Task: Compare laptops with Core i7 processors priced above 75000 on Flipkart.
Action: Mouse moved to (425, 79)
Screenshot: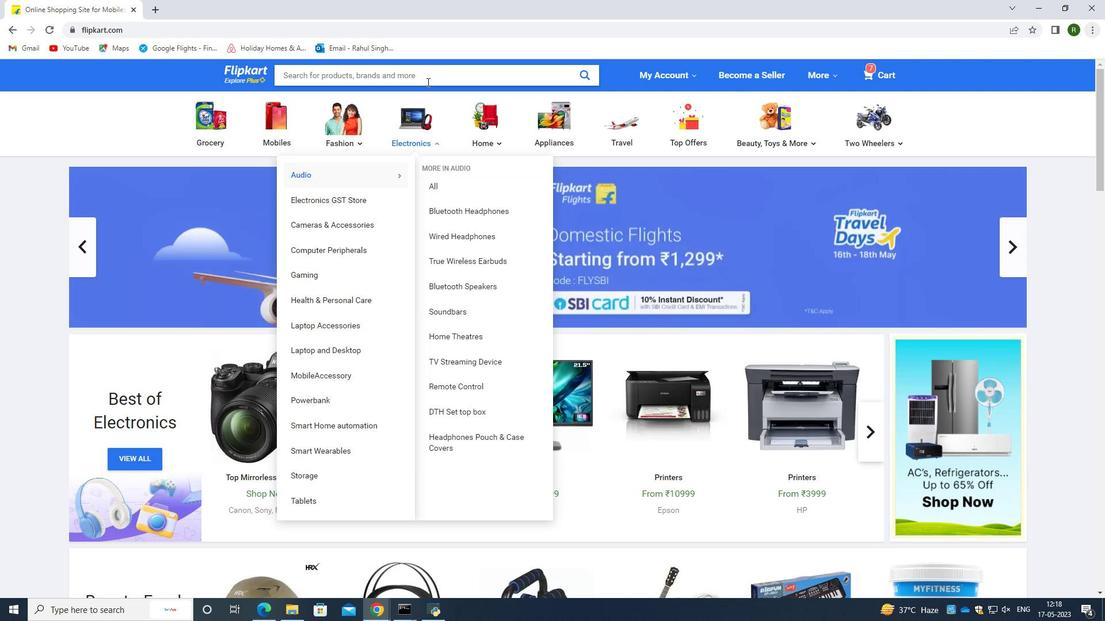 
Action: Mouse pressed left at (425, 79)
Screenshot: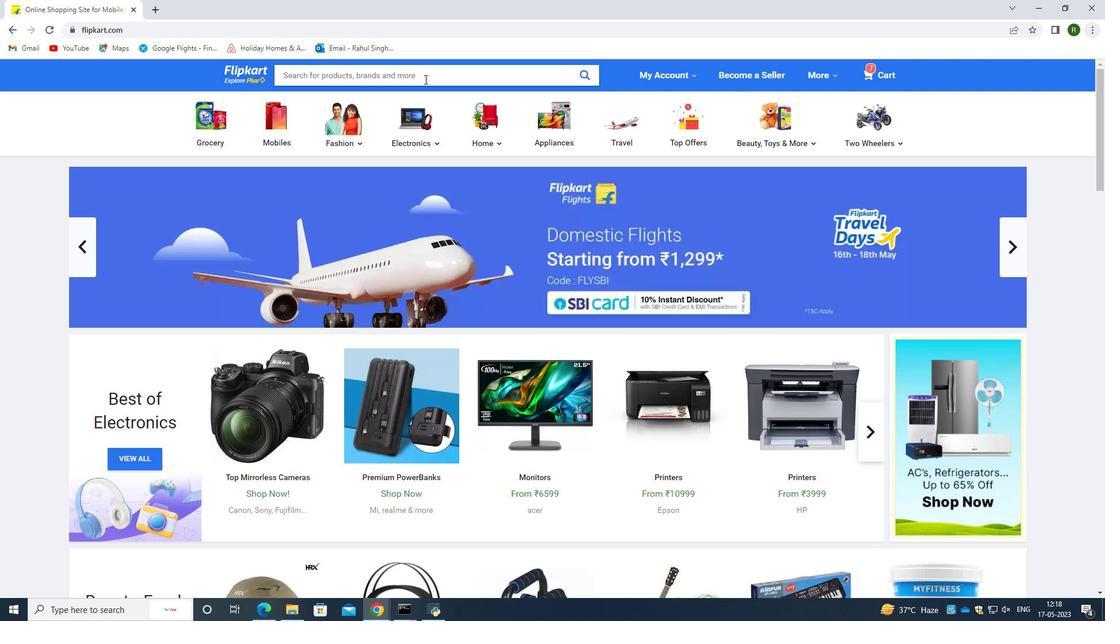 
Action: Key pressed <Key.caps_lock>T<Key.caps_lock>op<Key.space>rated<Key.space><Key.caps_lock>L<Key.caps_lock>aptop<Key.enter>
Screenshot: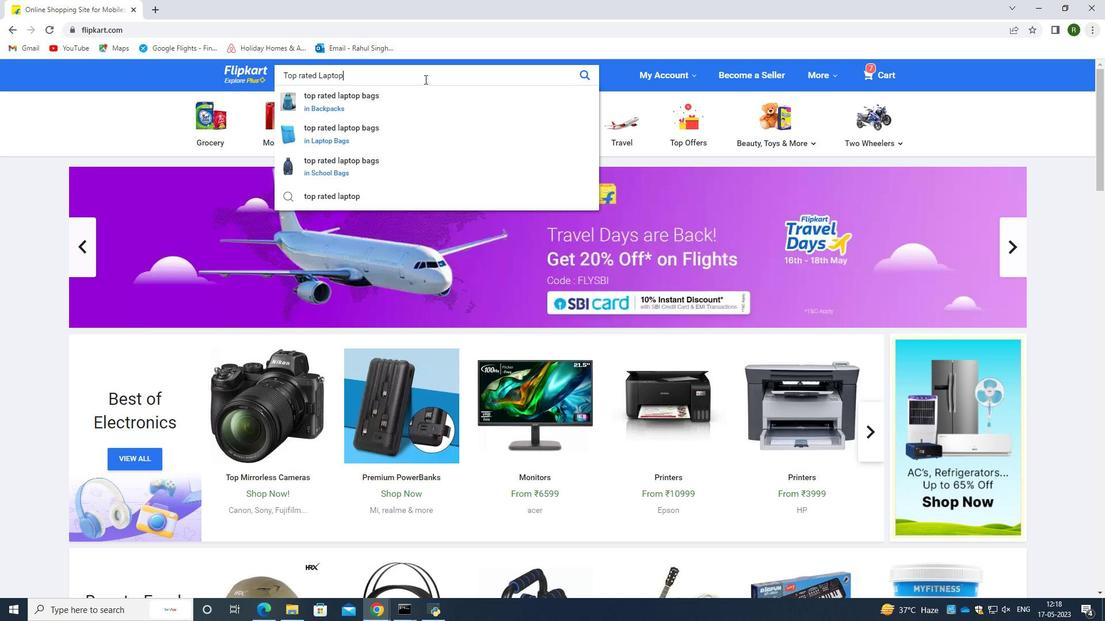 
Action: Mouse moved to (393, 283)
Screenshot: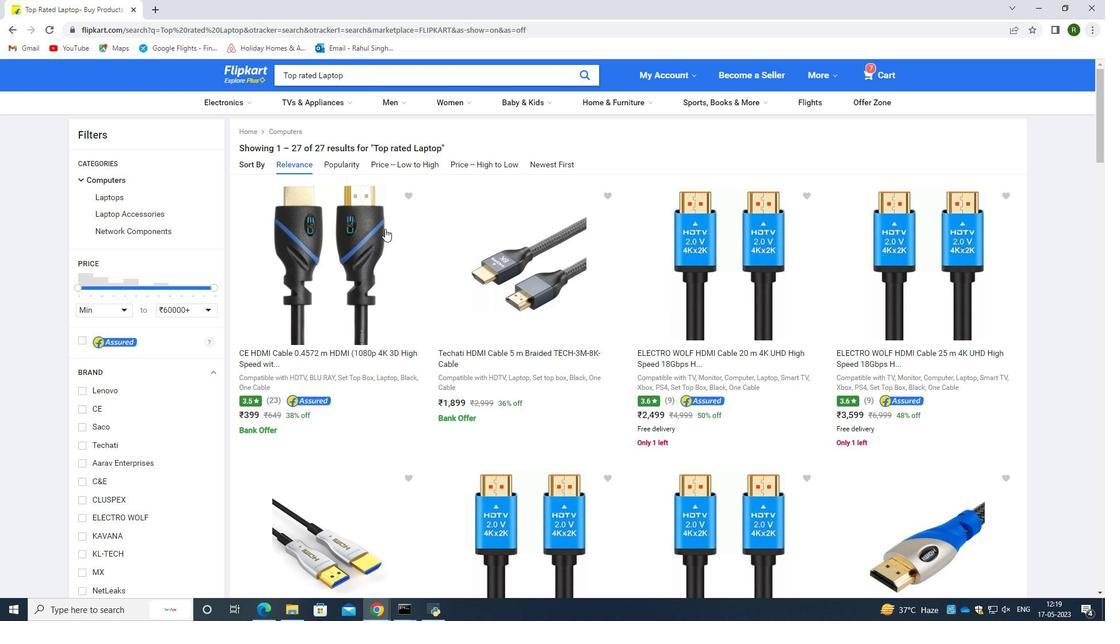 
Action: Mouse scrolled (393, 283) with delta (0, 0)
Screenshot: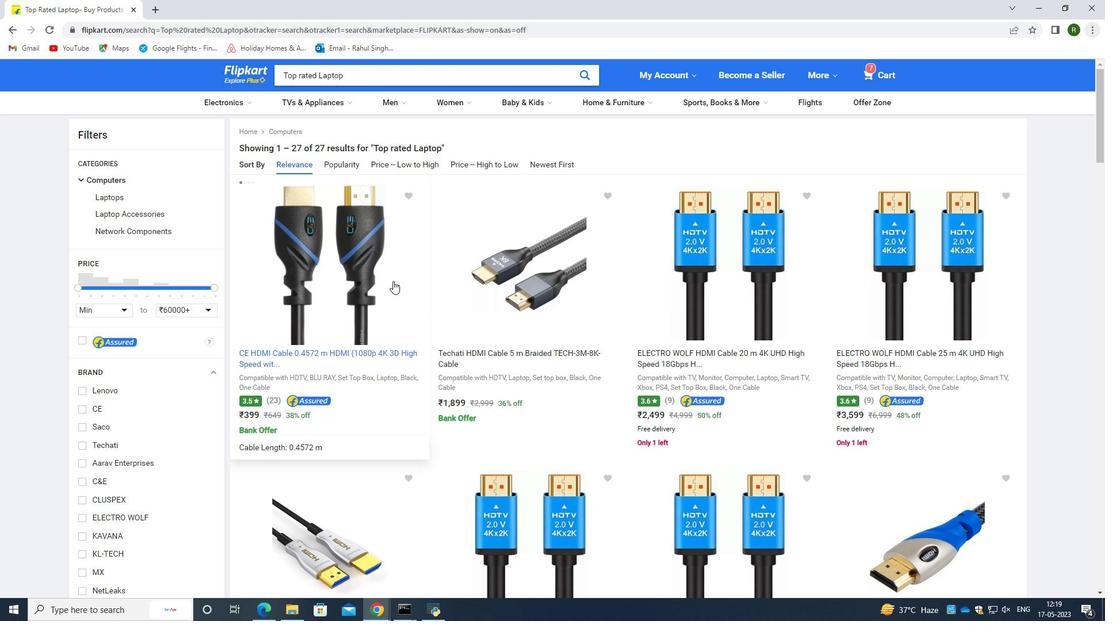 
Action: Mouse scrolled (393, 283) with delta (0, 0)
Screenshot: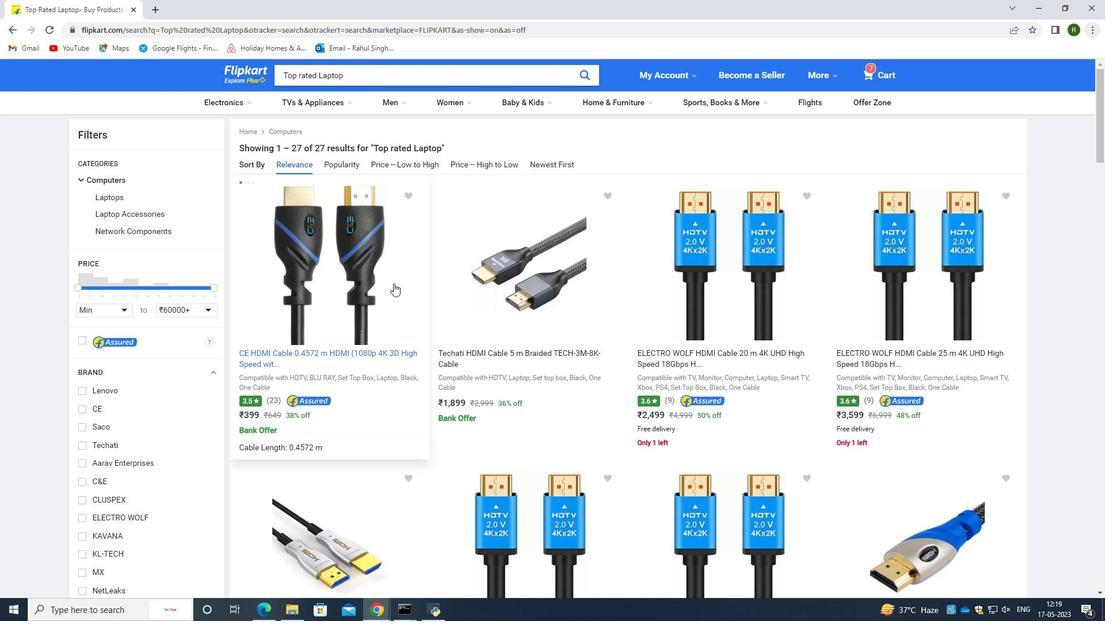 
Action: Mouse scrolled (393, 283) with delta (0, 0)
Screenshot: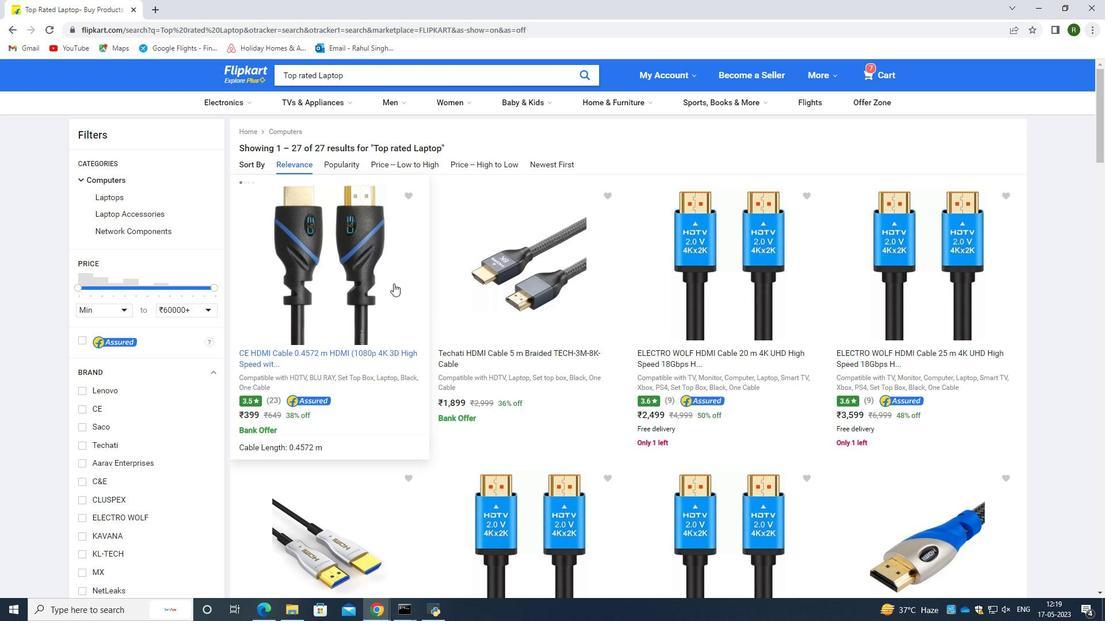 
Action: Mouse scrolled (393, 283) with delta (0, 0)
Screenshot: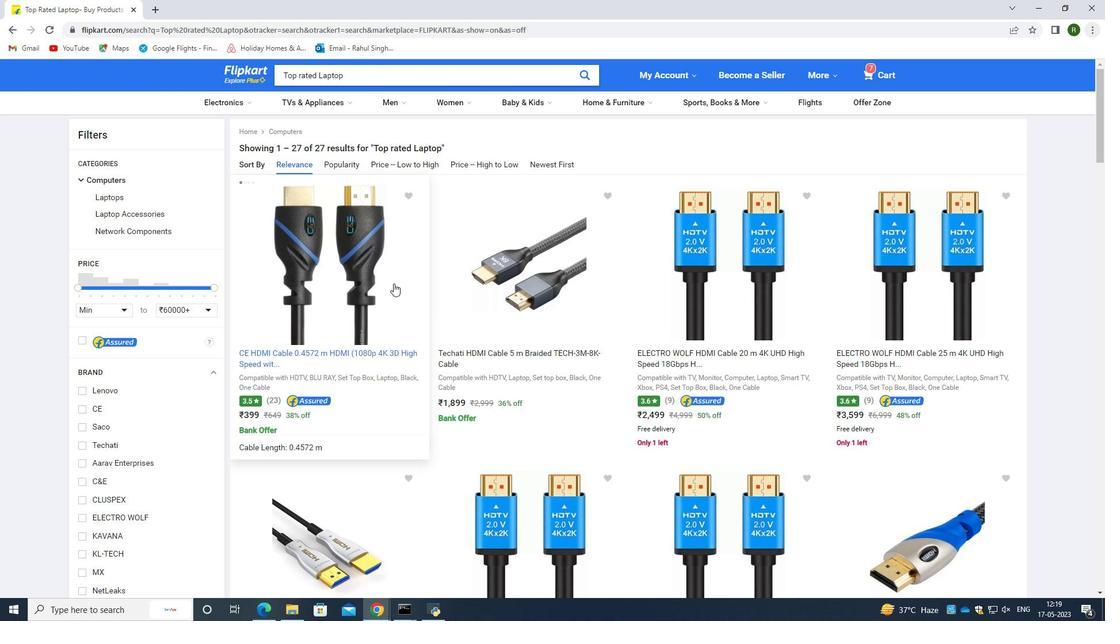 
Action: Mouse moved to (397, 283)
Screenshot: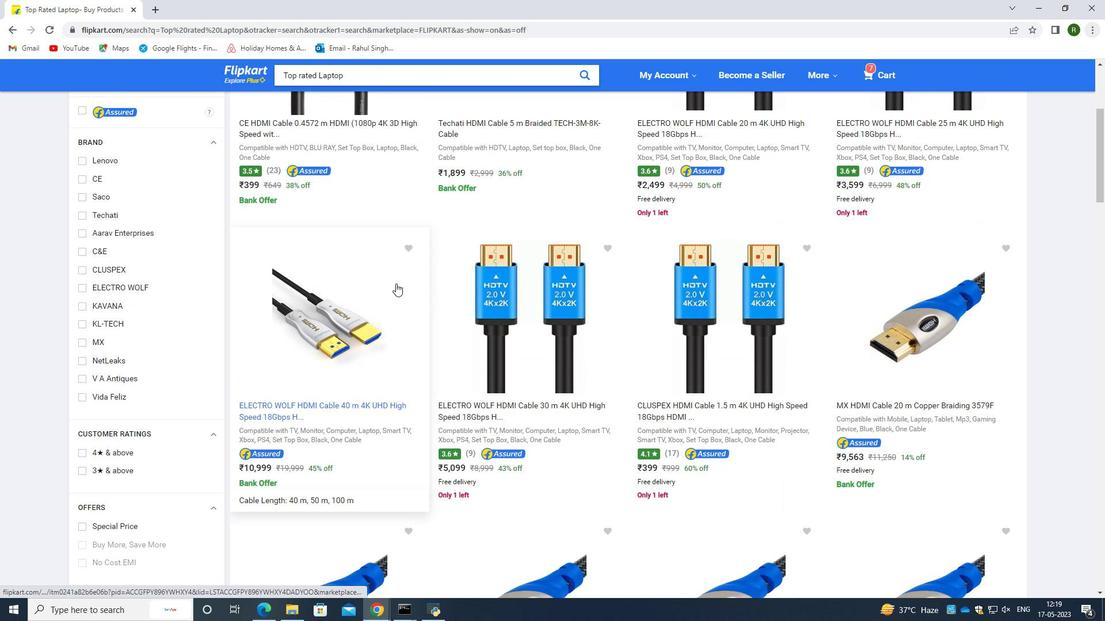 
Action: Mouse scrolled (397, 284) with delta (0, 0)
Screenshot: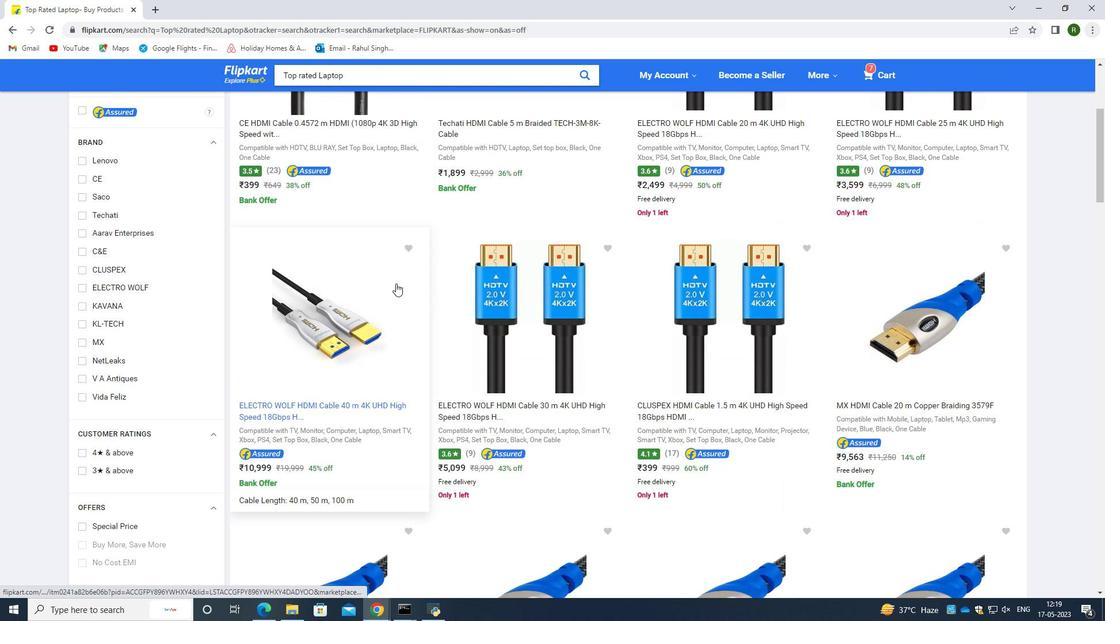 
Action: Mouse scrolled (397, 284) with delta (0, 0)
Screenshot: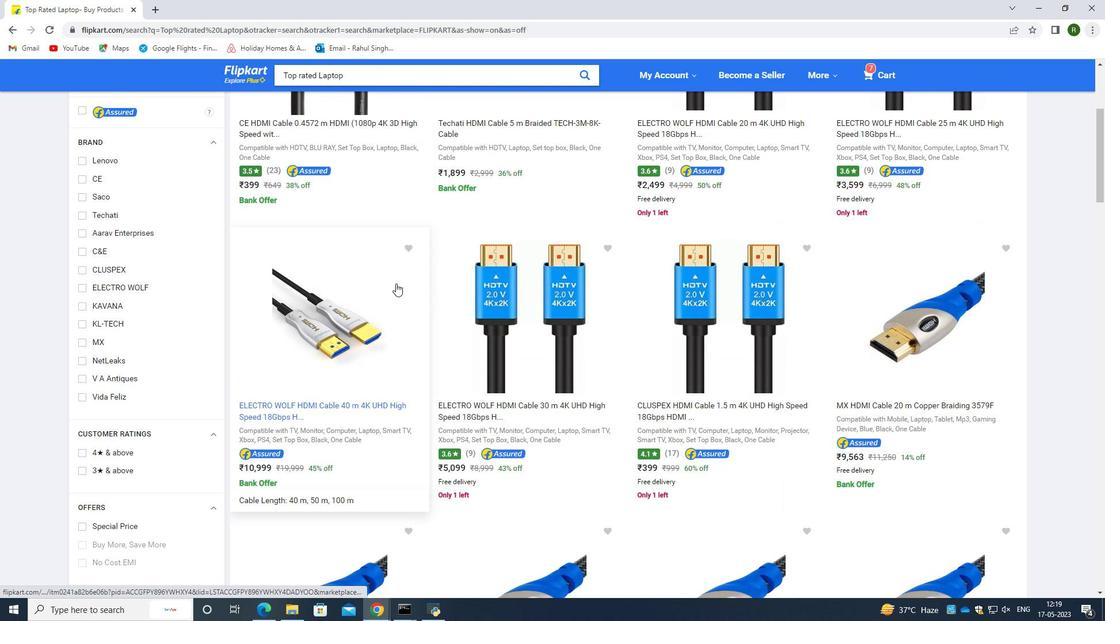 
Action: Mouse scrolled (397, 284) with delta (0, 0)
Screenshot: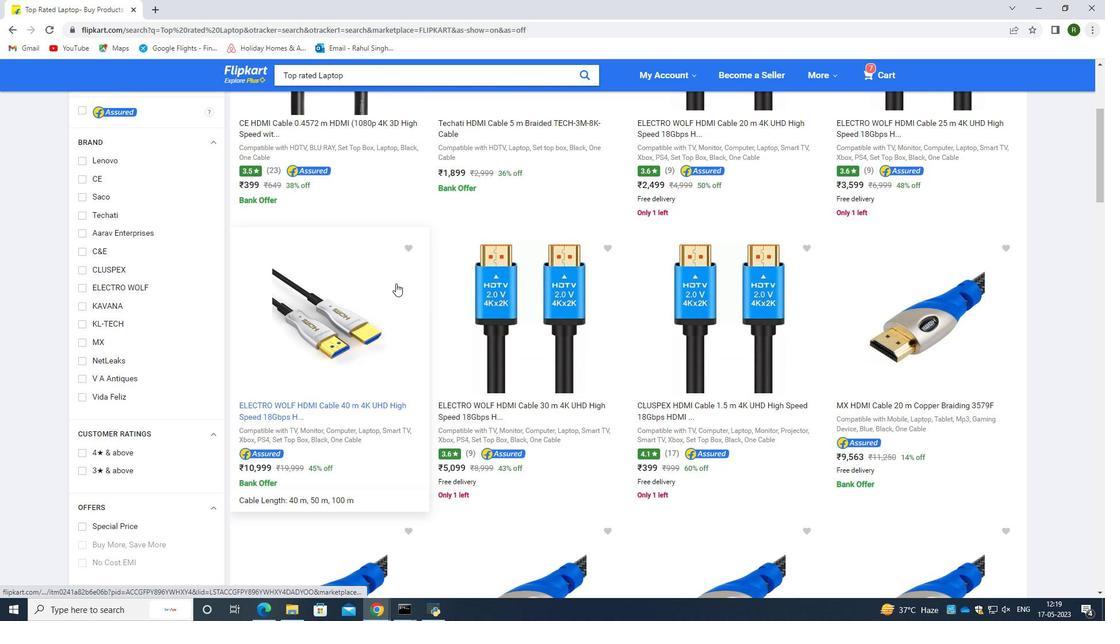 
Action: Mouse scrolled (397, 284) with delta (0, 0)
Screenshot: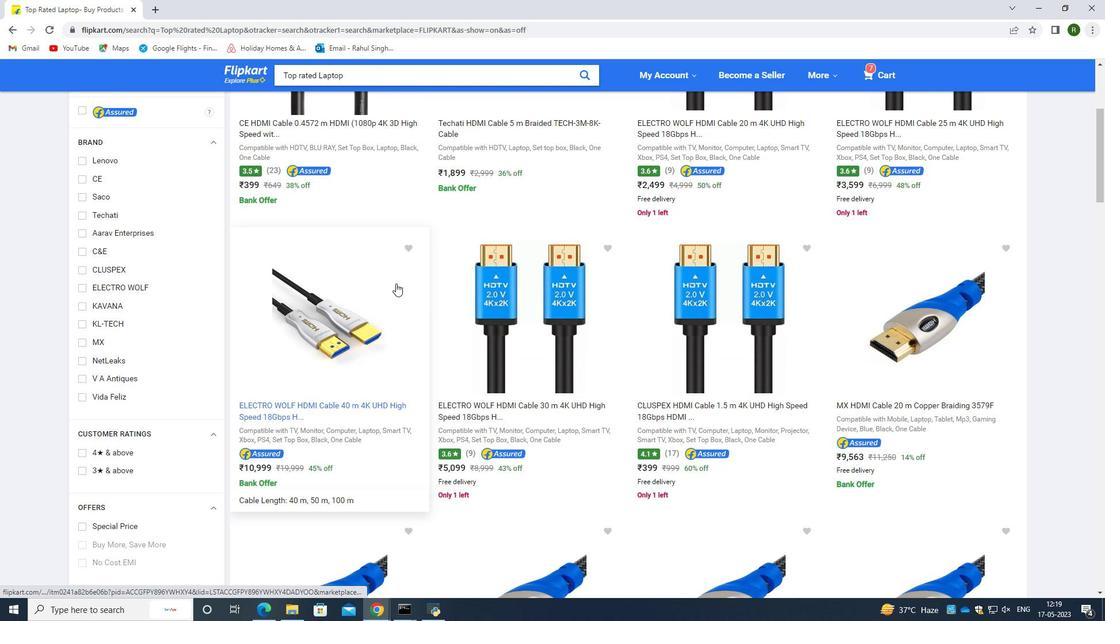 
Action: Mouse scrolled (397, 284) with delta (0, 0)
Screenshot: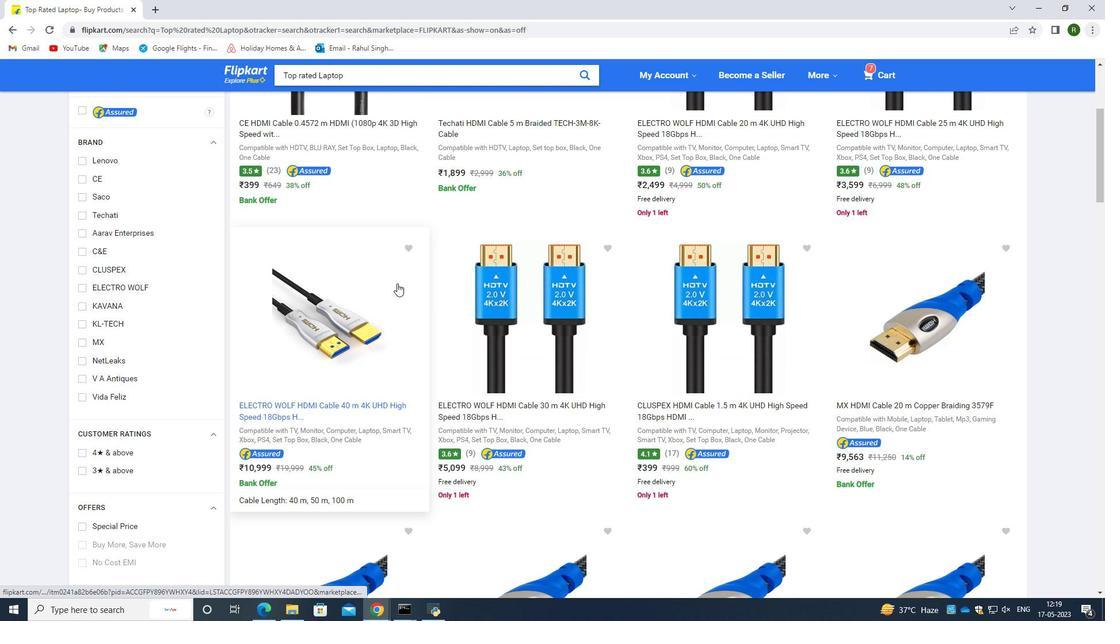 
Action: Mouse moved to (350, 74)
Screenshot: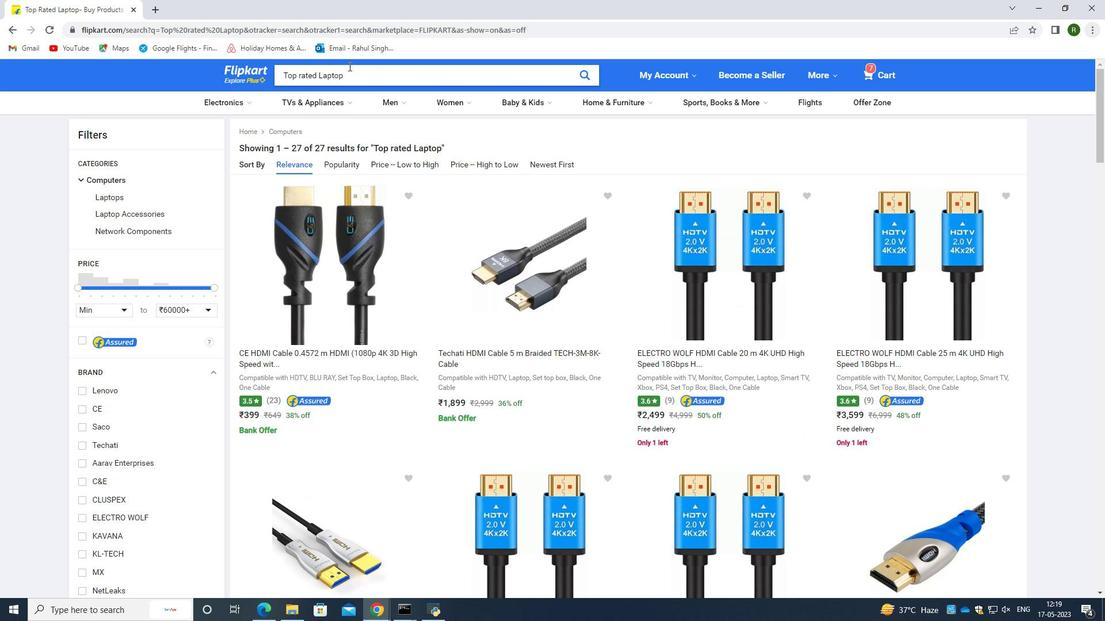 
Action: Mouse pressed left at (350, 74)
Screenshot: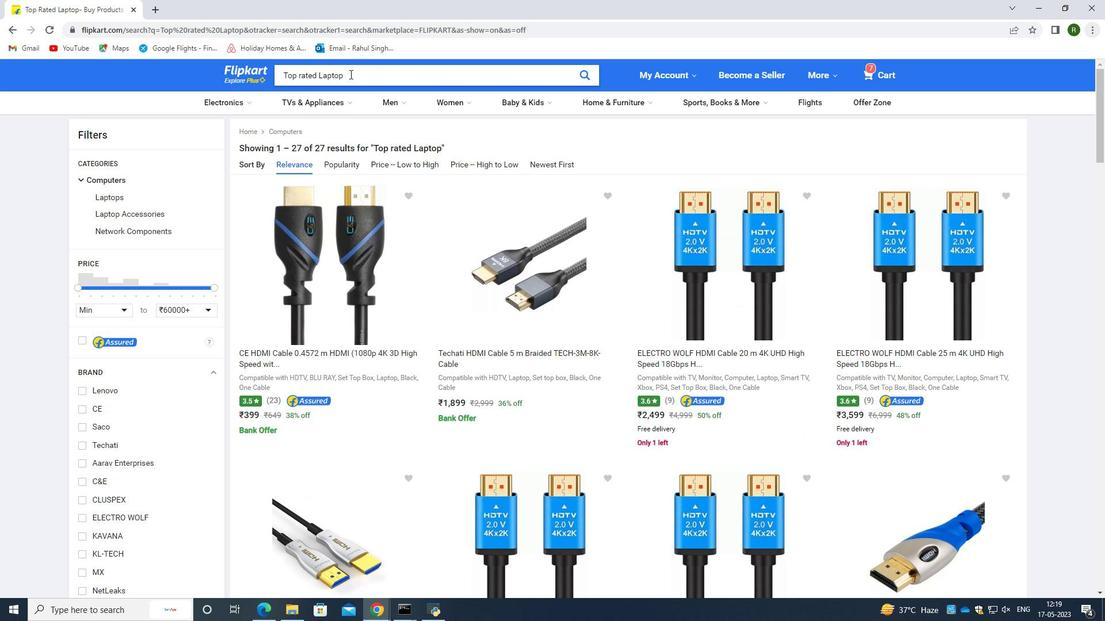 
Action: Key pressed <Key.backspace><Key.backspace><Key.backspace><Key.backspace><Key.backspace><Key.backspace><Key.backspace><Key.backspace><Key.backspace><Key.backspace><Key.backspace><Key.backspace><Key.backspace><Key.backspace><Key.backspace><Key.backspace><Key.backspace><Key.backspace><Key.backspace><Key.backspace><Key.backspace><Key.backspace><Key.caps_lock>L<Key.caps_lock>ap
Screenshot: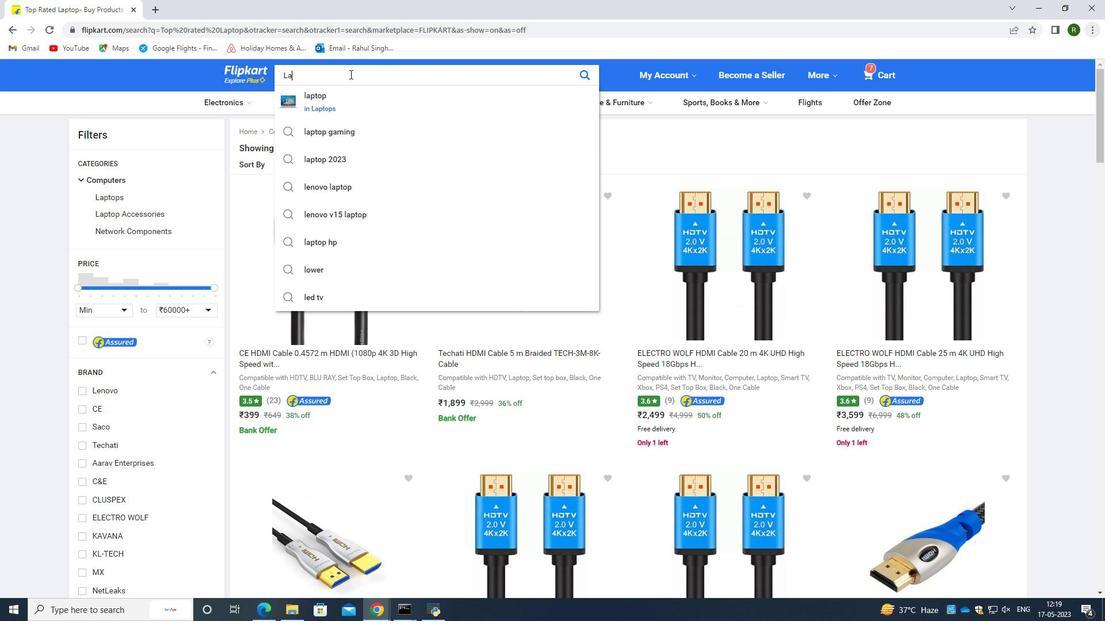
Action: Mouse moved to (359, 105)
Screenshot: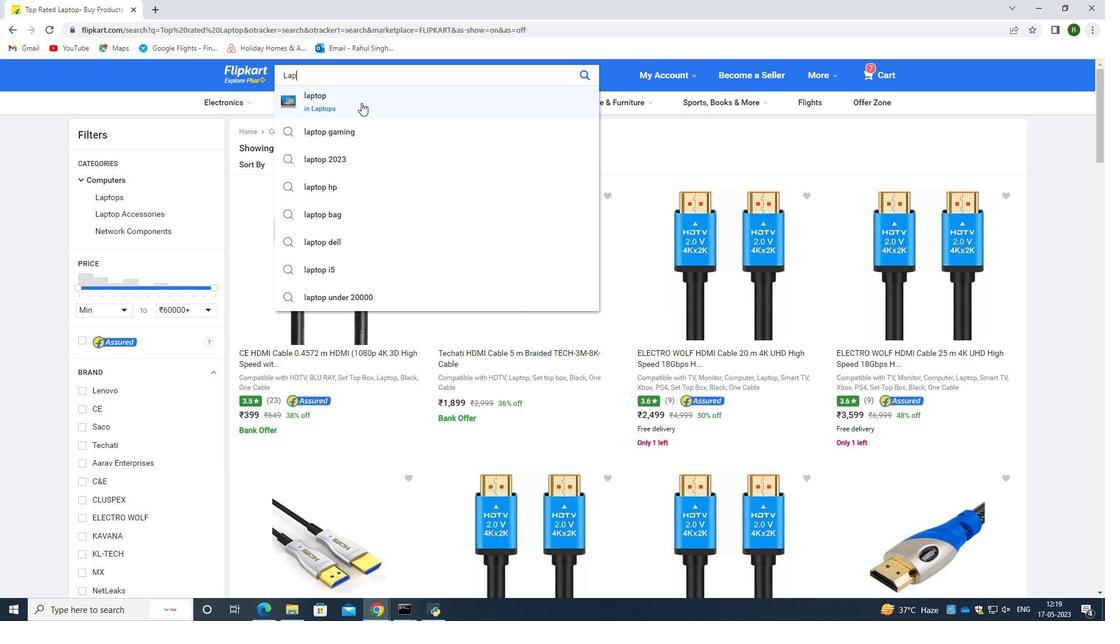 
Action: Mouse pressed left at (359, 105)
Screenshot: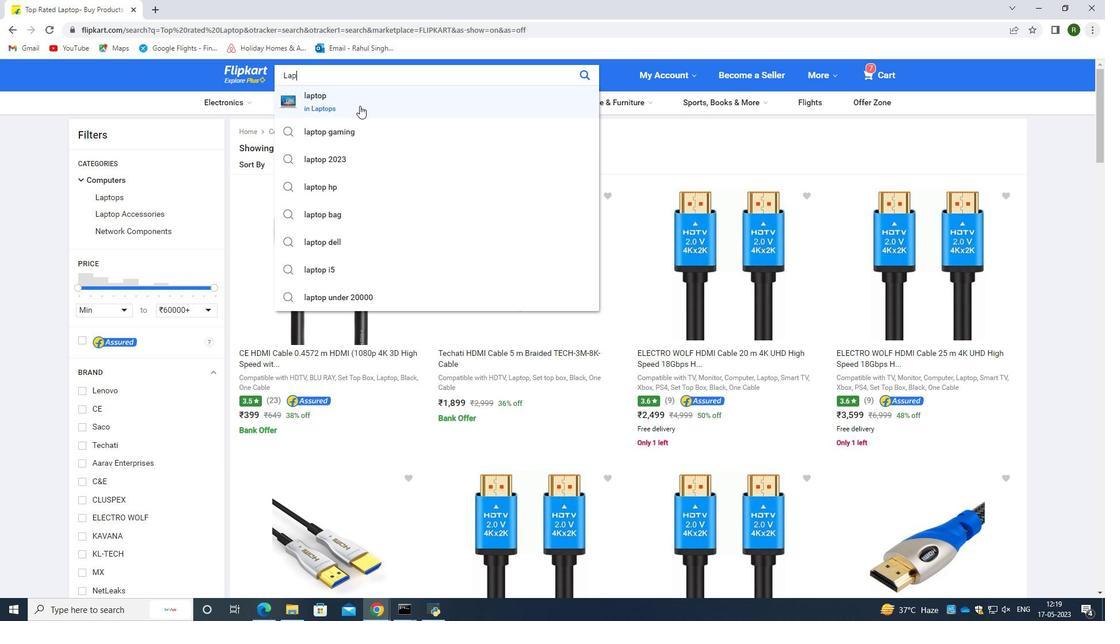 
Action: Mouse moved to (509, 306)
Screenshot: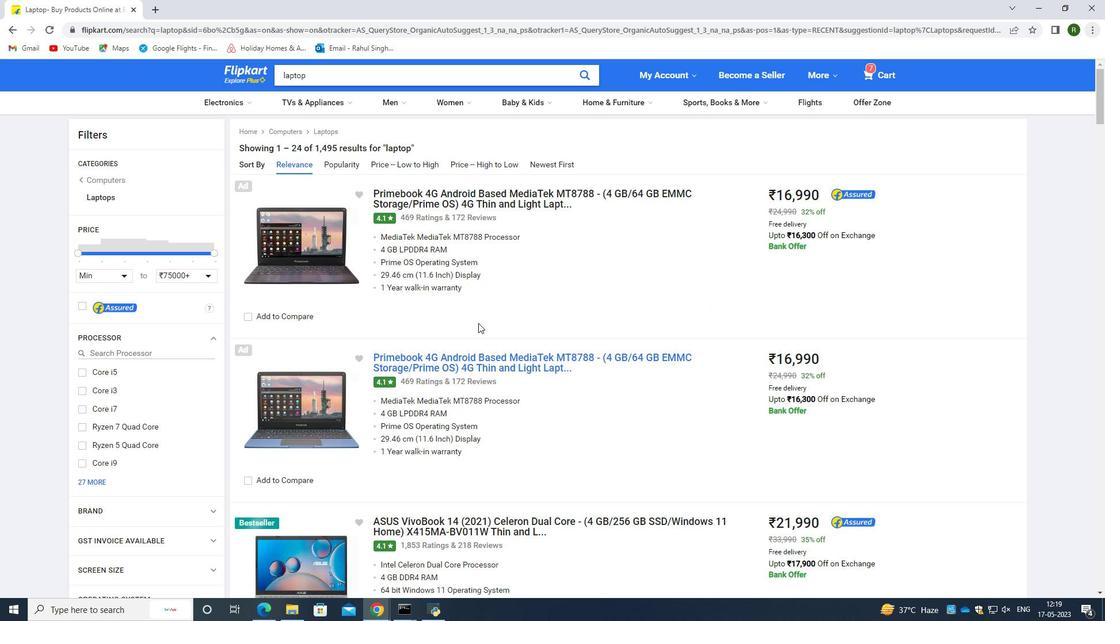 
Action: Mouse scrolled (509, 305) with delta (0, 0)
Screenshot: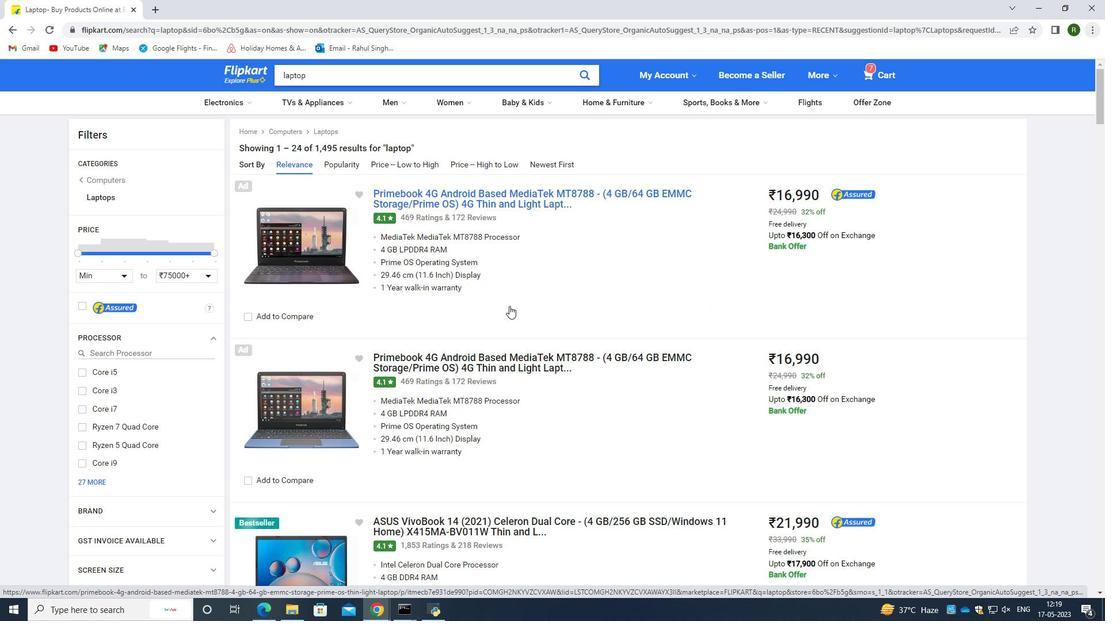 
Action: Mouse scrolled (509, 305) with delta (0, 0)
Screenshot: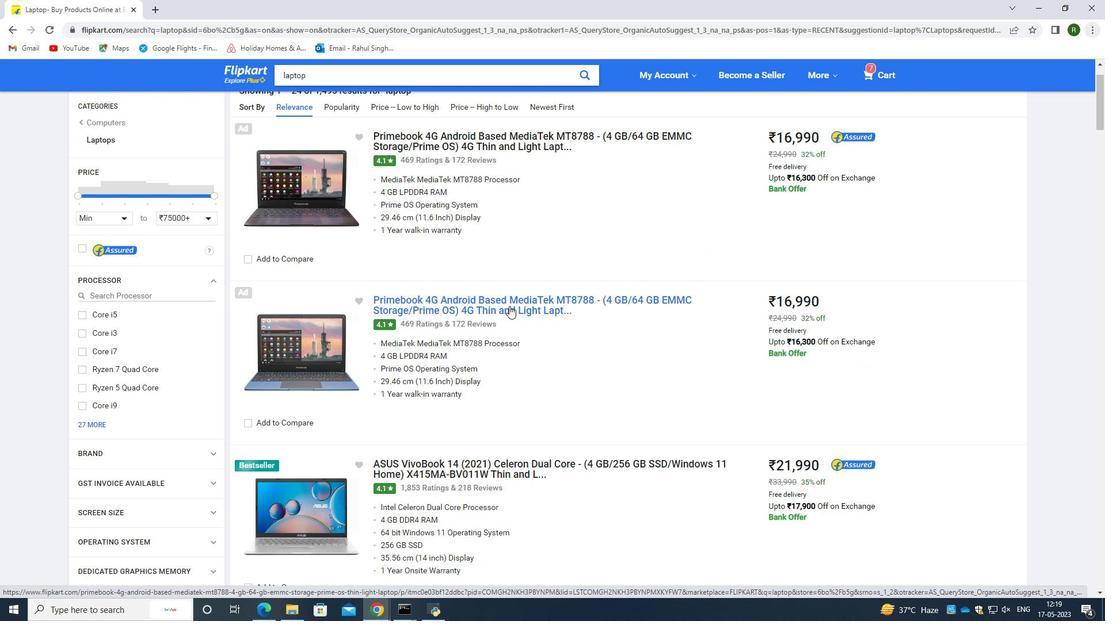 
Action: Mouse scrolled (509, 305) with delta (0, 0)
Screenshot: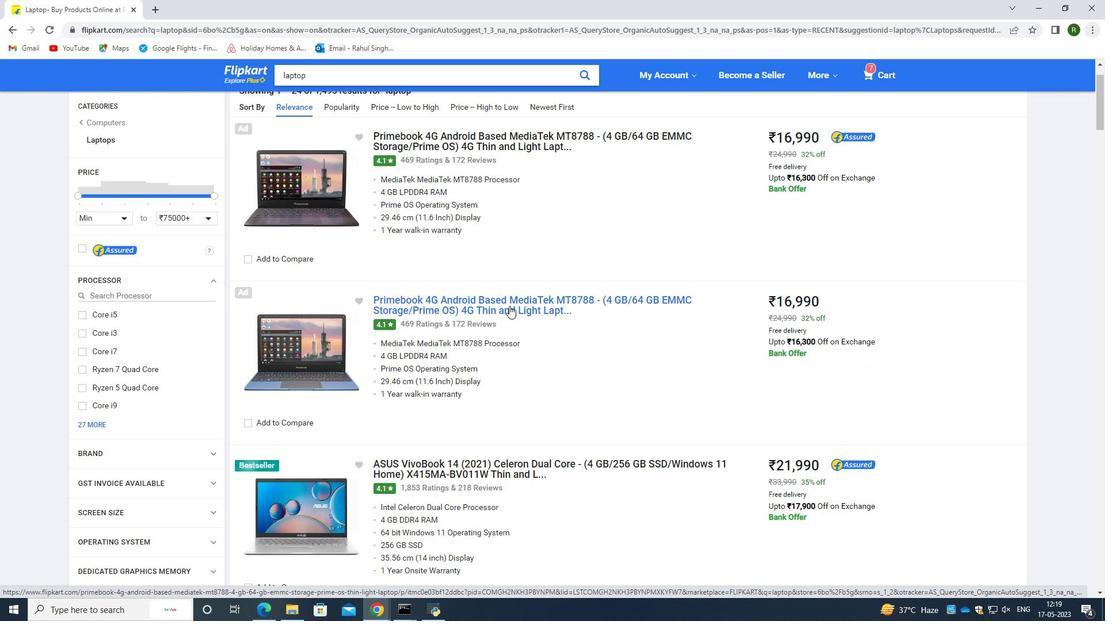 
Action: Mouse scrolled (509, 305) with delta (0, 0)
Screenshot: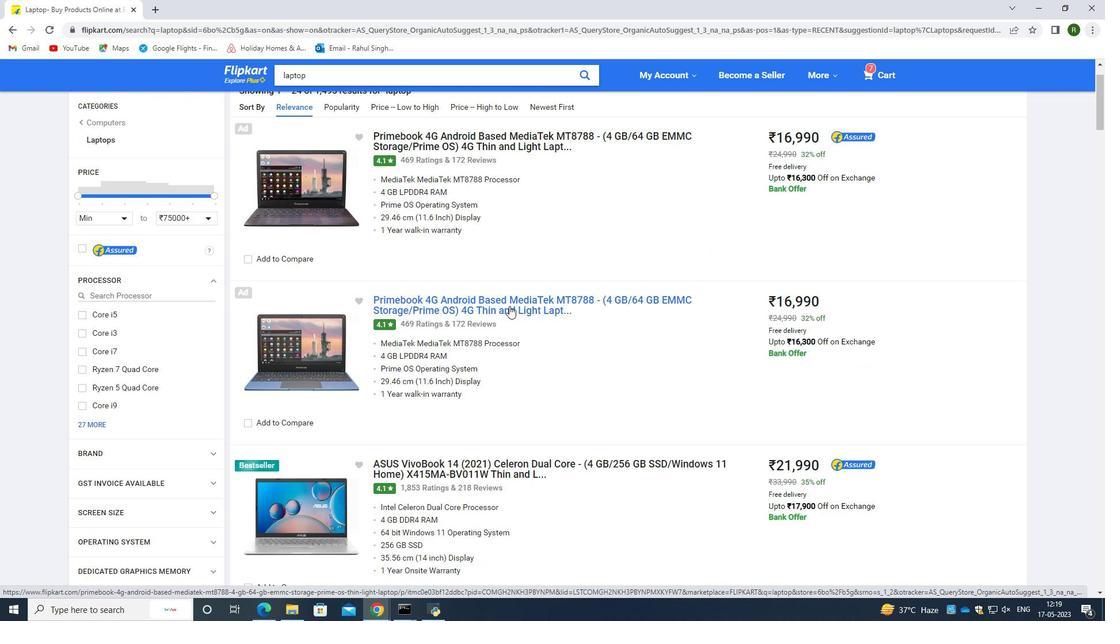 
Action: Mouse scrolled (509, 305) with delta (0, 0)
Screenshot: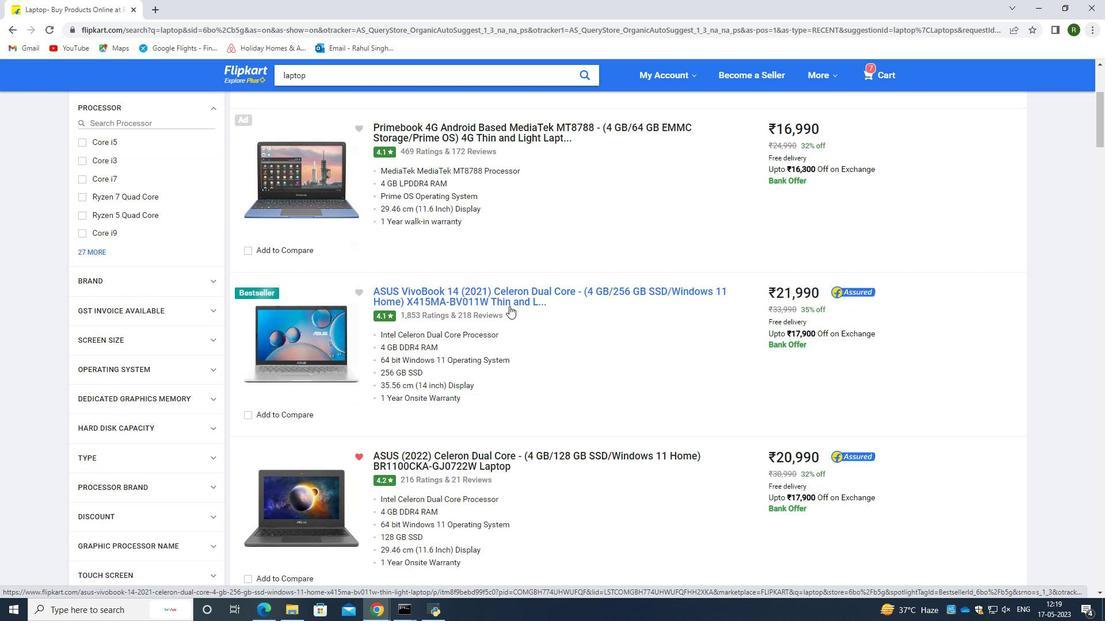 
Action: Mouse scrolled (509, 305) with delta (0, 0)
Screenshot: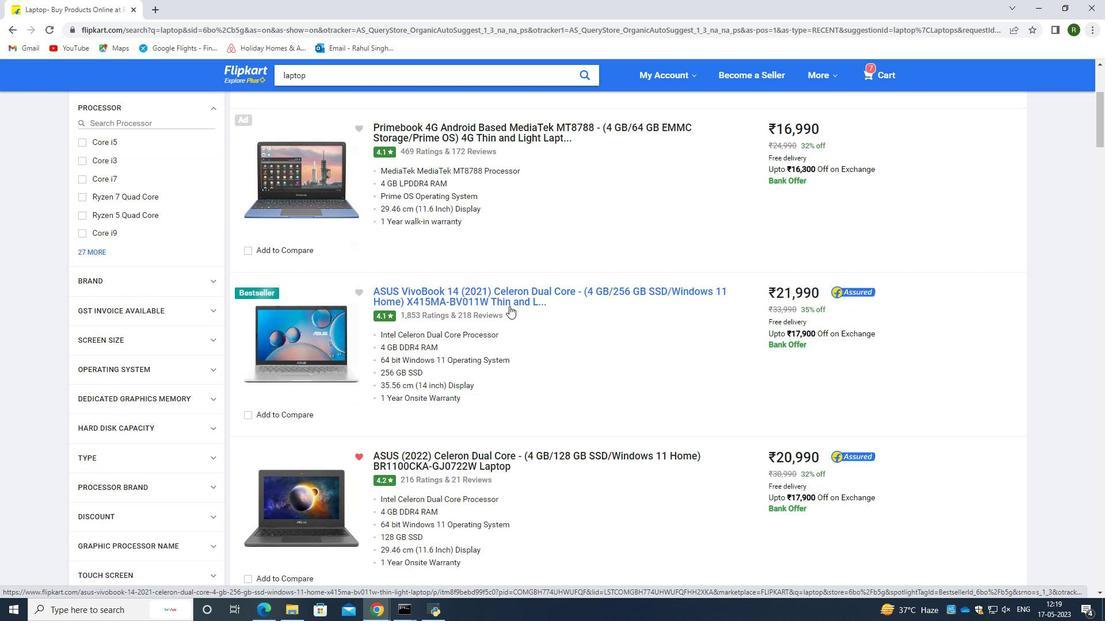 
Action: Mouse scrolled (509, 305) with delta (0, 0)
Screenshot: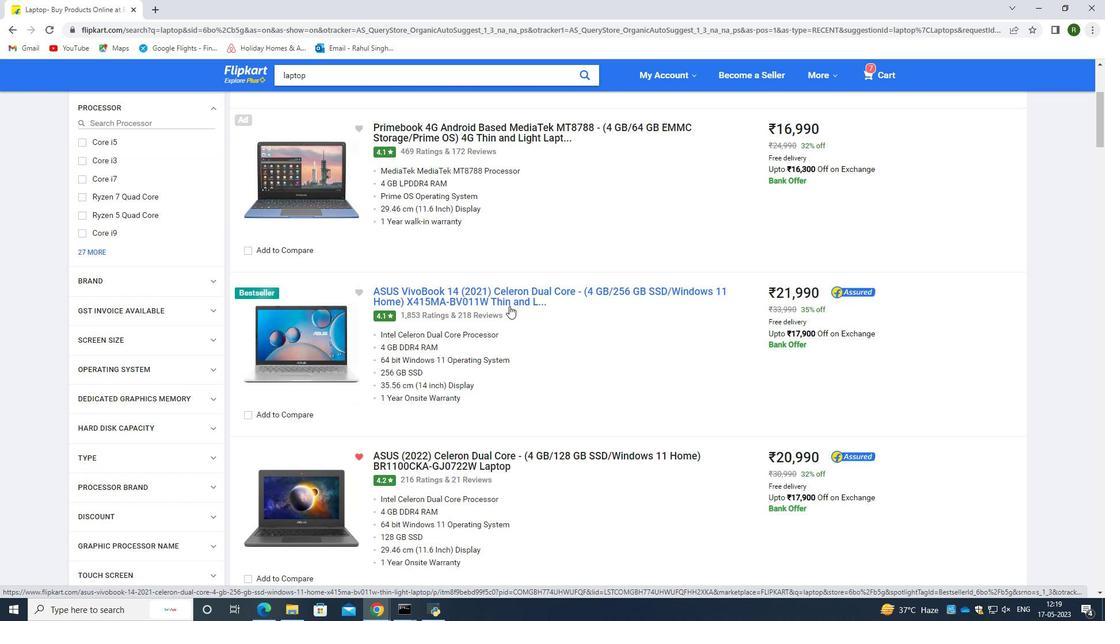 
Action: Mouse scrolled (509, 305) with delta (0, 0)
Screenshot: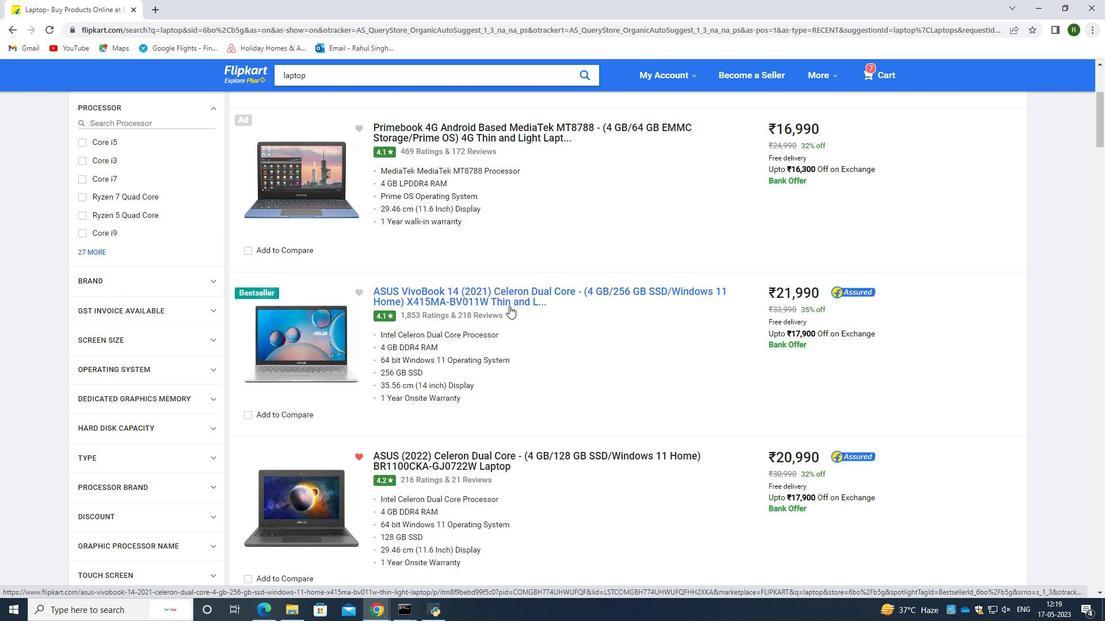 
Action: Mouse scrolled (509, 305) with delta (0, 0)
Screenshot: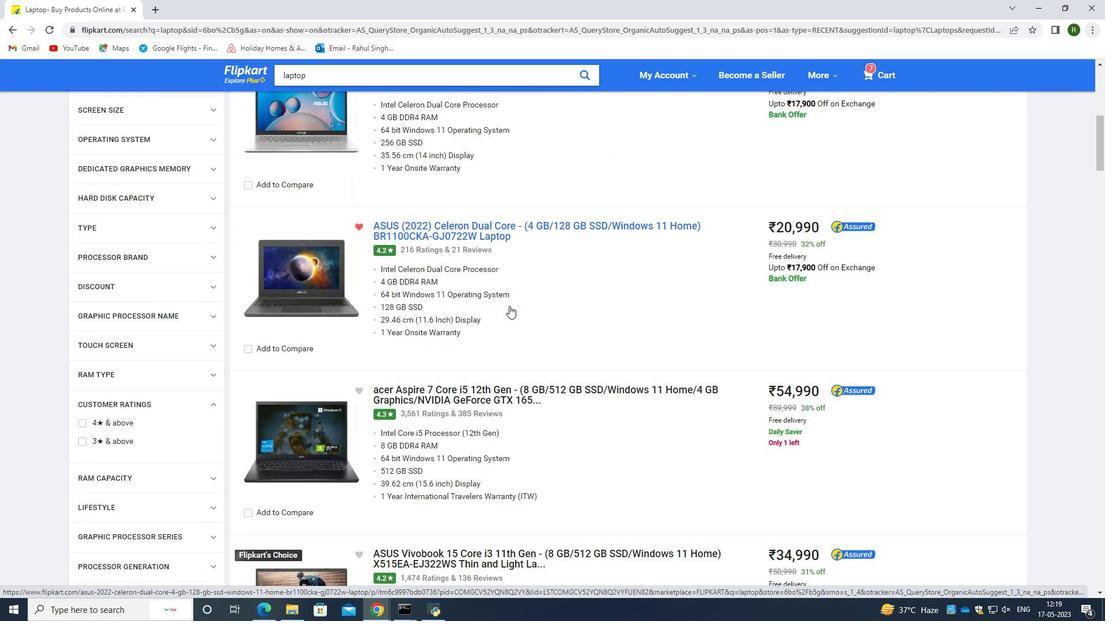 
Action: Mouse scrolled (509, 305) with delta (0, 0)
Screenshot: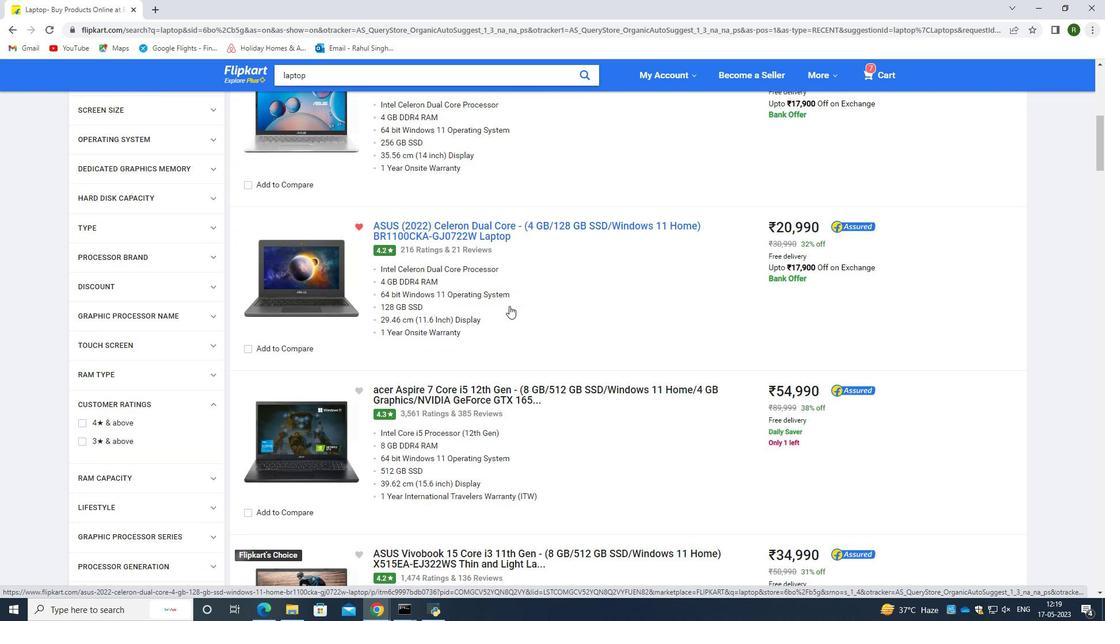 
Action: Mouse scrolled (509, 305) with delta (0, 0)
Screenshot: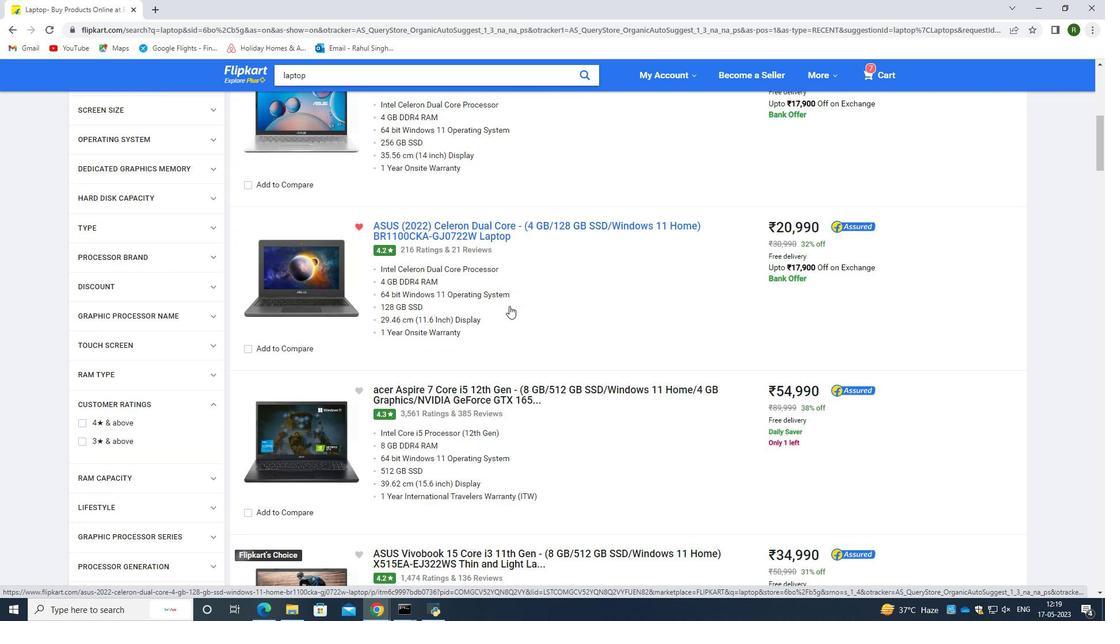 
Action: Mouse moved to (145, 243)
Screenshot: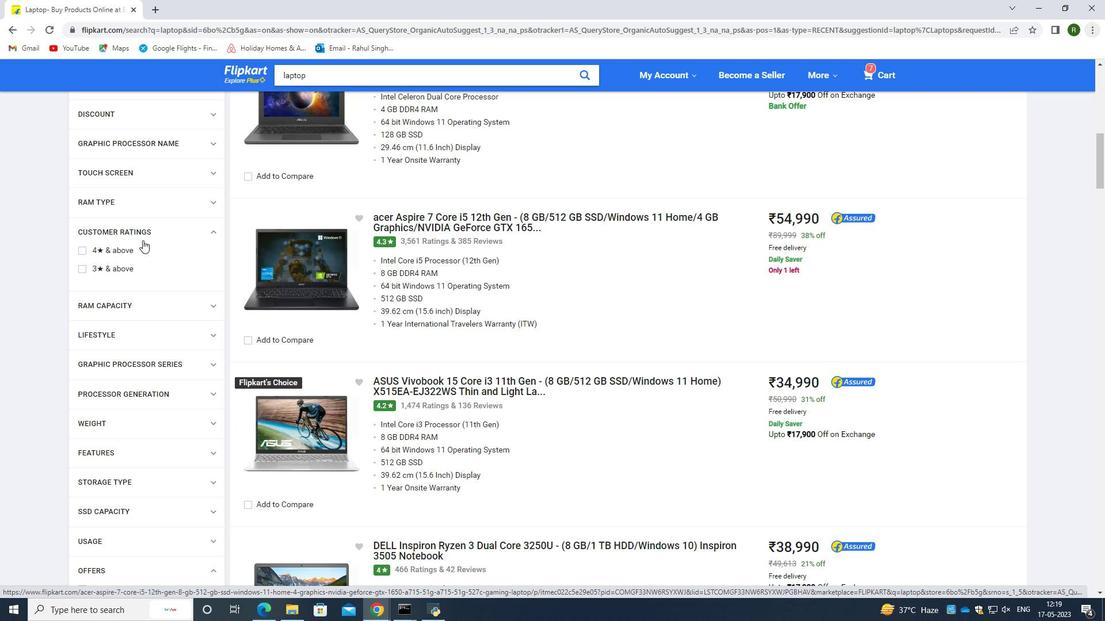 
Action: Mouse scrolled (145, 244) with delta (0, 0)
Screenshot: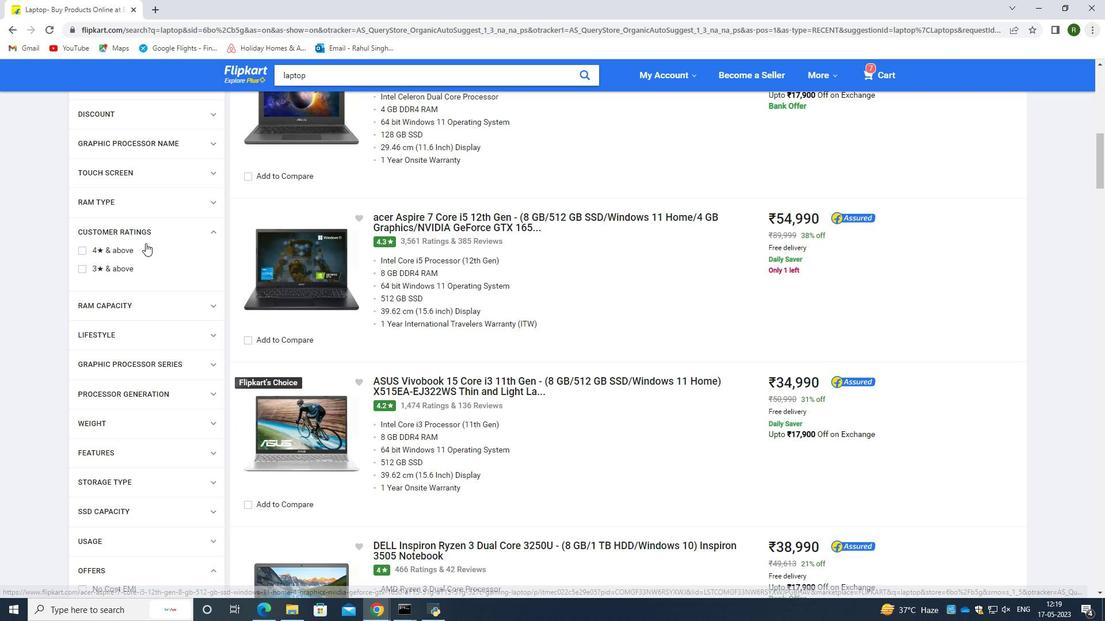 
Action: Mouse scrolled (145, 244) with delta (0, 0)
Screenshot: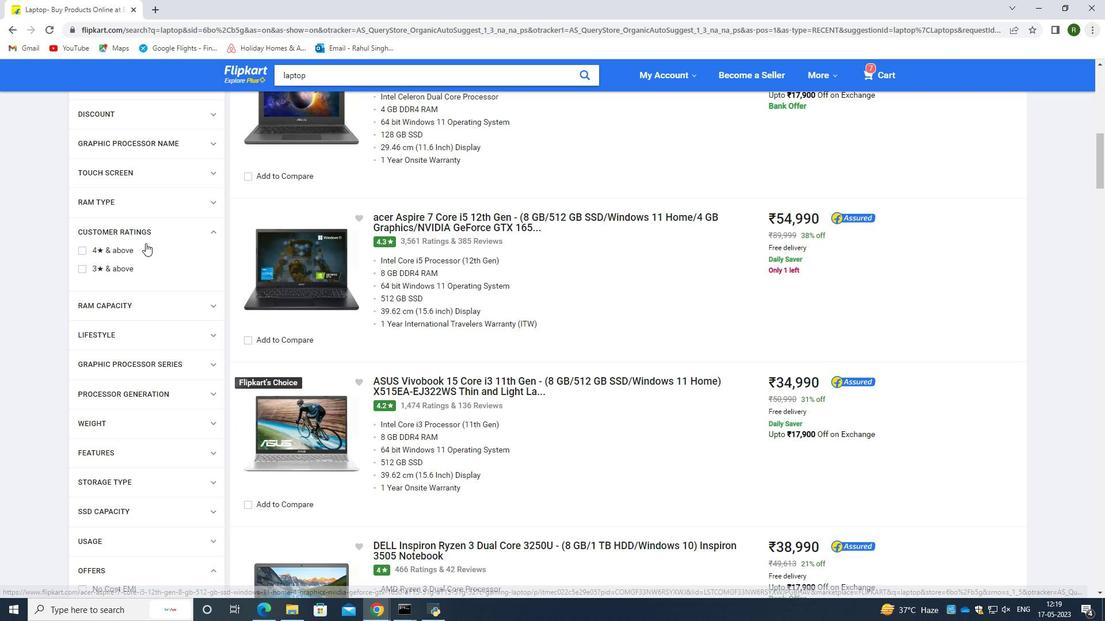 
Action: Mouse scrolled (145, 244) with delta (0, 0)
Screenshot: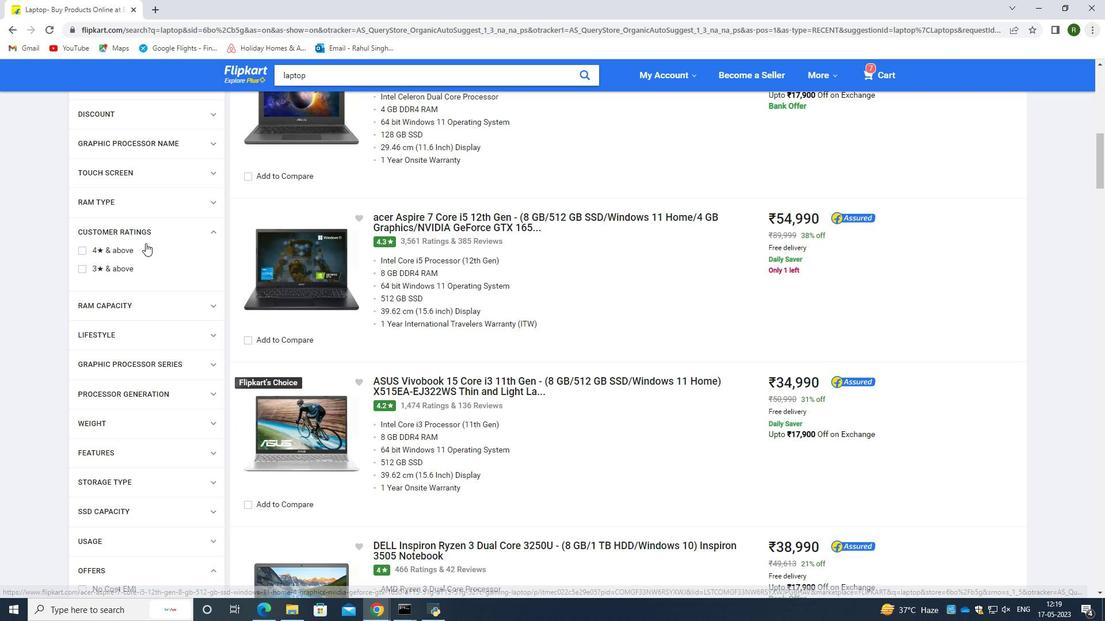 
Action: Mouse scrolled (145, 244) with delta (0, 0)
Screenshot: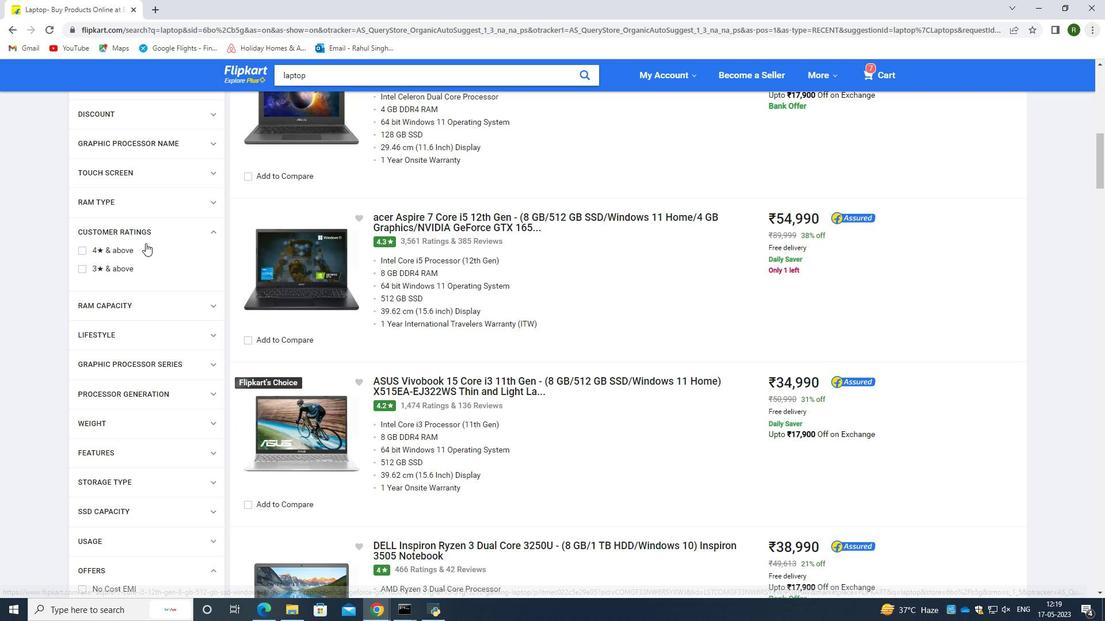 
Action: Mouse moved to (185, 458)
Screenshot: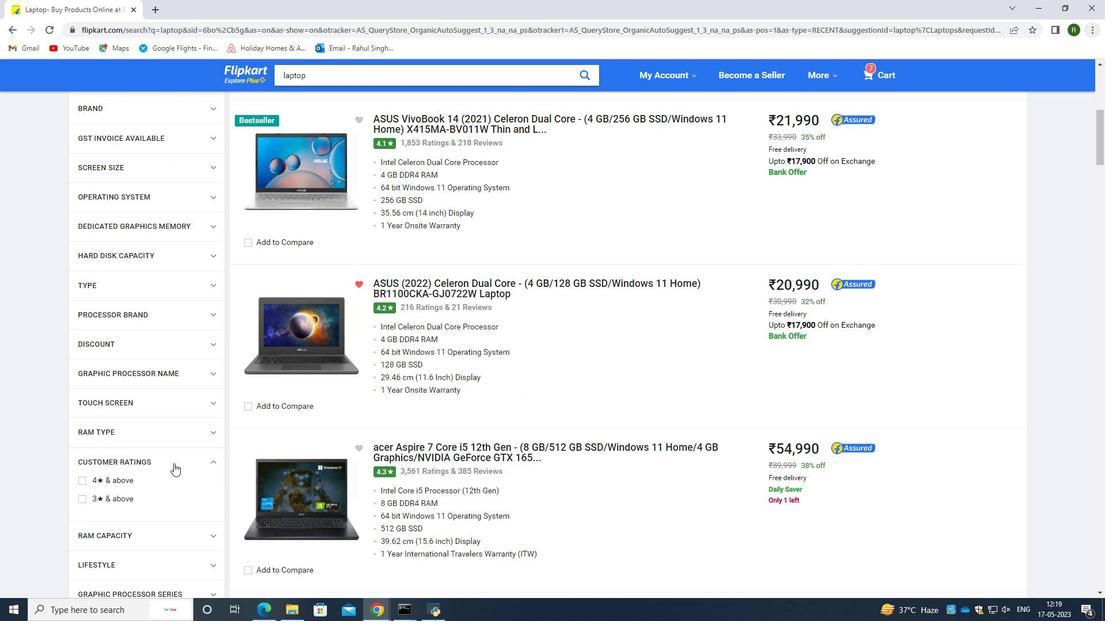 
Action: Mouse pressed left at (185, 458)
Screenshot: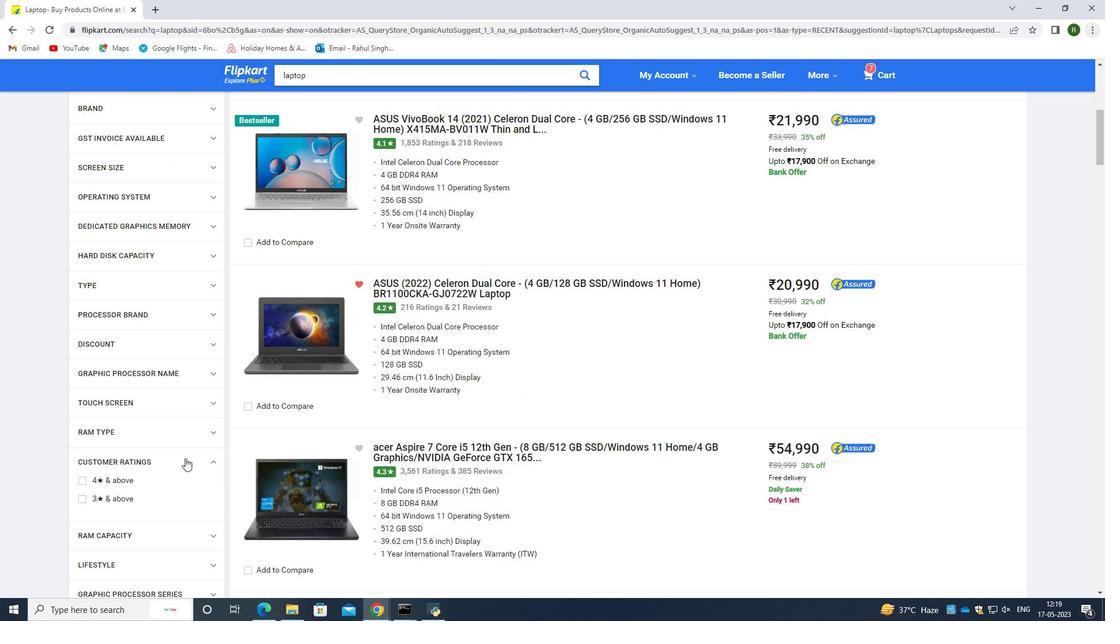 
Action: Mouse moved to (184, 464)
Screenshot: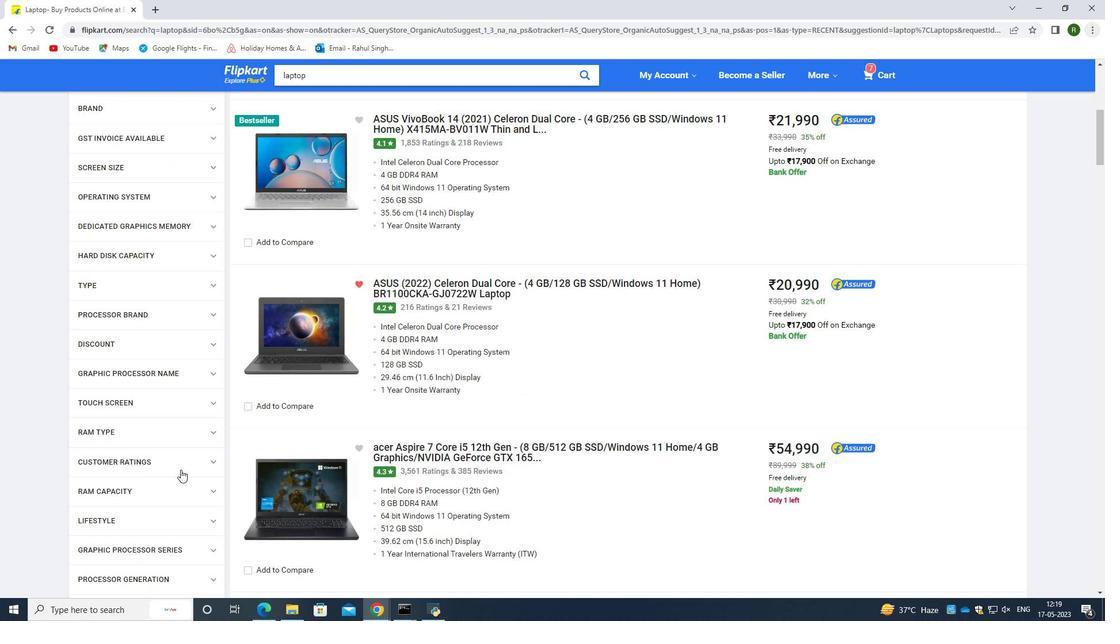 
Action: Mouse pressed left at (184, 464)
Screenshot: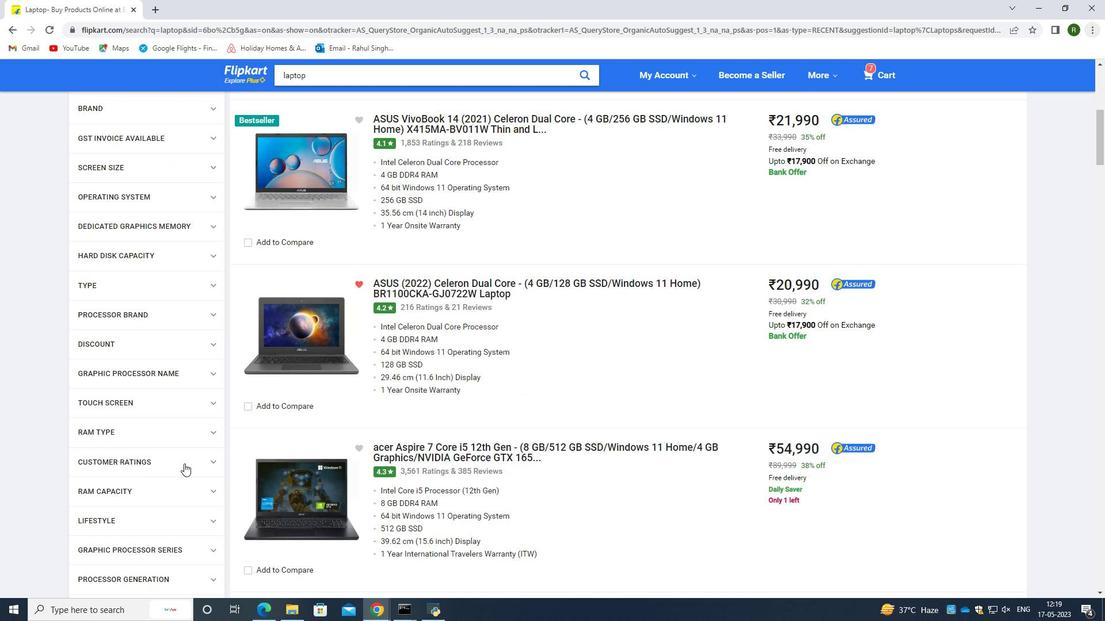 
Action: Mouse moved to (86, 484)
Screenshot: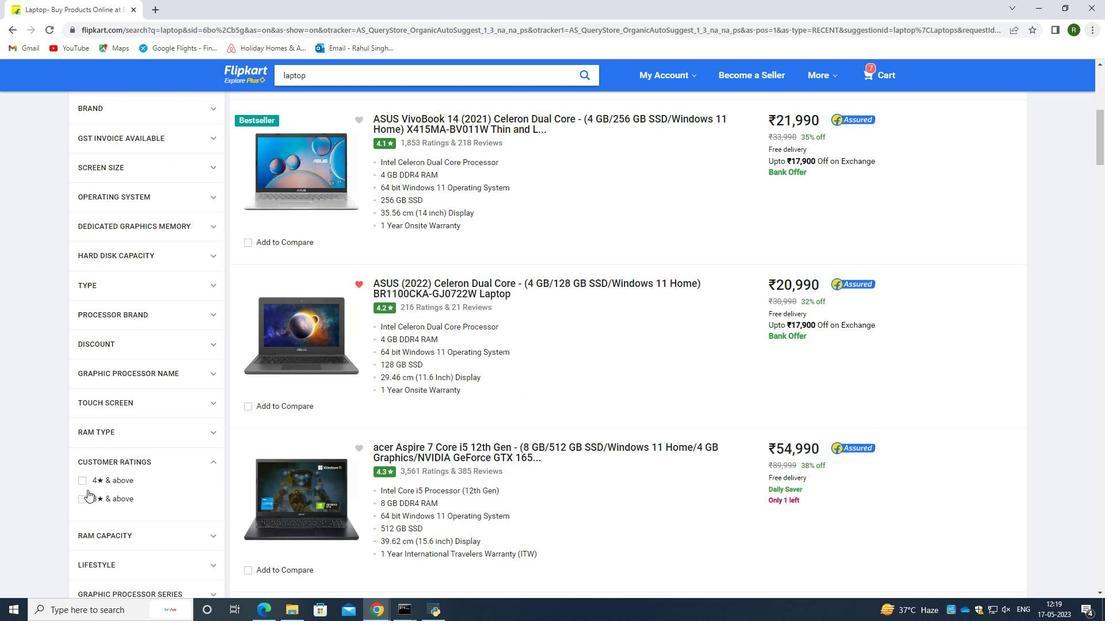 
Action: Mouse pressed left at (86, 484)
Screenshot: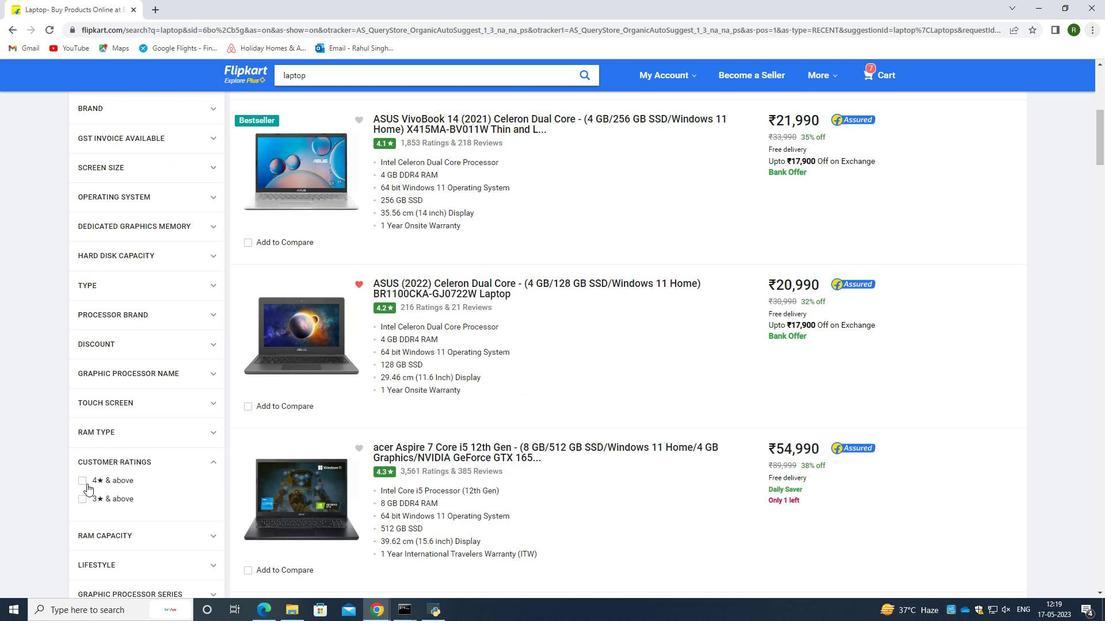 
Action: Mouse moved to (84, 423)
Screenshot: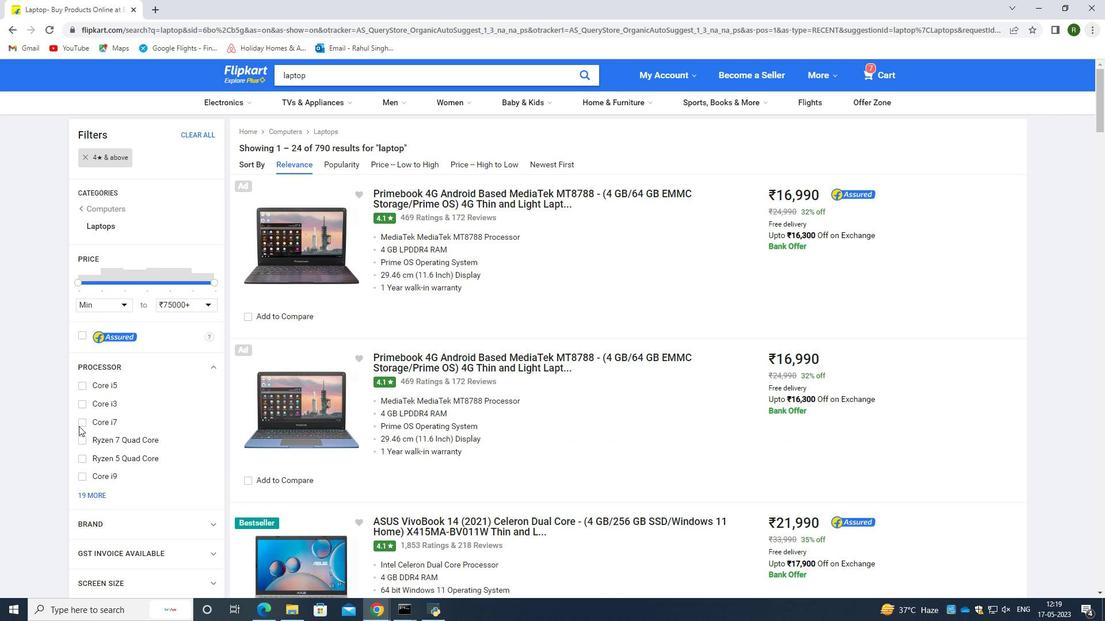 
Action: Mouse pressed left at (84, 423)
Screenshot: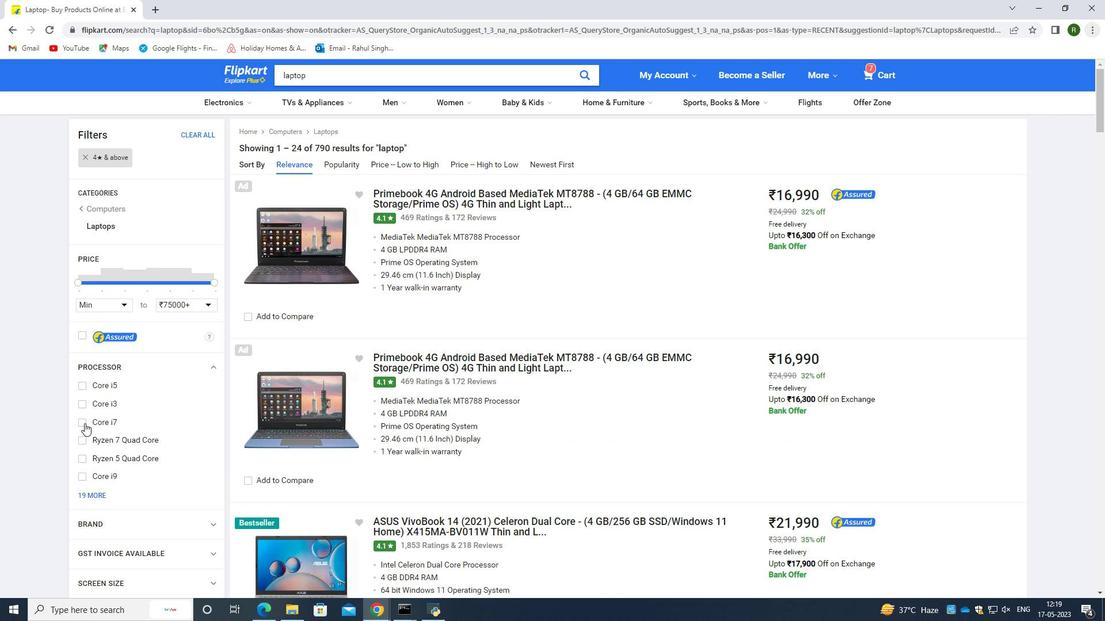
Action: Mouse moved to (82, 405)
Screenshot: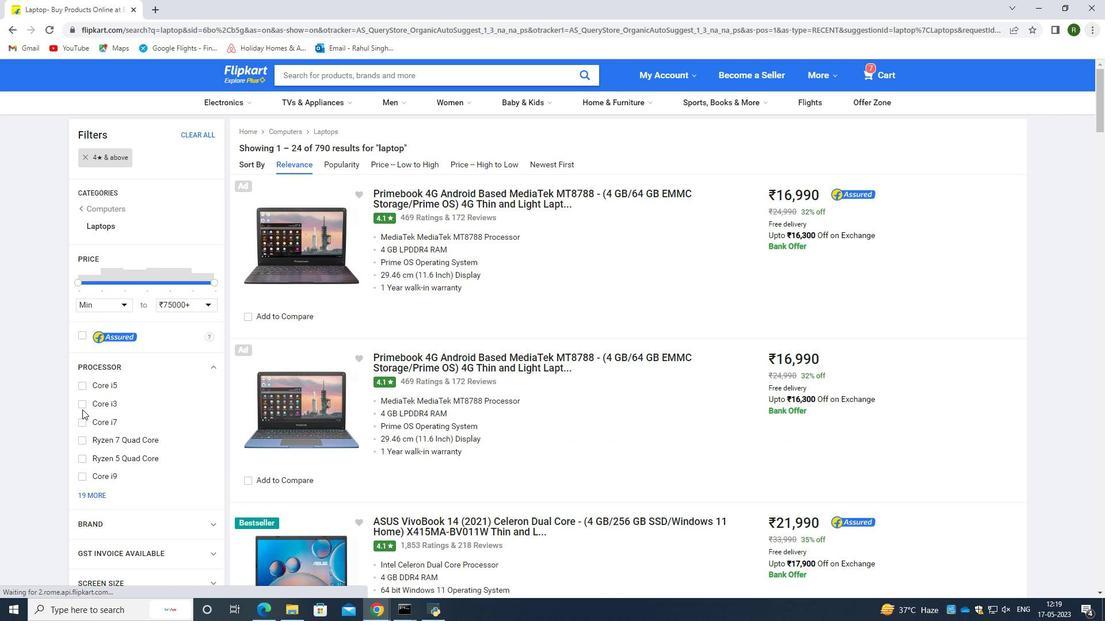 
Action: Mouse pressed left at (82, 405)
Screenshot: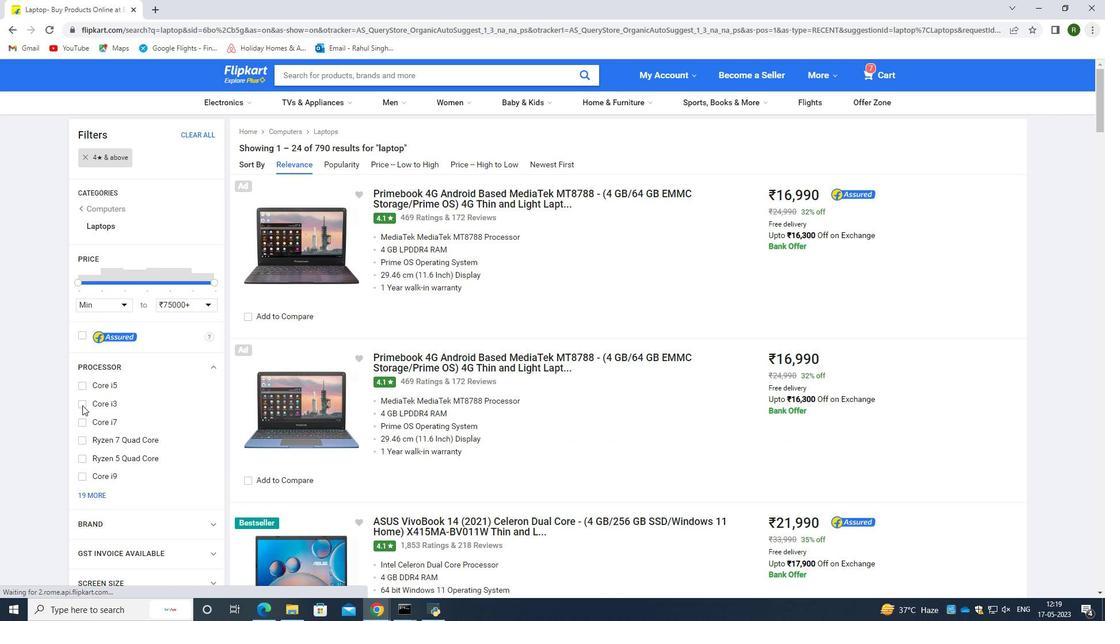 
Action: Mouse moved to (556, 313)
Screenshot: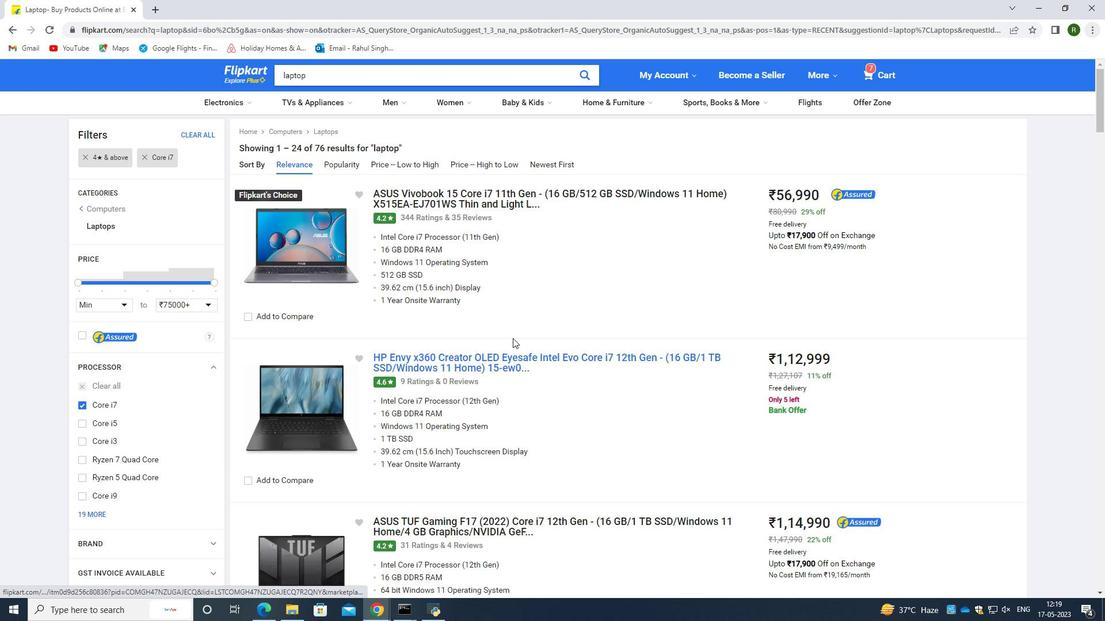 
Action: Mouse scrolled (556, 314) with delta (0, 0)
Screenshot: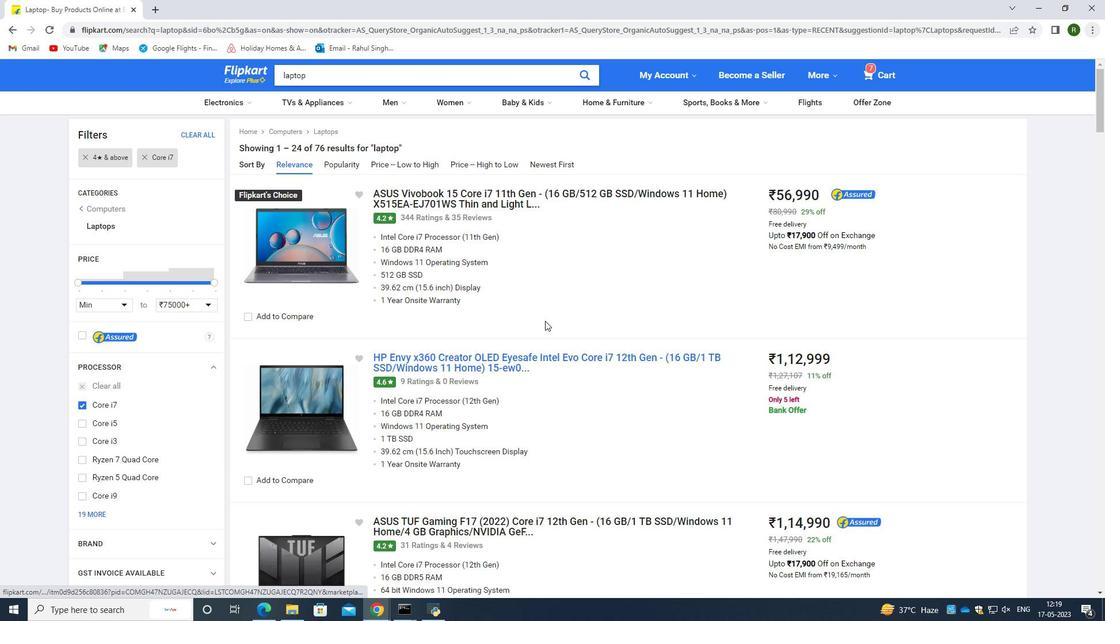 
Action: Mouse scrolled (556, 314) with delta (0, 0)
Screenshot: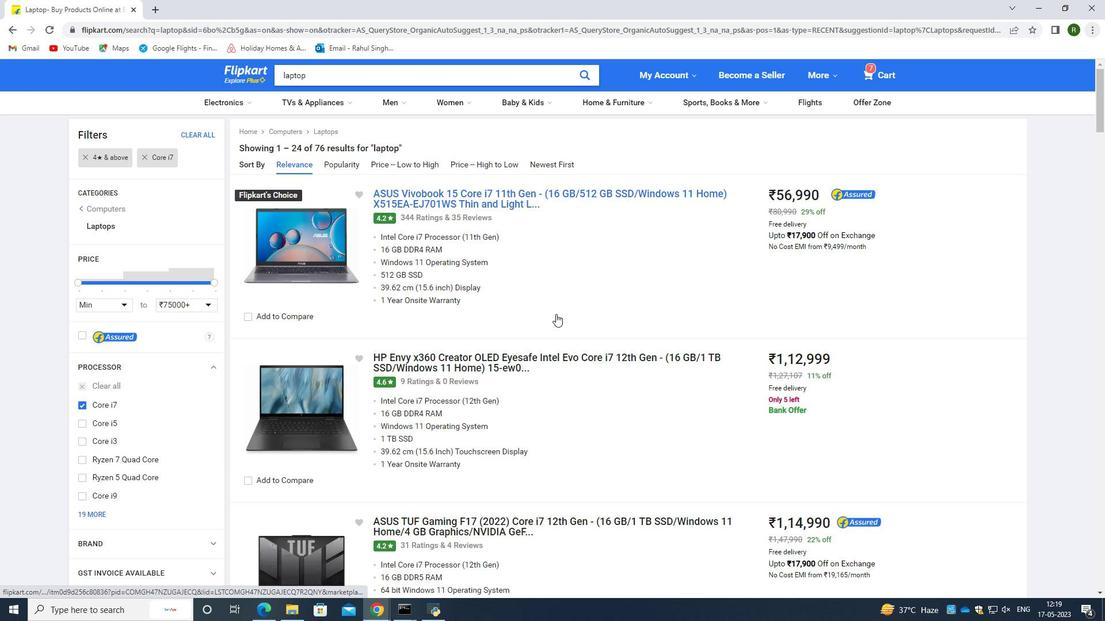 
Action: Mouse scrolled (556, 314) with delta (0, 0)
Screenshot: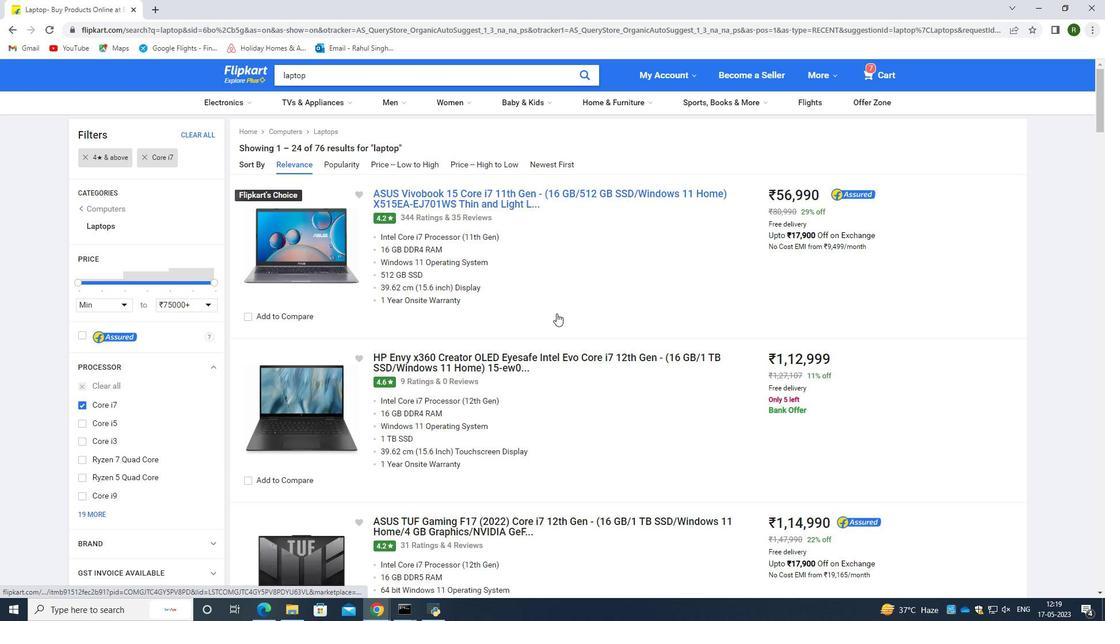 
Action: Mouse moved to (250, 320)
Screenshot: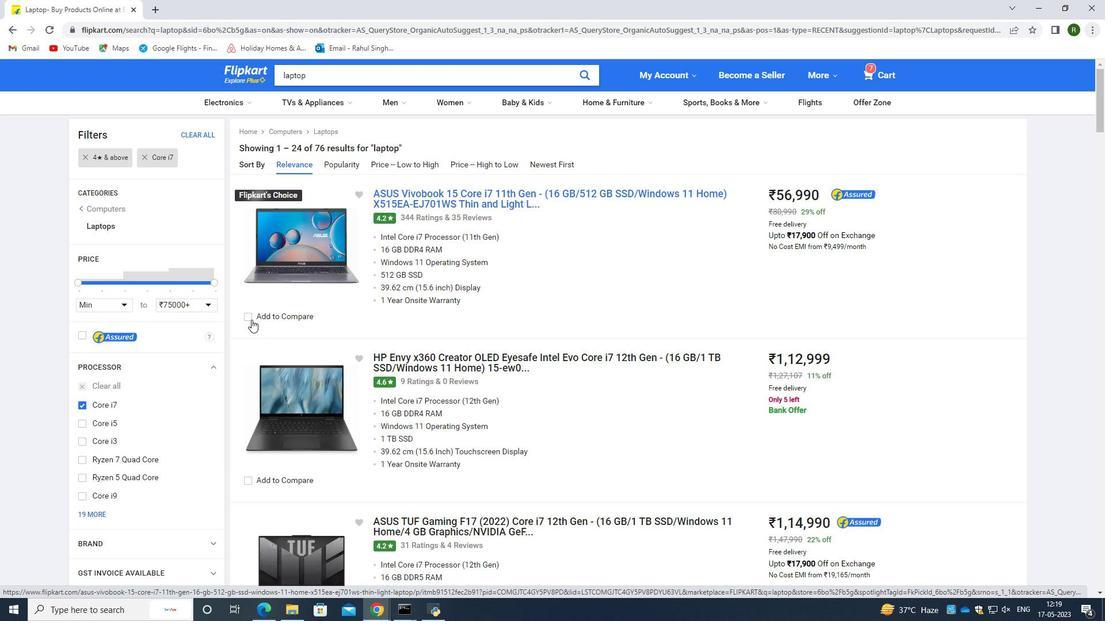 
Action: Mouse pressed left at (250, 320)
Screenshot: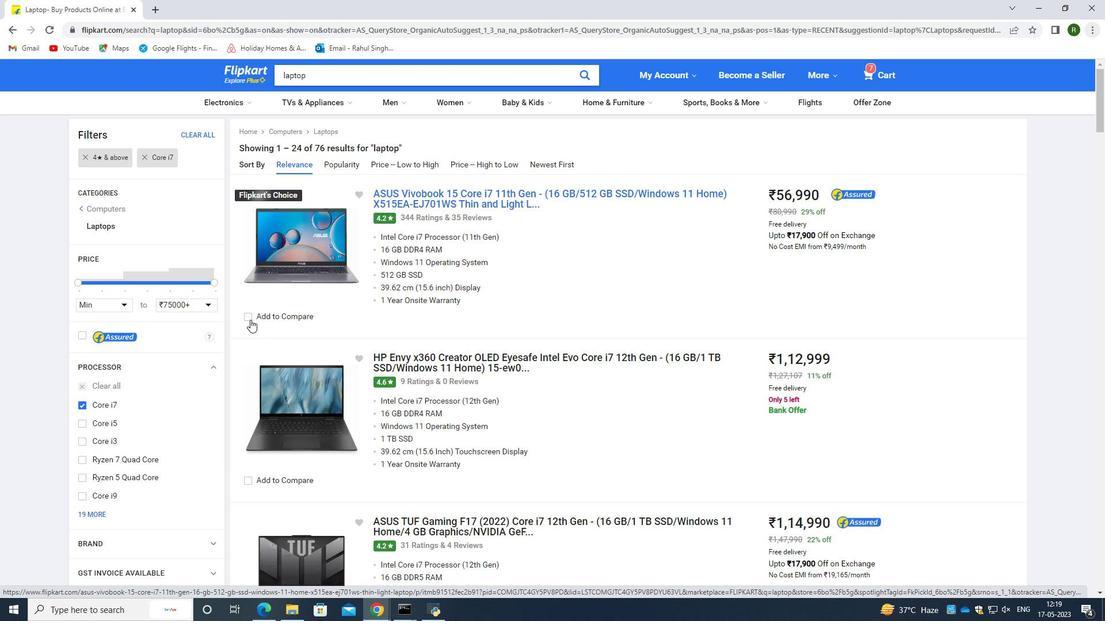 
Action: Mouse moved to (495, 275)
Screenshot: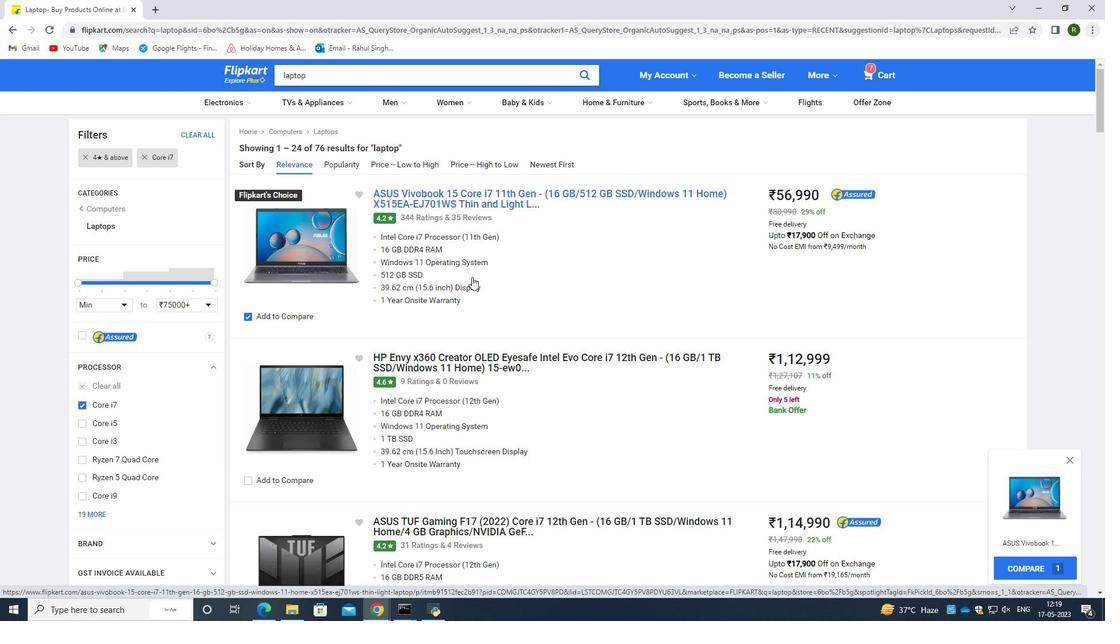 
Action: Mouse scrolled (495, 274) with delta (0, 0)
Screenshot: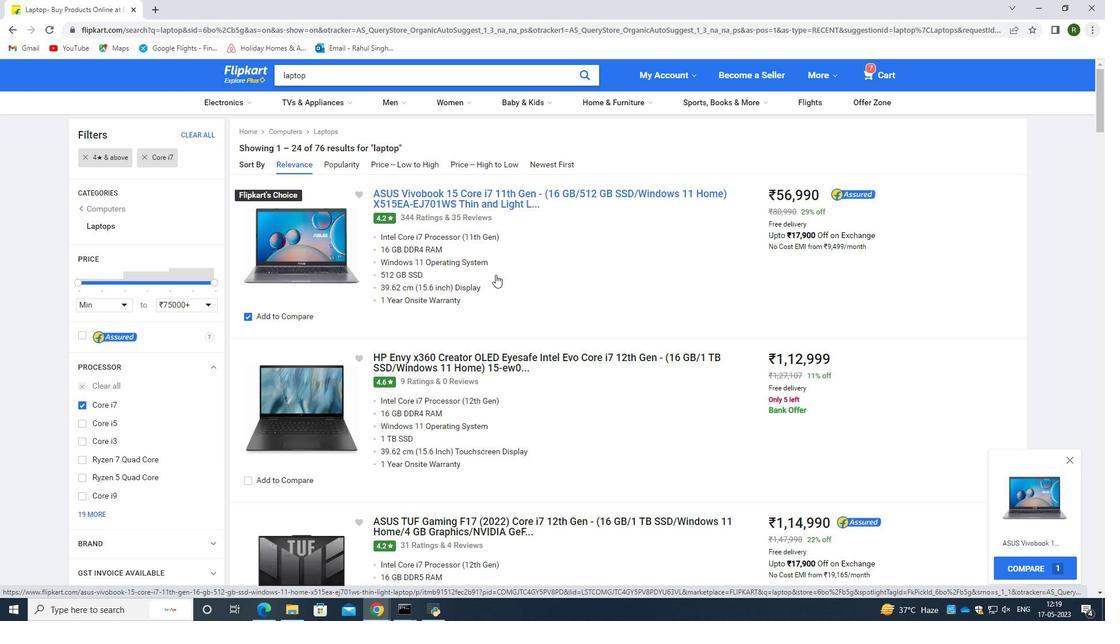 
Action: Mouse moved to (248, 423)
Screenshot: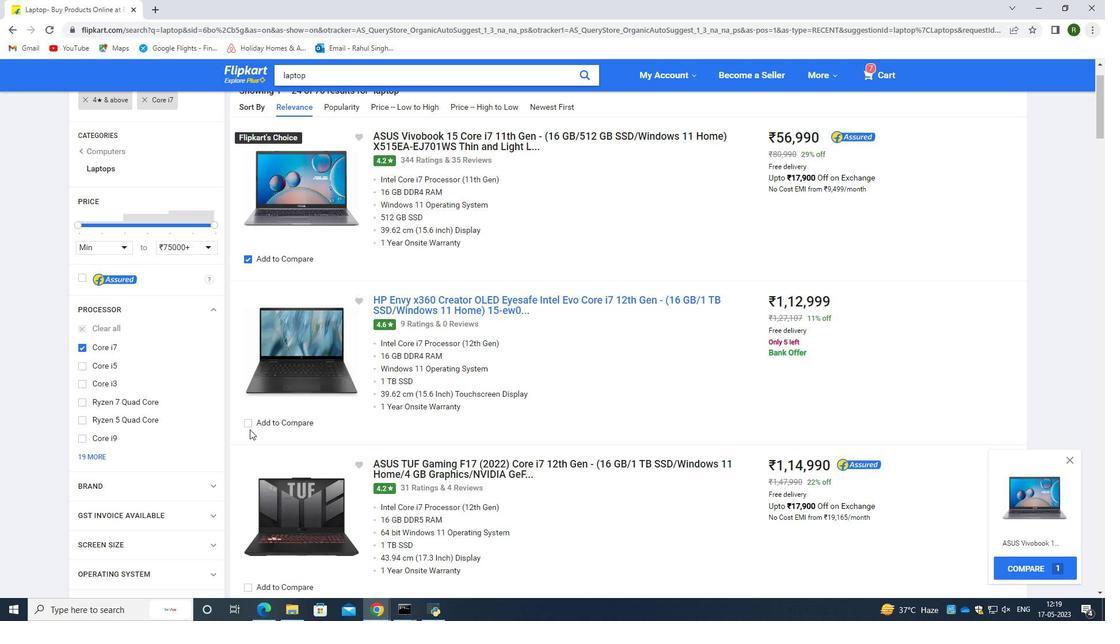 
Action: Mouse pressed left at (248, 423)
Screenshot: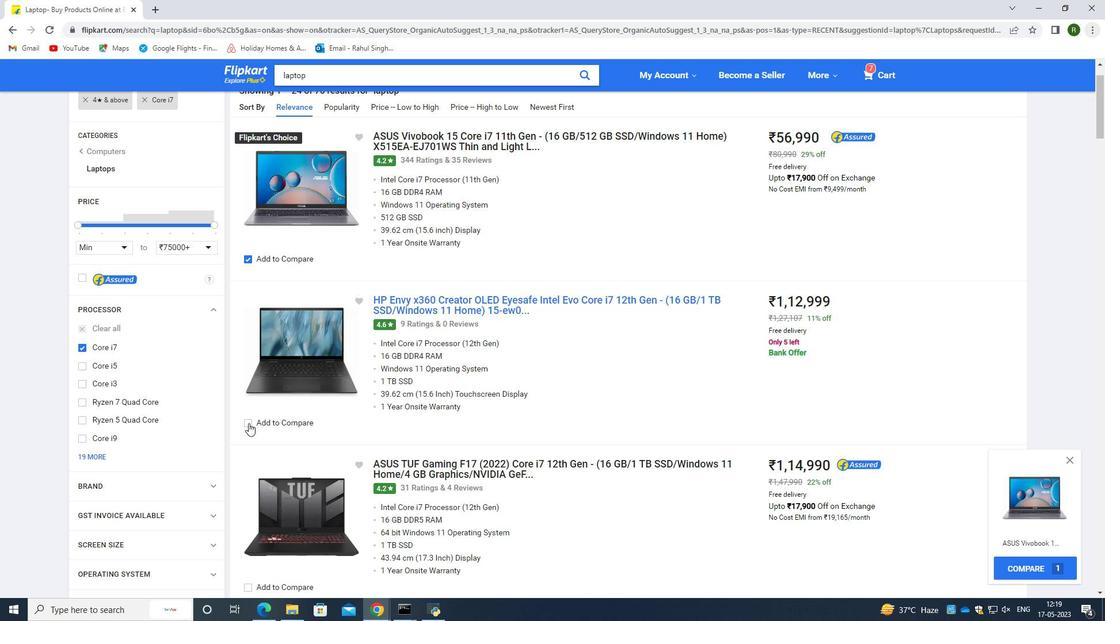 
Action: Mouse moved to (511, 335)
Screenshot: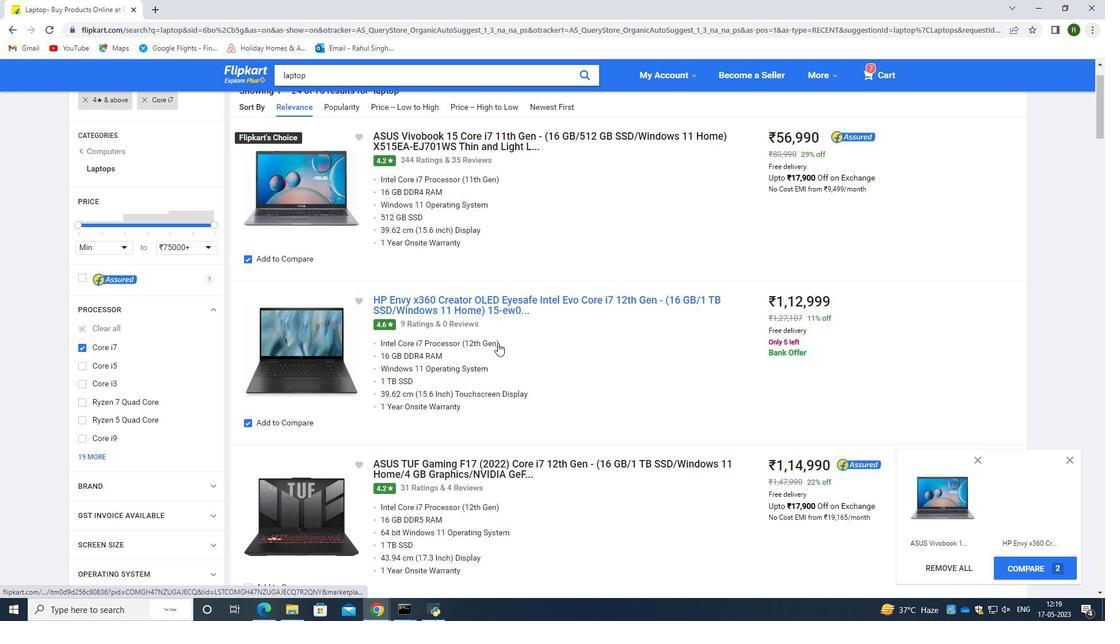 
Action: Mouse scrolled (511, 334) with delta (0, 0)
Screenshot: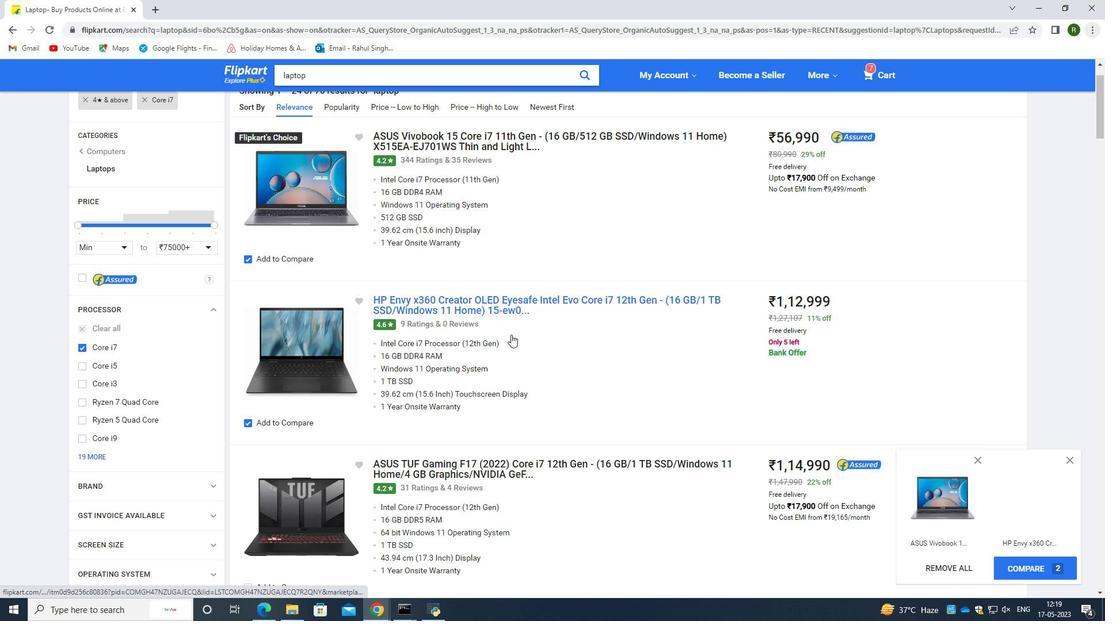 
Action: Mouse scrolled (511, 334) with delta (0, 0)
Screenshot: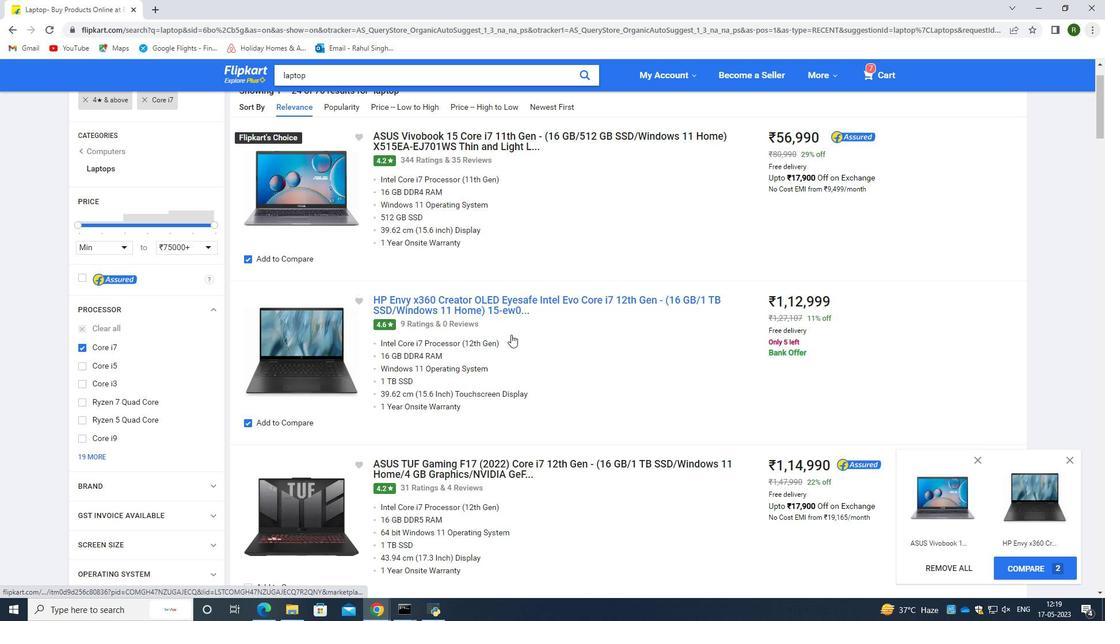 
Action: Mouse moved to (249, 475)
Screenshot: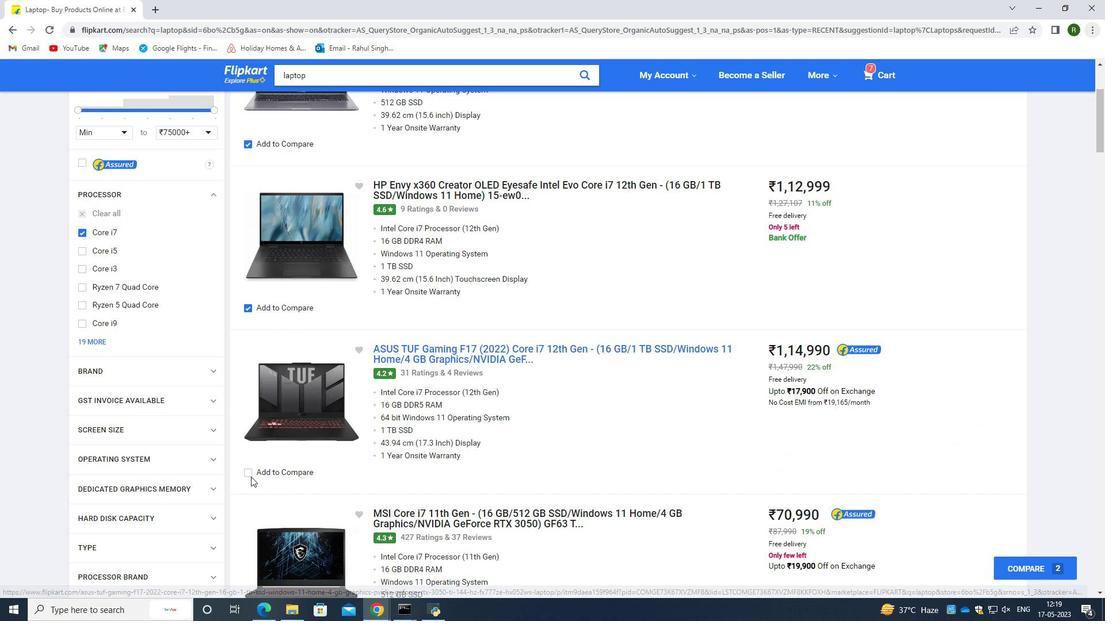 
Action: Mouse pressed left at (249, 475)
Screenshot: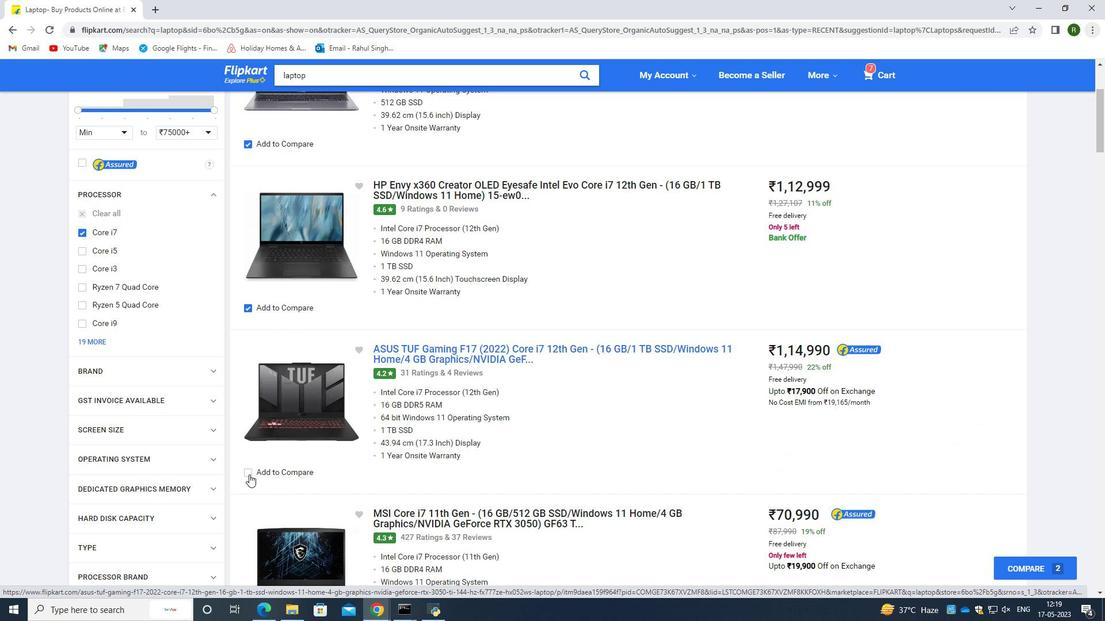 
Action: Mouse moved to (484, 339)
Screenshot: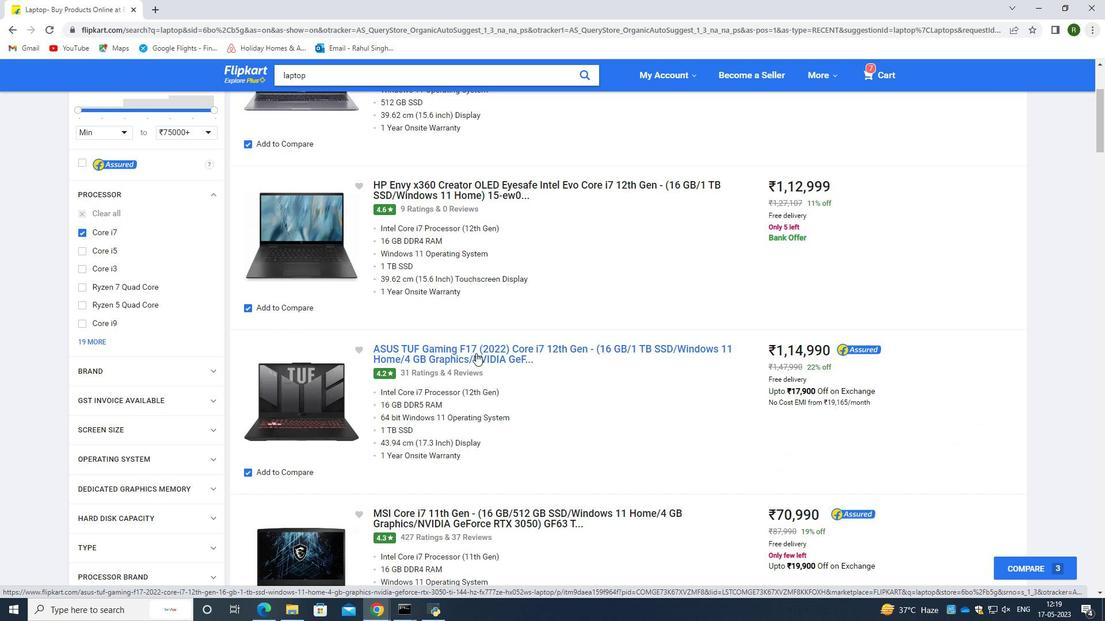 
Action: Mouse scrolled (484, 338) with delta (0, 0)
Screenshot: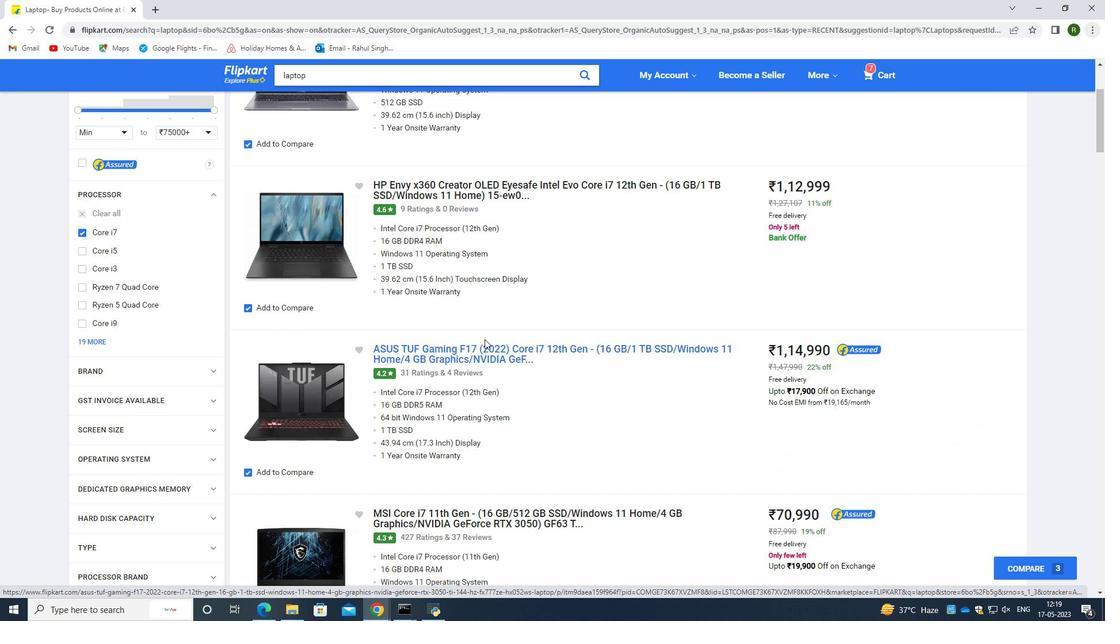 
Action: Mouse scrolled (484, 338) with delta (0, 0)
Screenshot: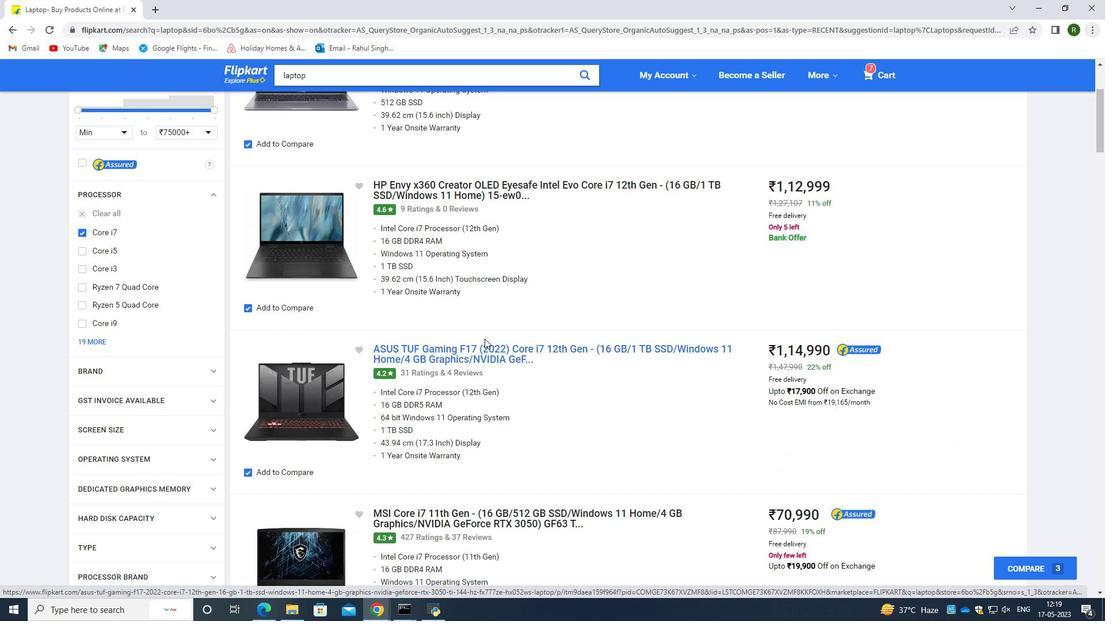 
Action: Mouse moved to (484, 343)
Screenshot: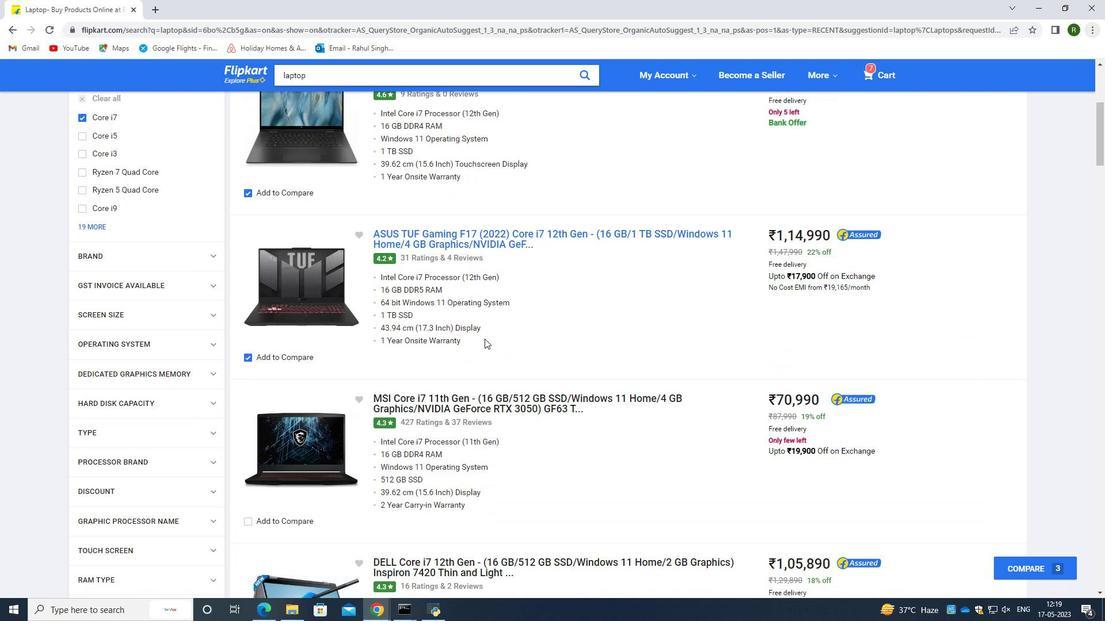 
Action: Mouse scrolled (484, 342) with delta (0, 0)
Screenshot: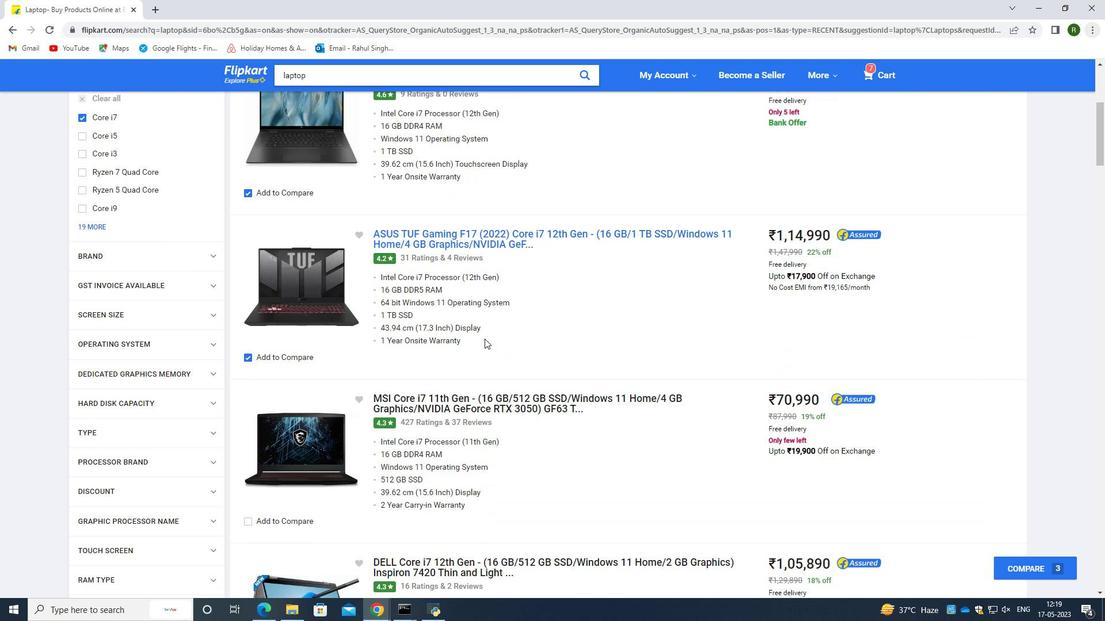 
Action: Mouse moved to (430, 374)
Screenshot: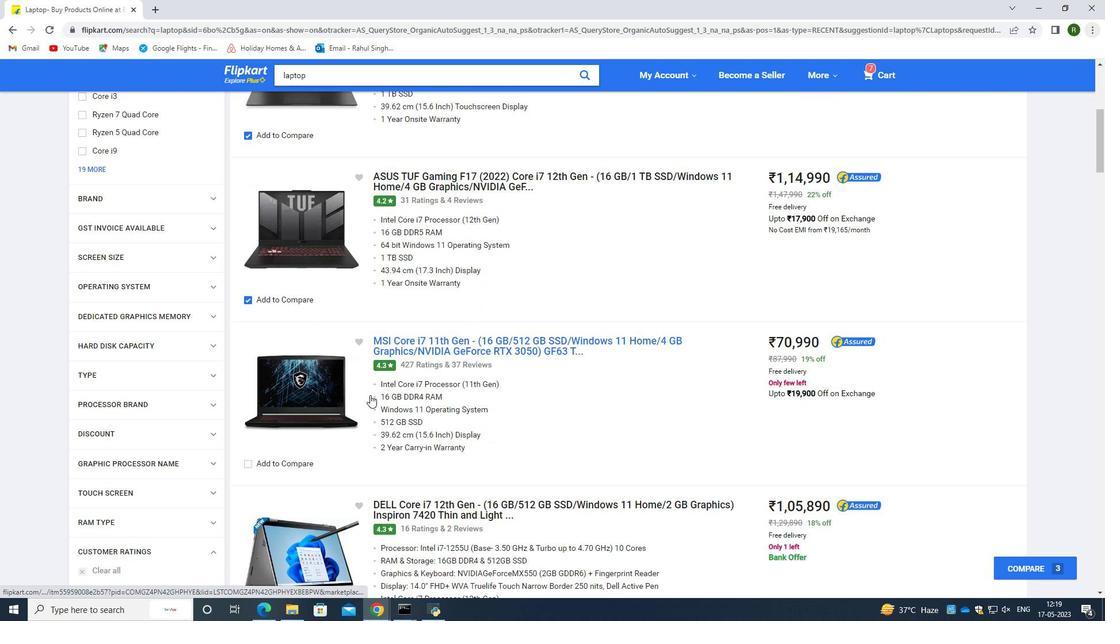 
Action: Mouse scrolled (430, 373) with delta (0, 0)
Screenshot: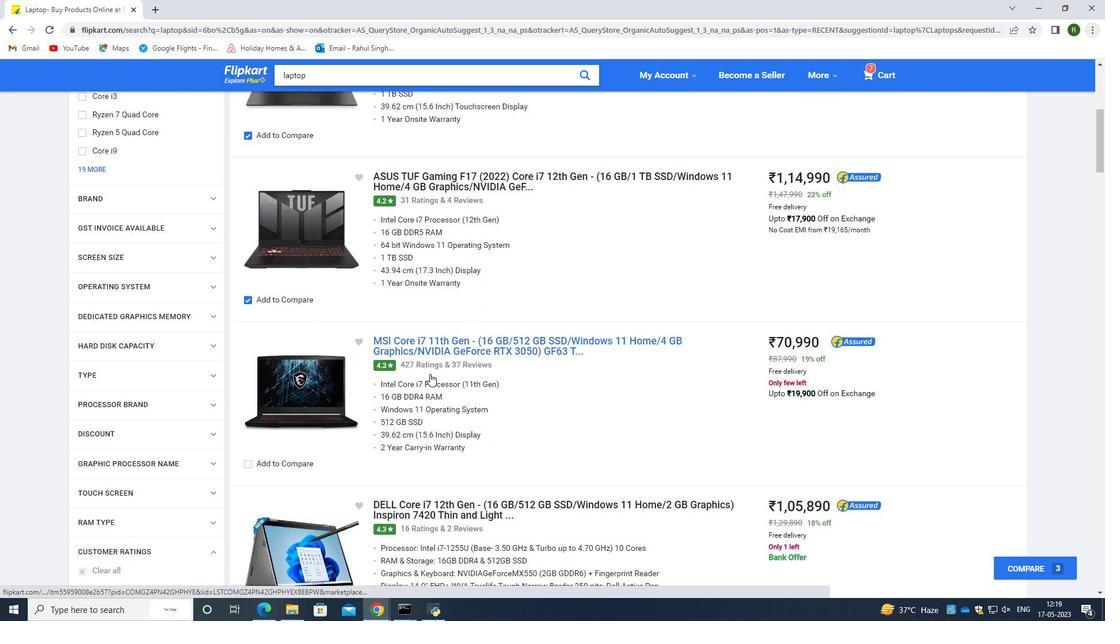 
Action: Mouse scrolled (430, 373) with delta (0, 0)
Screenshot: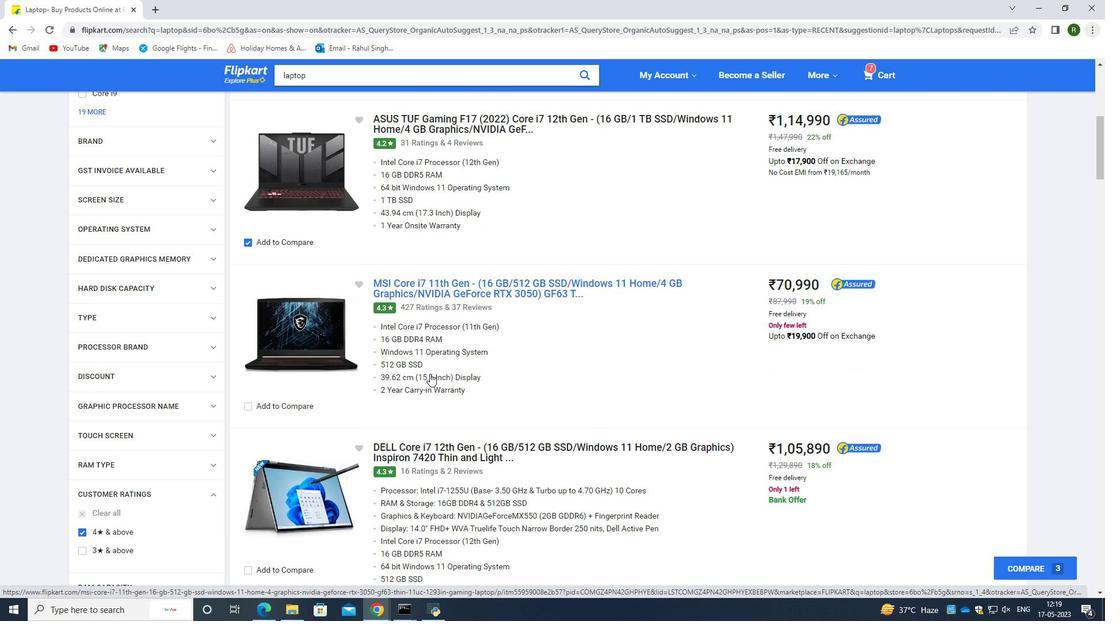 
Action: Mouse scrolled (430, 373) with delta (0, 0)
Screenshot: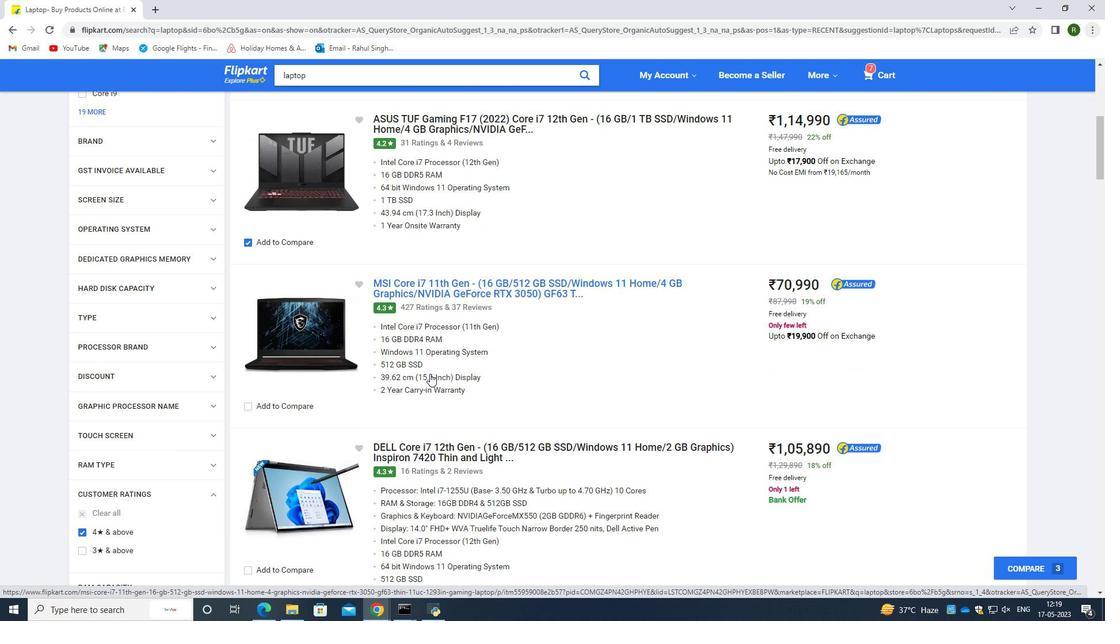 
Action: Mouse scrolled (430, 373) with delta (0, 0)
Screenshot: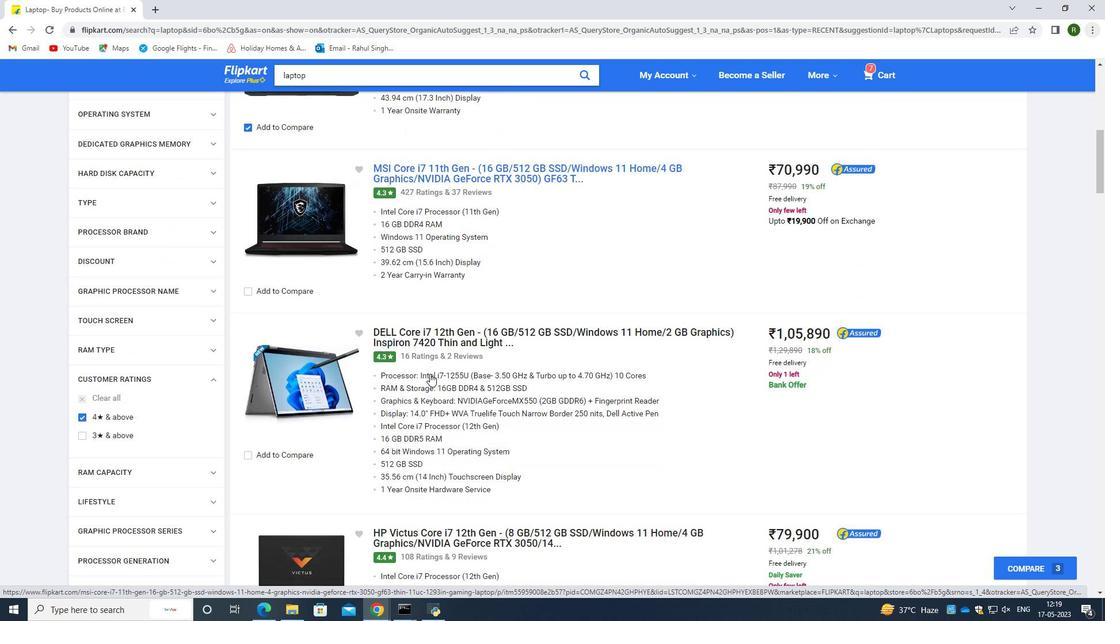 
Action: Mouse moved to (353, 446)
Screenshot: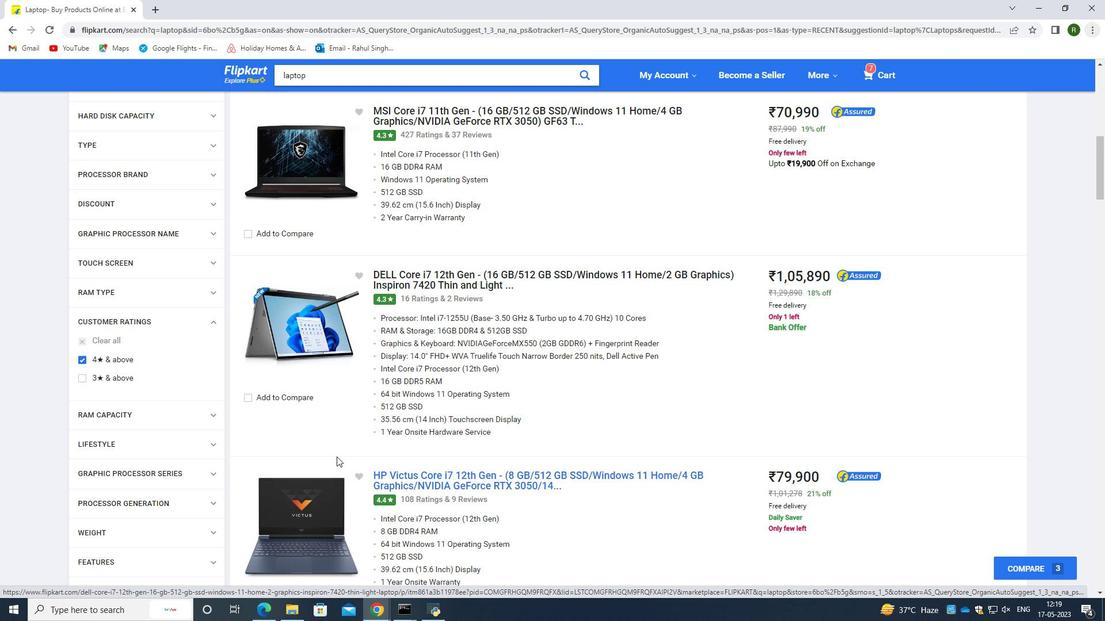 
Action: Mouse scrolled (353, 445) with delta (0, 0)
Screenshot: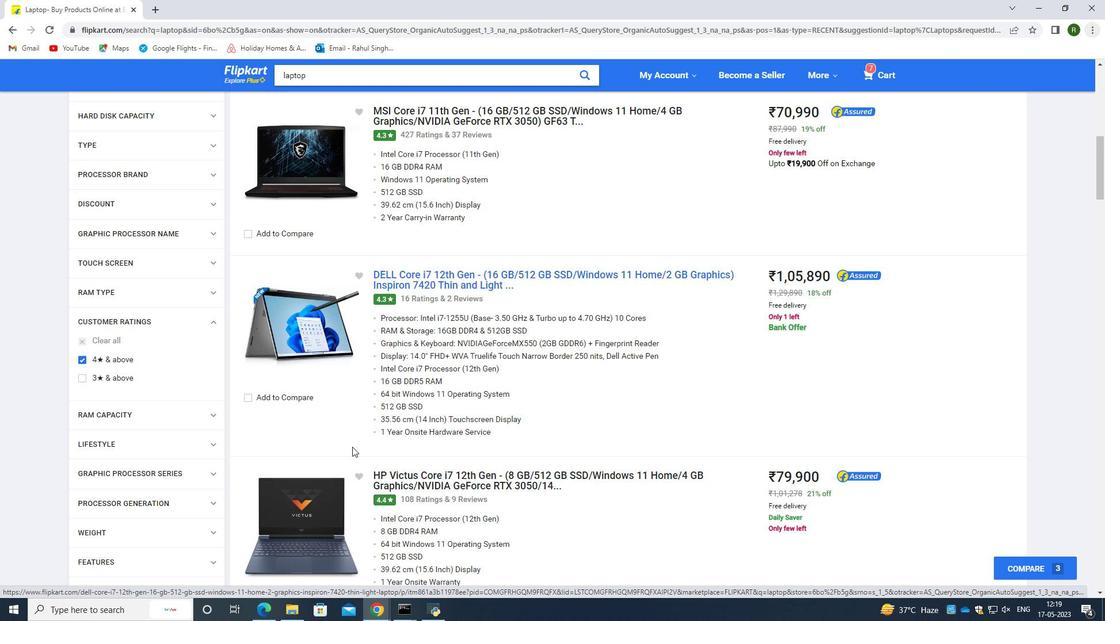 
Action: Mouse scrolled (353, 445) with delta (0, 0)
Screenshot: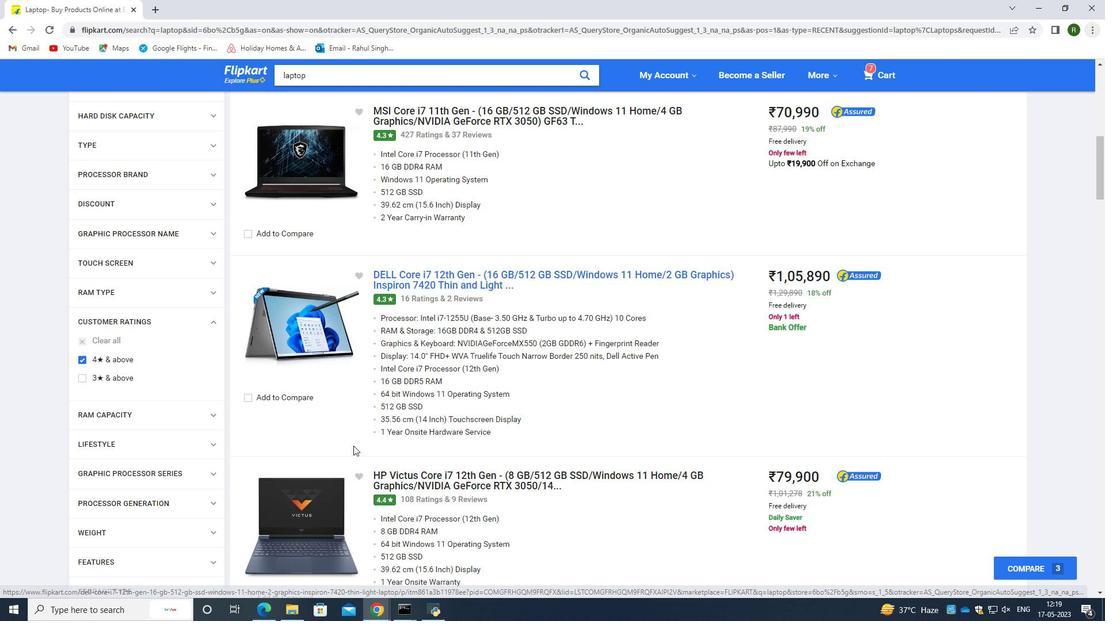 
Action: Mouse moved to (248, 484)
Screenshot: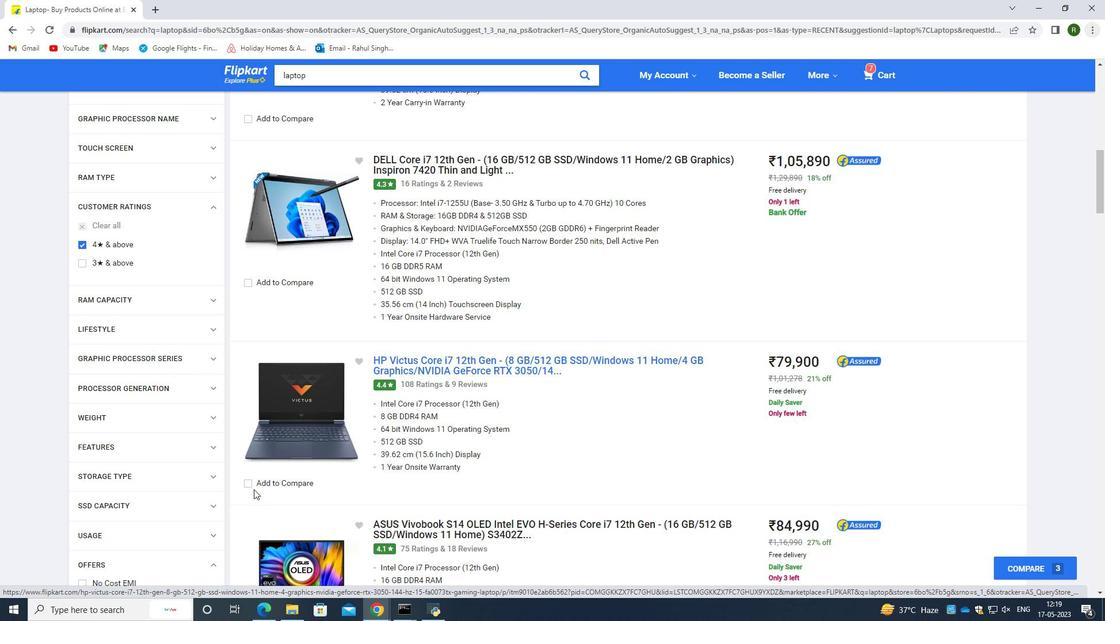 
Action: Mouse pressed left at (248, 484)
Screenshot: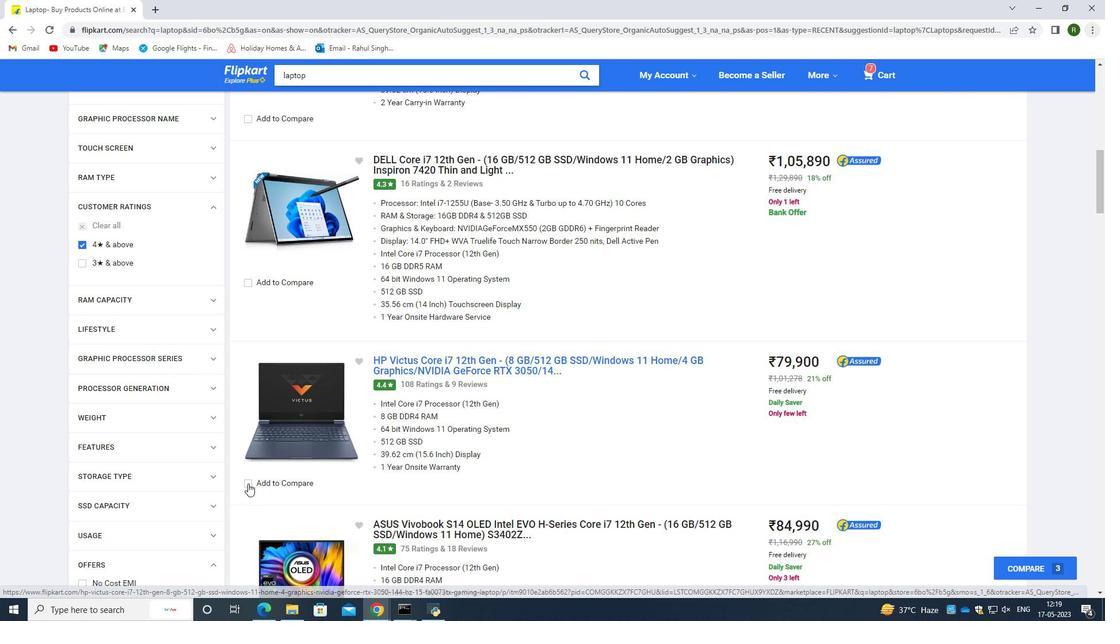 
Action: Mouse moved to (496, 343)
Screenshot: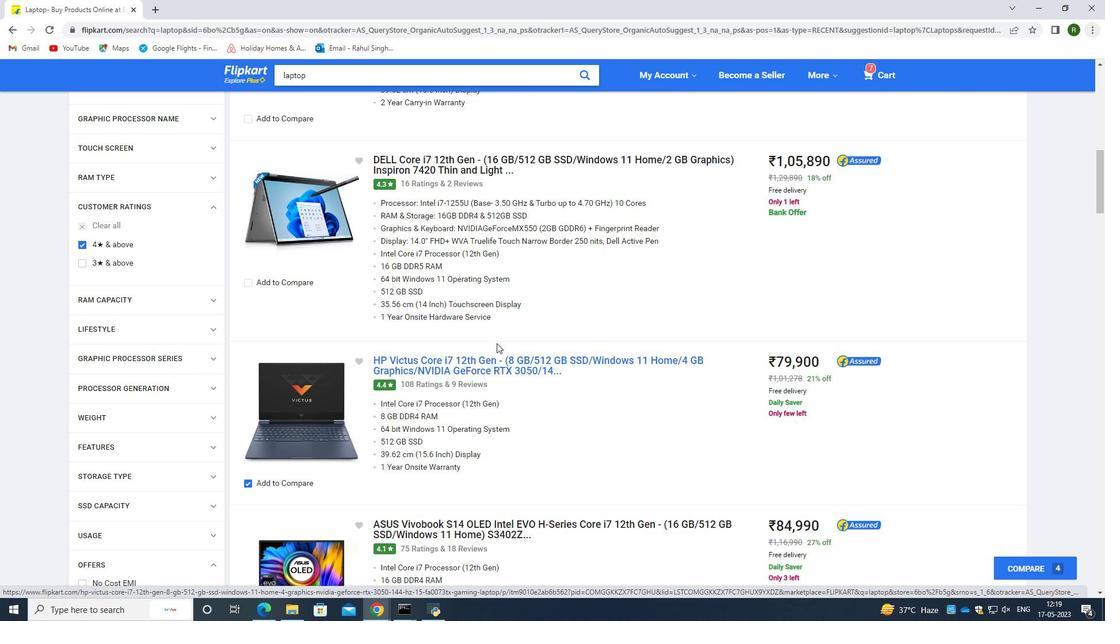 
Action: Mouse scrolled (496, 343) with delta (0, 0)
Screenshot: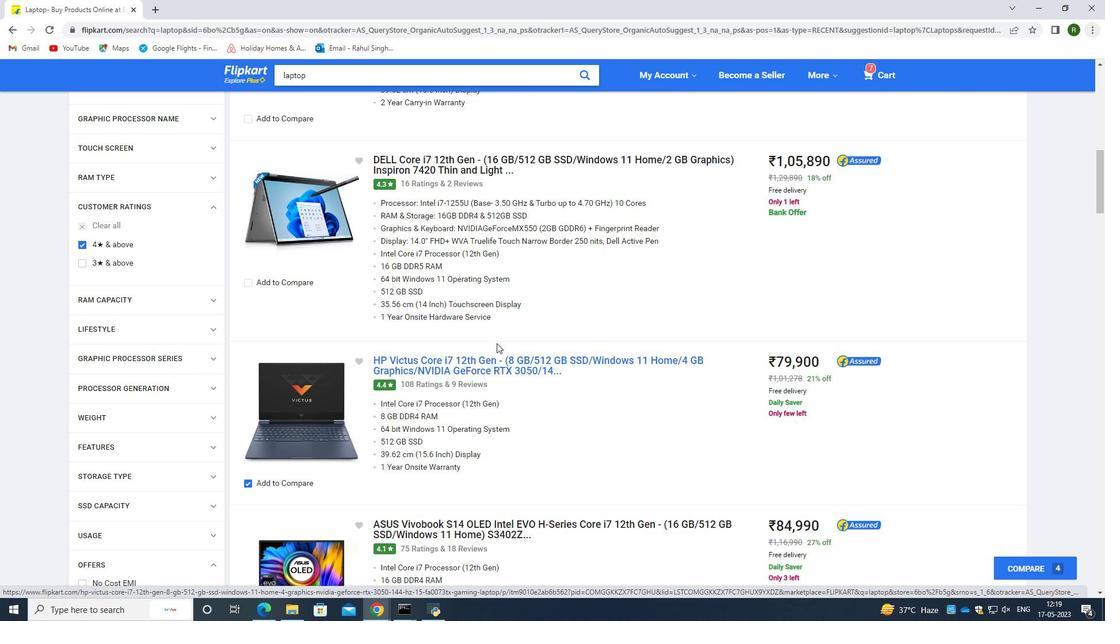 
Action: Mouse scrolled (496, 343) with delta (0, 0)
Screenshot: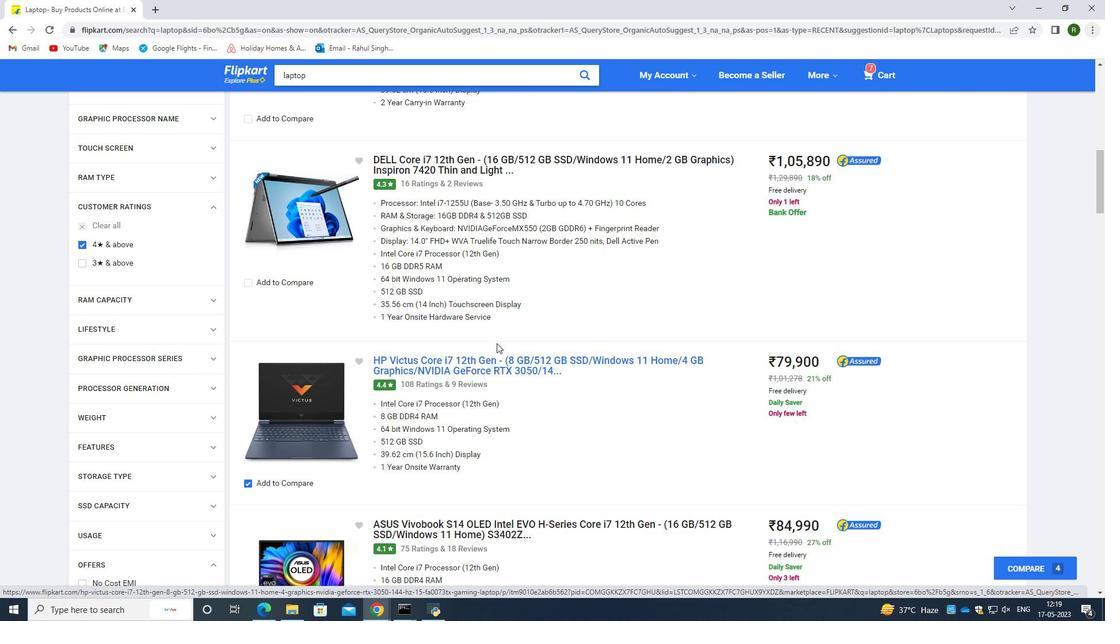 
Action: Mouse scrolled (496, 343) with delta (0, 0)
Screenshot: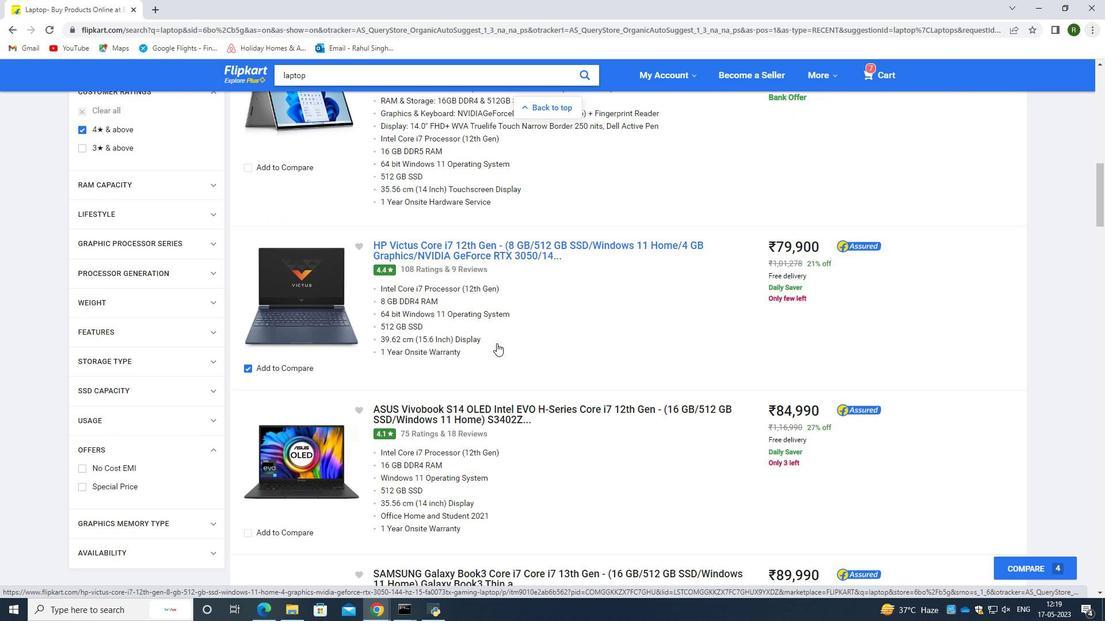 
Action: Mouse moved to (496, 343)
Screenshot: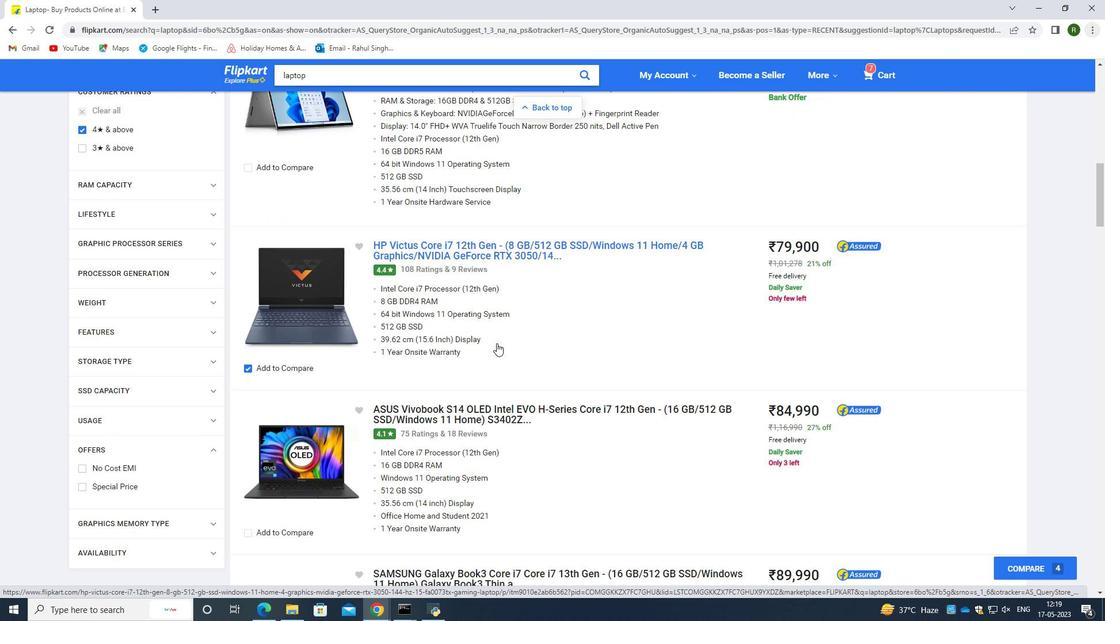 
Action: Mouse scrolled (496, 342) with delta (0, 0)
Screenshot: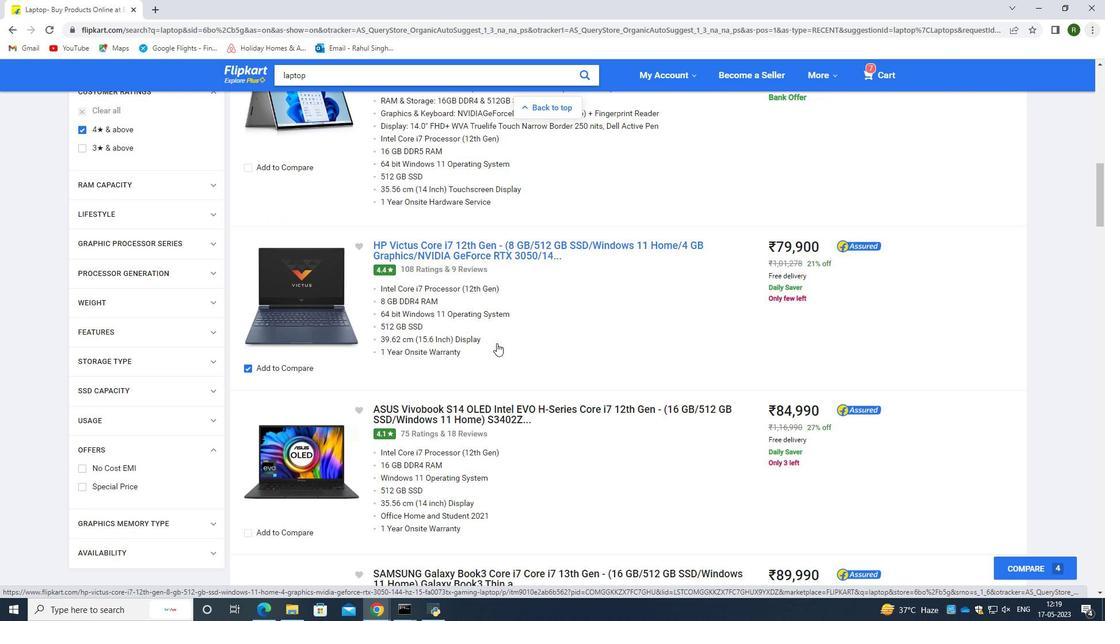 
Action: Mouse moved to (429, 353)
Screenshot: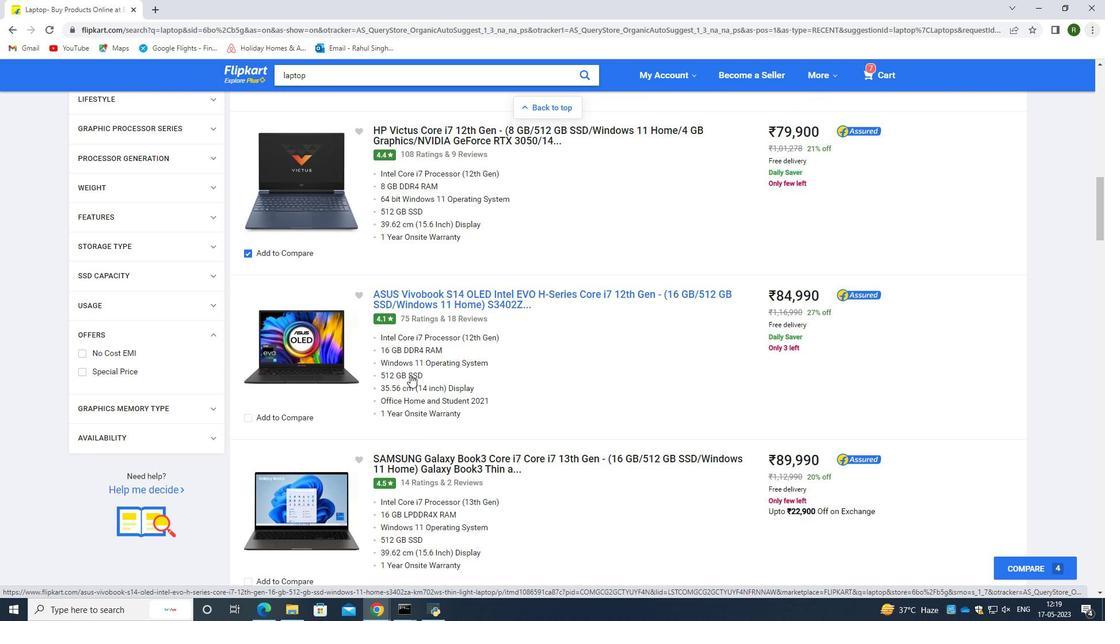 
Action: Mouse scrolled (429, 353) with delta (0, 0)
Screenshot: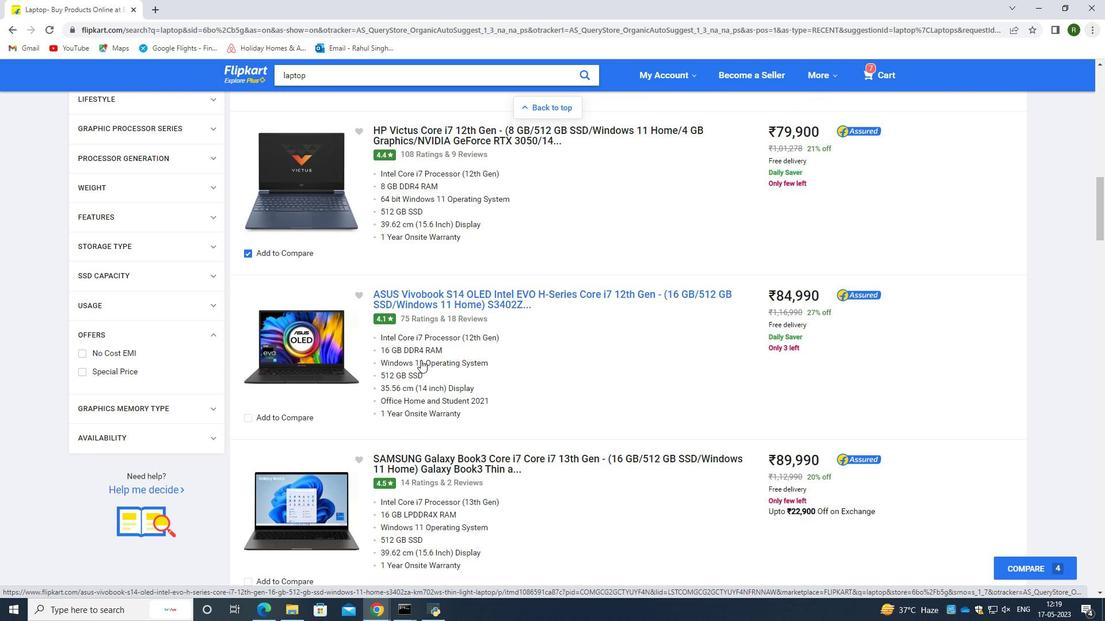 
Action: Mouse moved to (247, 523)
Screenshot: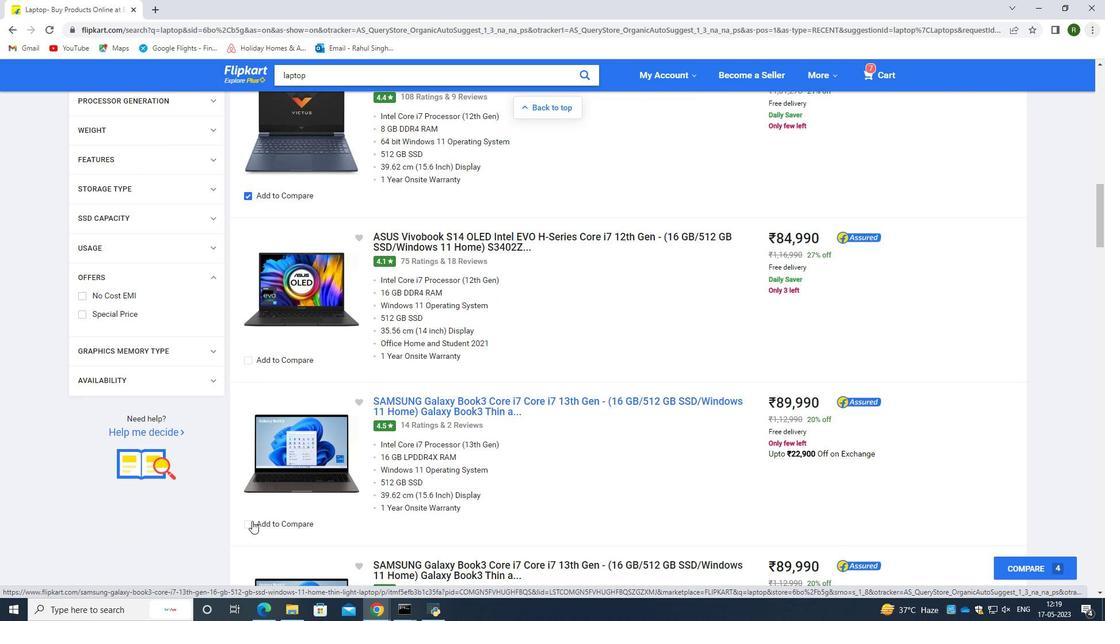 
Action: Mouse pressed left at (247, 523)
Screenshot: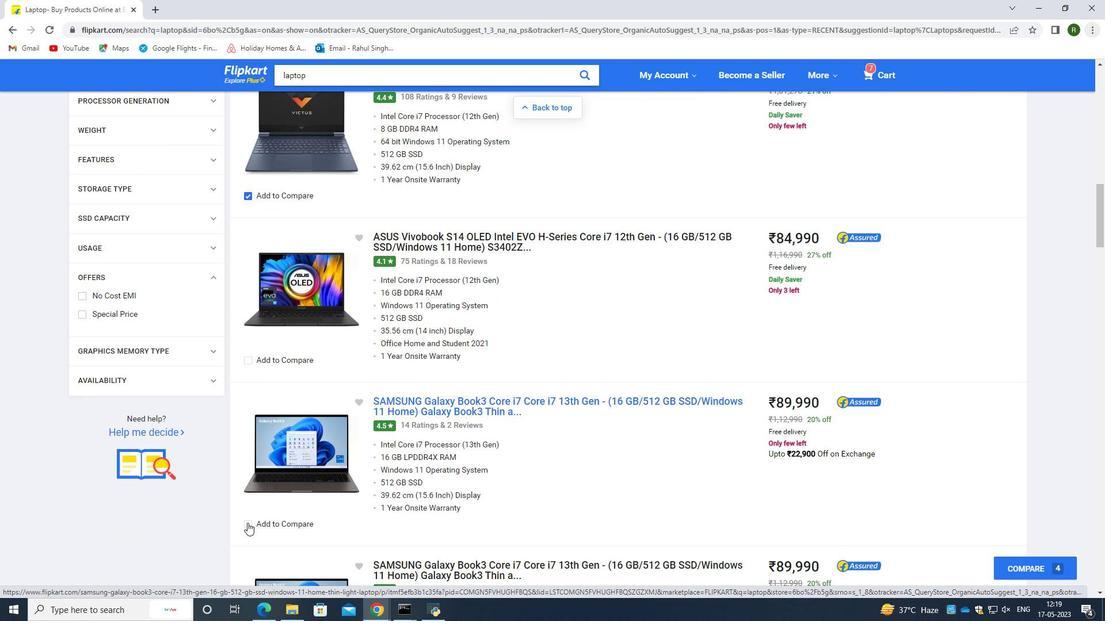 
Action: Mouse moved to (1050, 571)
Screenshot: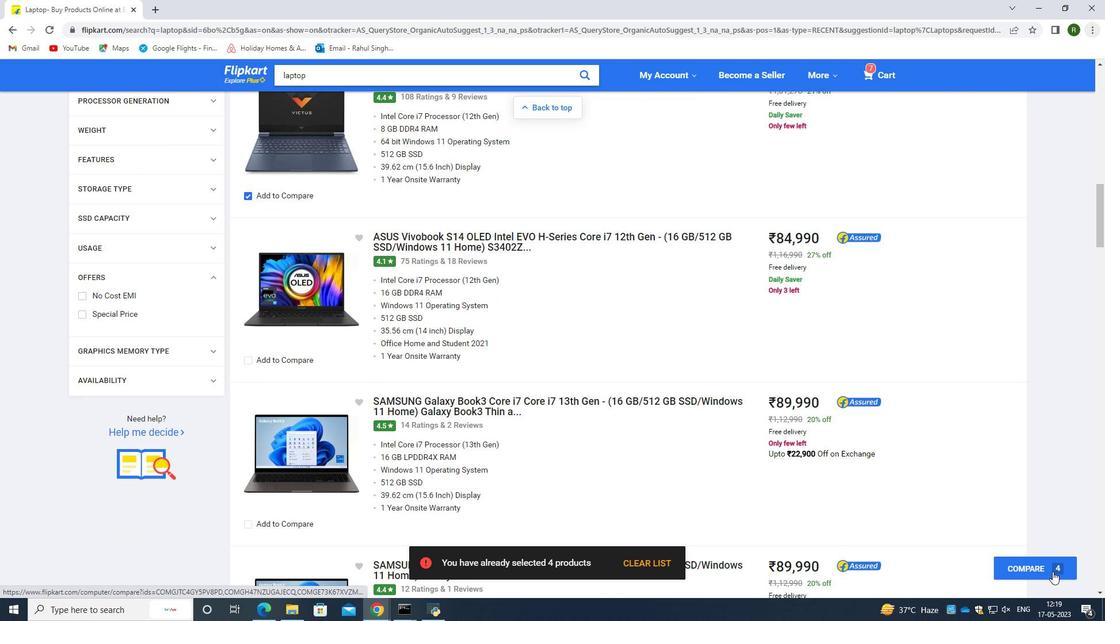 
Action: Mouse pressed left at (1050, 571)
Screenshot: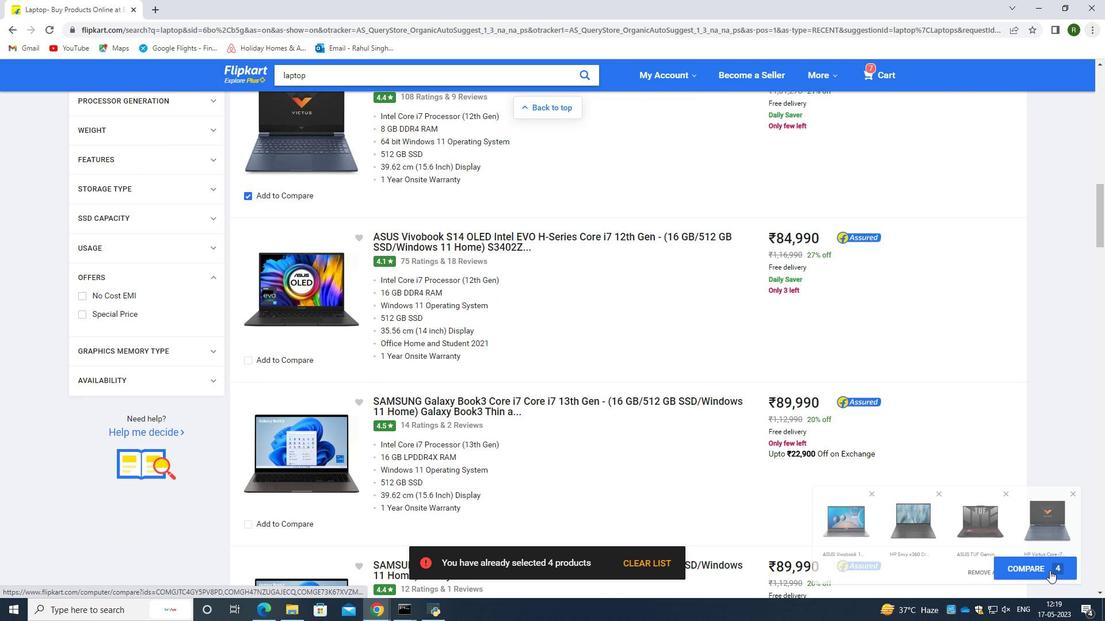
Action: Mouse moved to (613, 274)
Screenshot: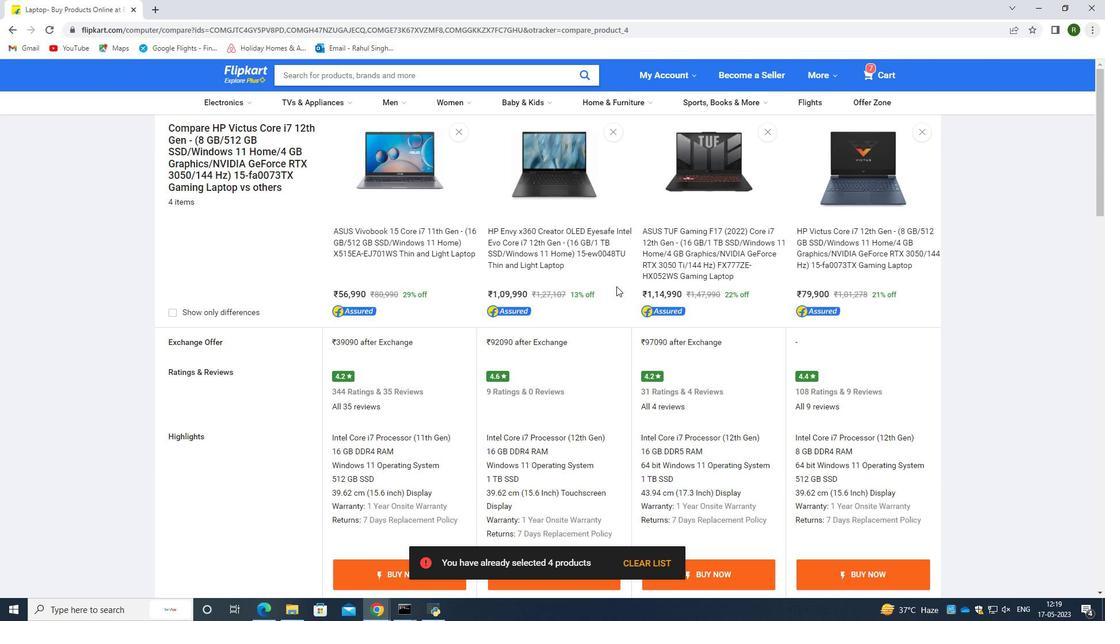 
Action: Mouse scrolled (613, 274) with delta (0, 0)
Screenshot: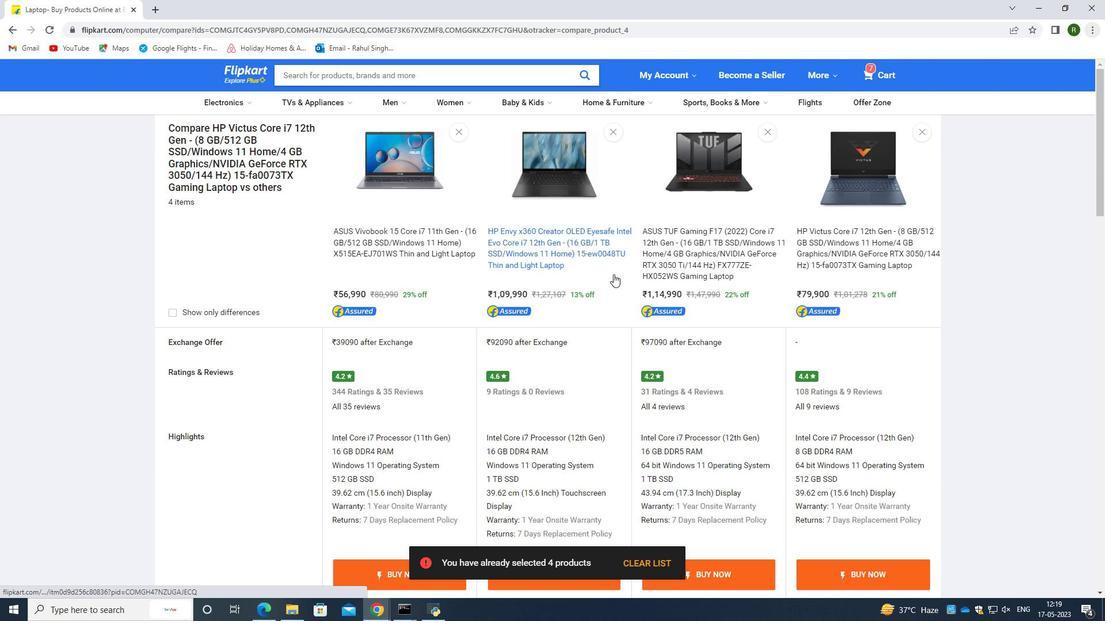 
Action: Mouse scrolled (613, 274) with delta (0, 0)
Screenshot: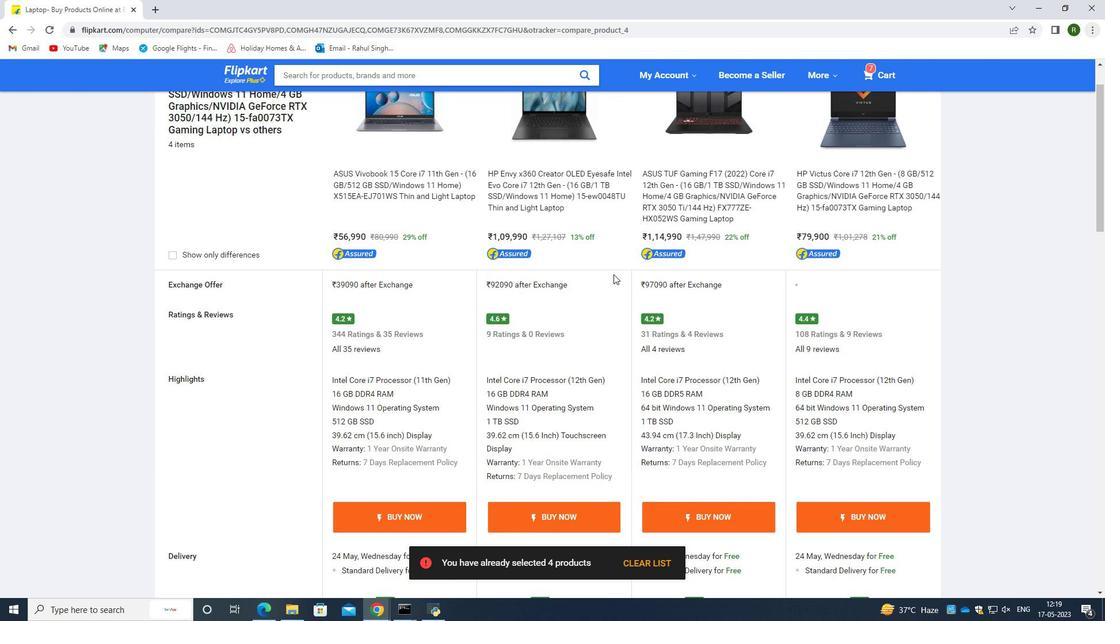 
Action: Mouse scrolled (613, 274) with delta (0, 0)
Screenshot: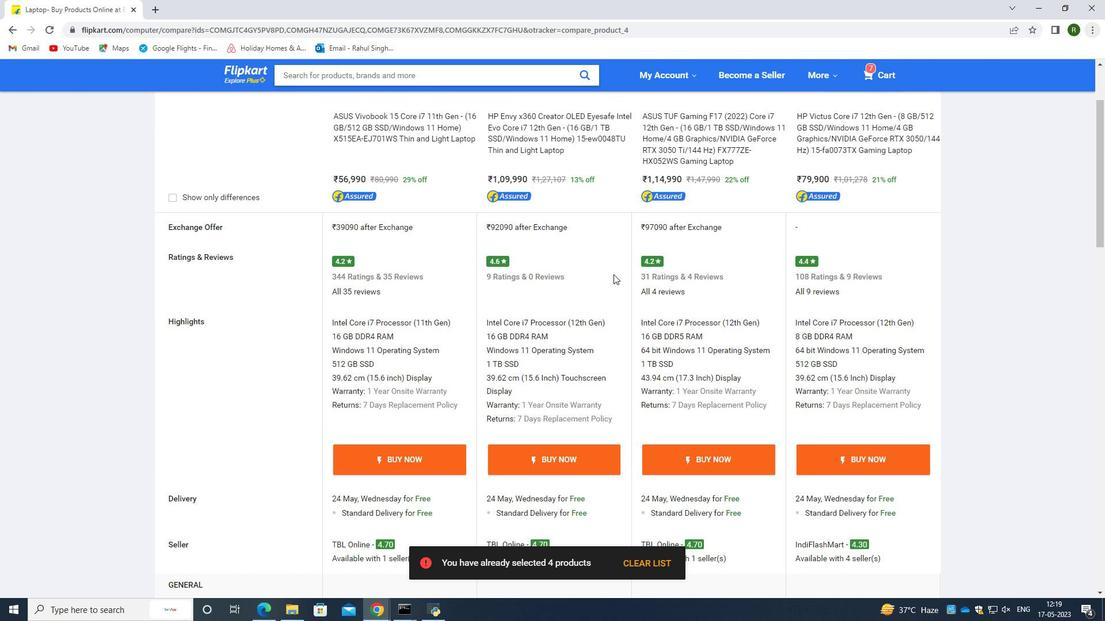 
Action: Mouse scrolled (613, 274) with delta (0, 0)
Screenshot: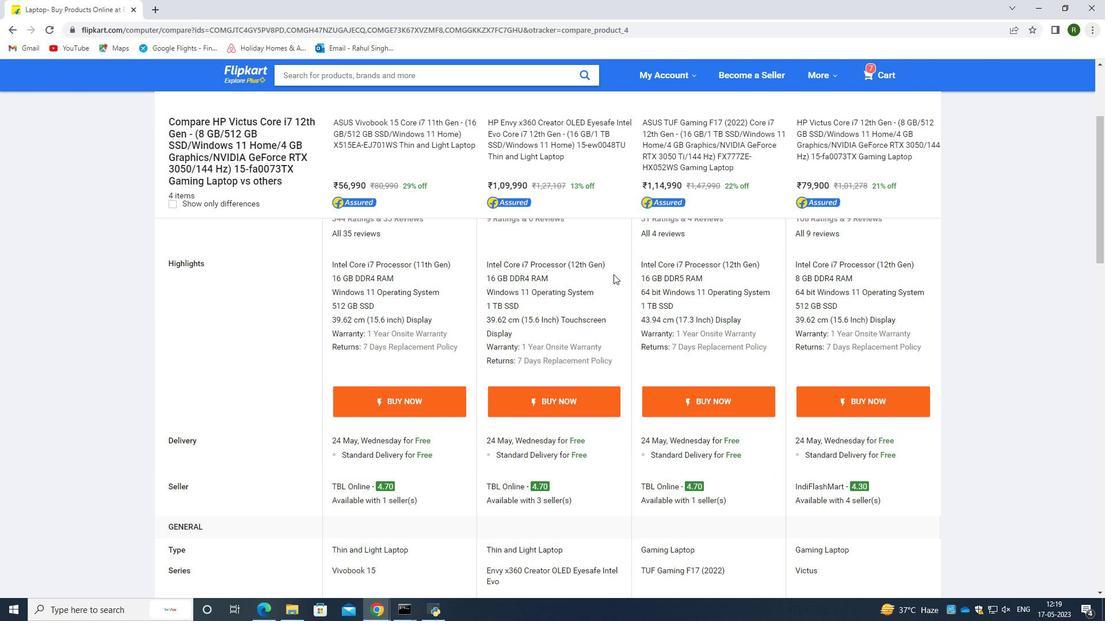 
Action: Mouse scrolled (613, 275) with delta (0, 0)
Screenshot: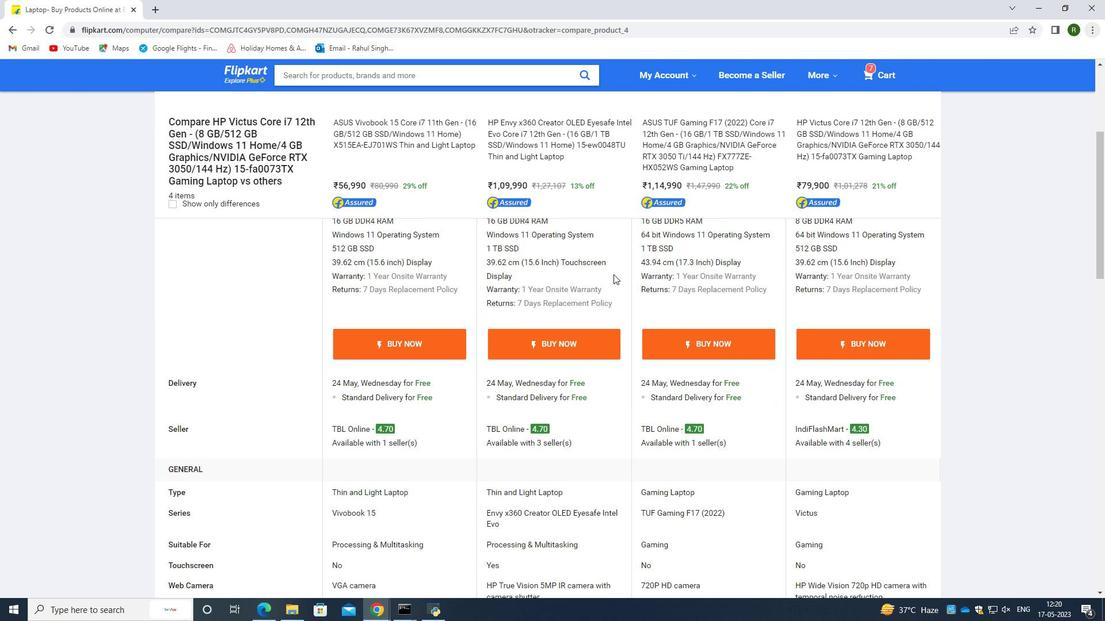
Action: Mouse scrolled (613, 275) with delta (0, 0)
Screenshot: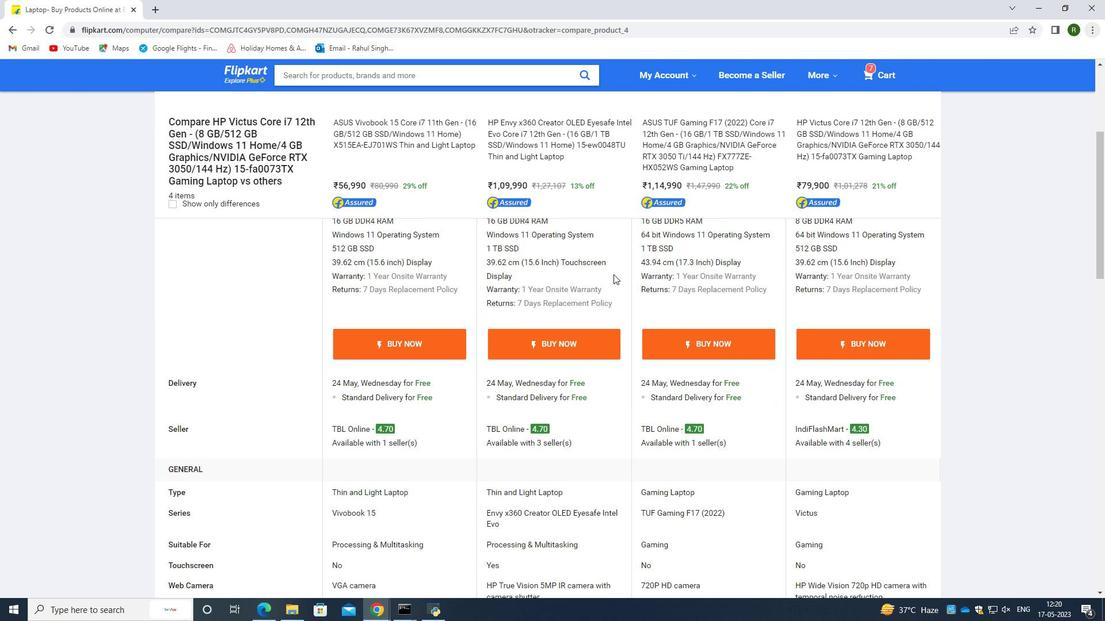 
Action: Mouse scrolled (613, 275) with delta (0, 0)
Screenshot: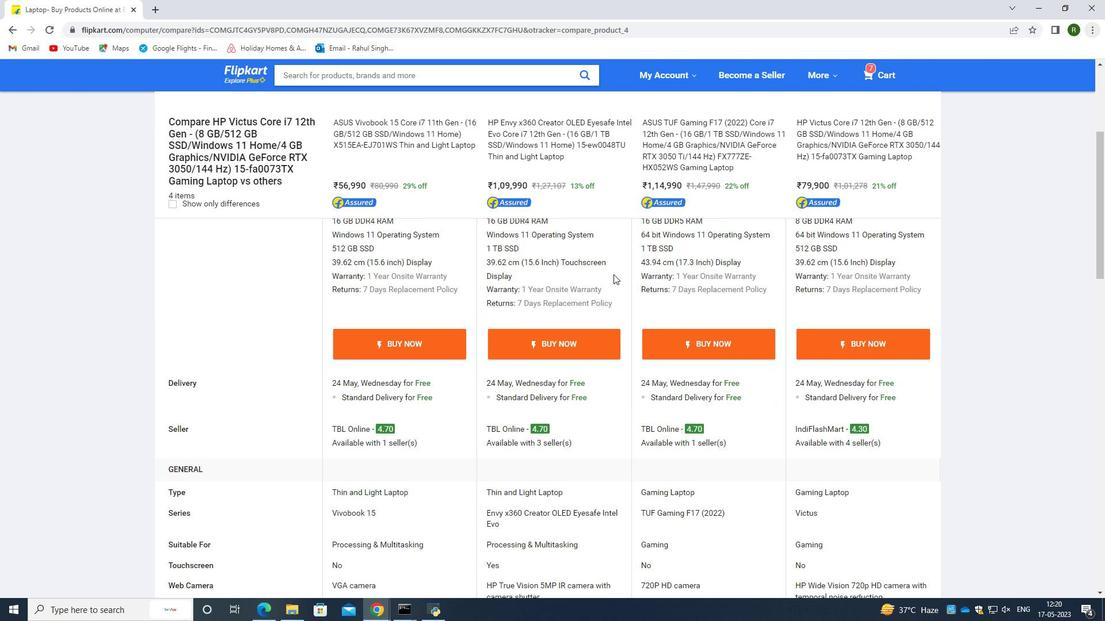
Action: Mouse scrolled (613, 275) with delta (0, 0)
Screenshot: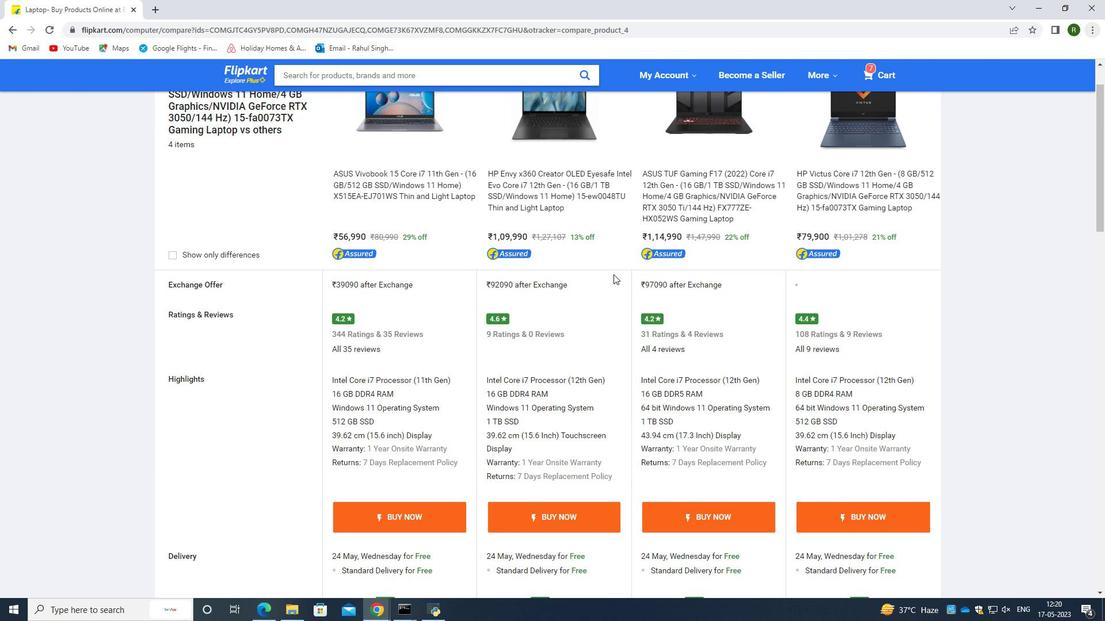 
Action: Mouse scrolled (613, 275) with delta (0, 0)
Screenshot: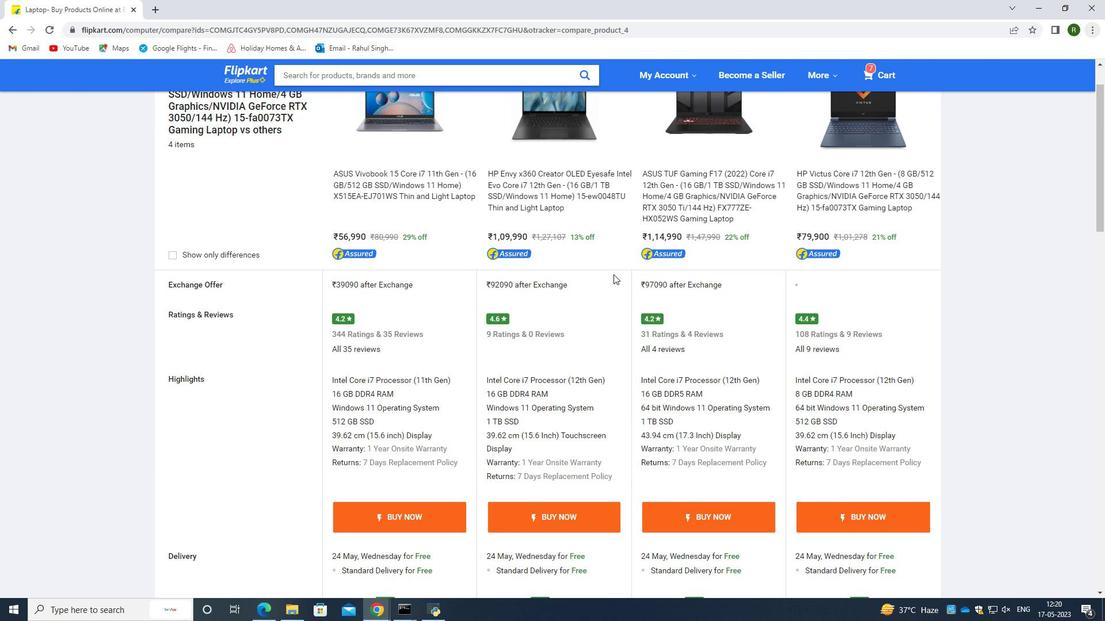 
Action: Mouse scrolled (613, 274) with delta (0, 0)
Screenshot: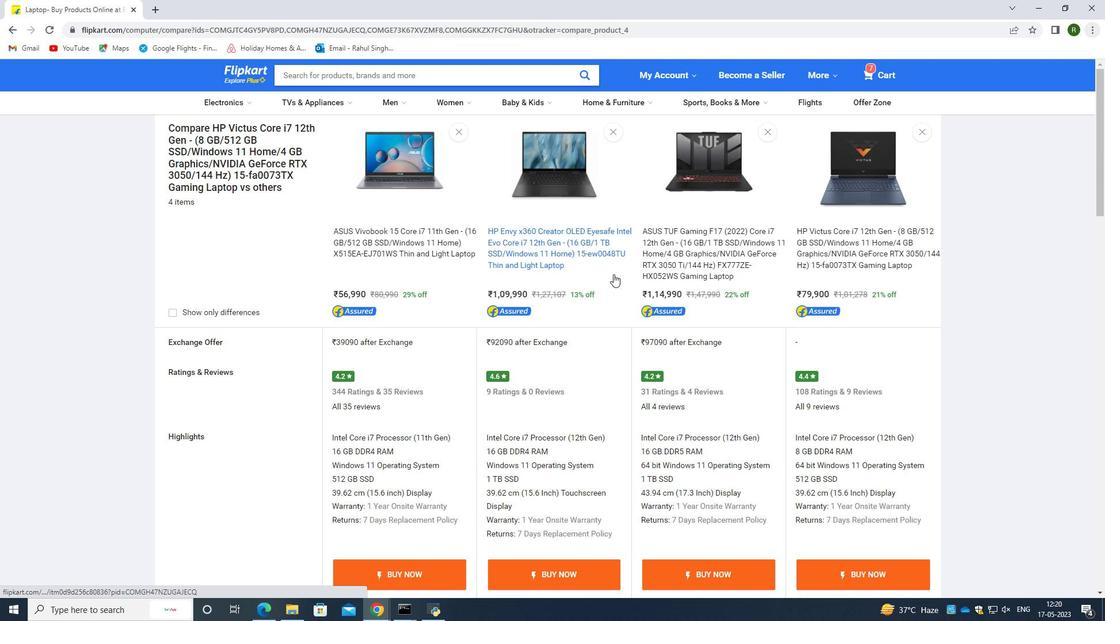 
Action: Mouse scrolled (613, 274) with delta (0, 0)
Screenshot: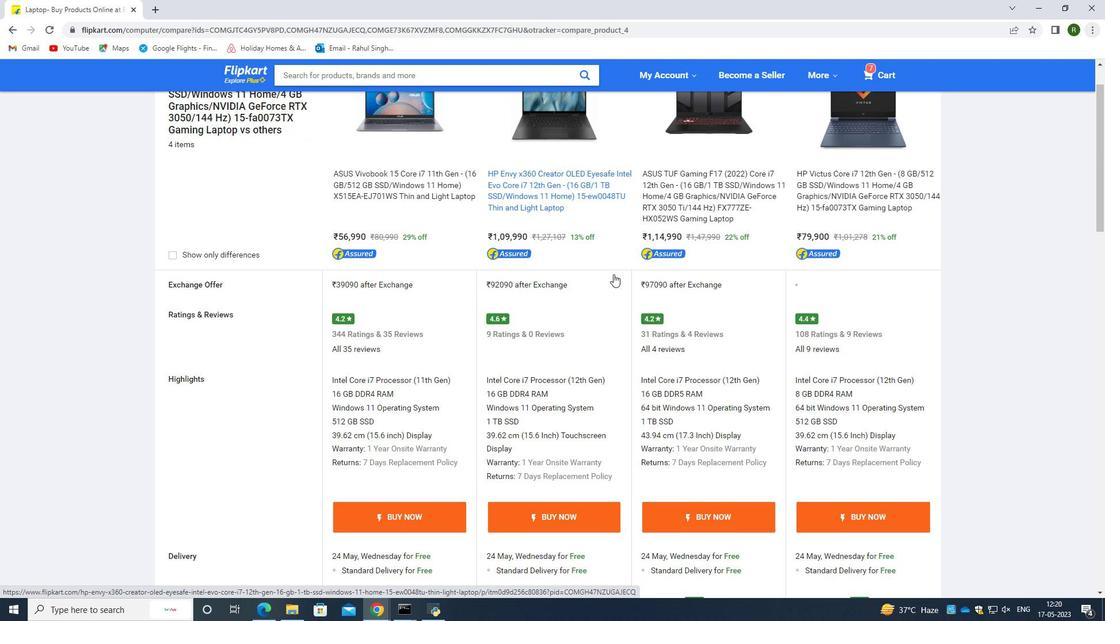 
Action: Mouse scrolled (613, 274) with delta (0, 0)
Screenshot: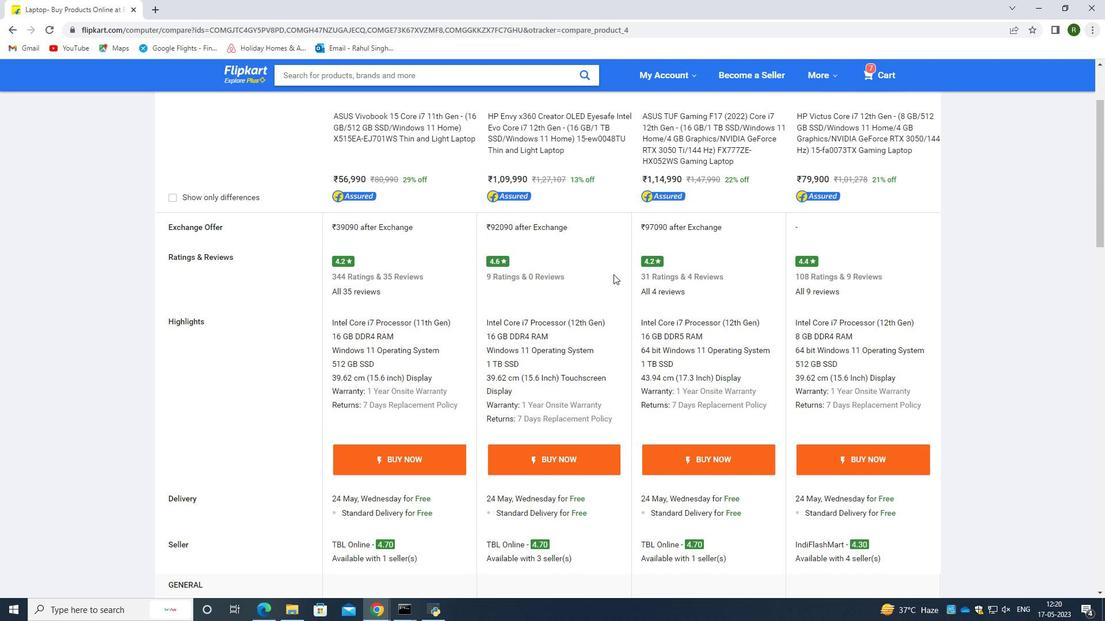 
Action: Mouse scrolled (613, 274) with delta (0, 0)
Screenshot: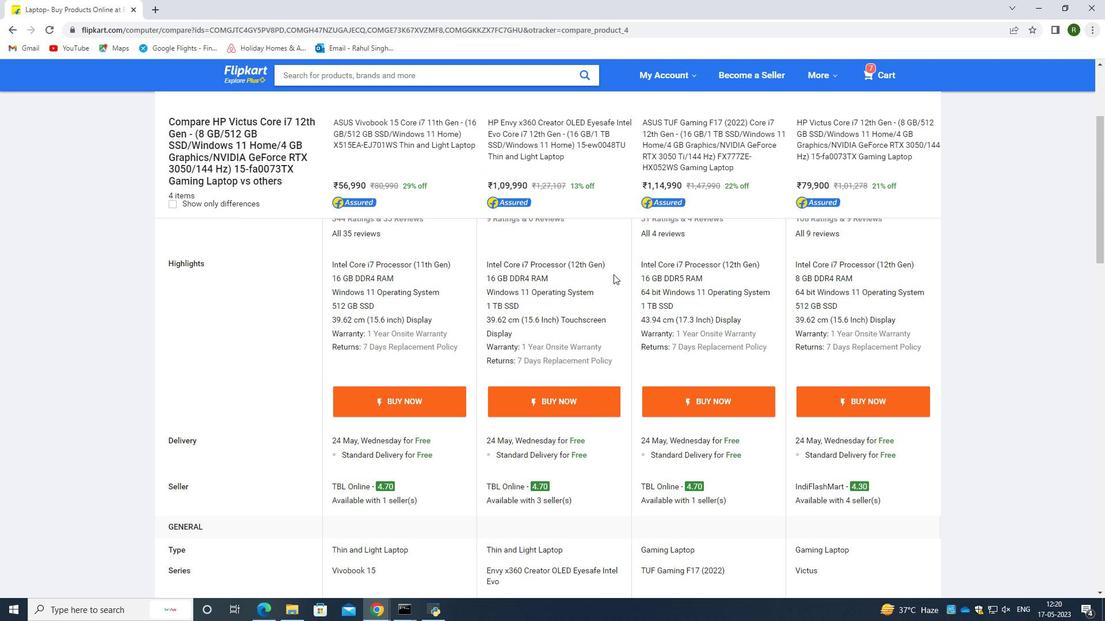 
Action: Mouse scrolled (613, 274) with delta (0, 0)
Screenshot: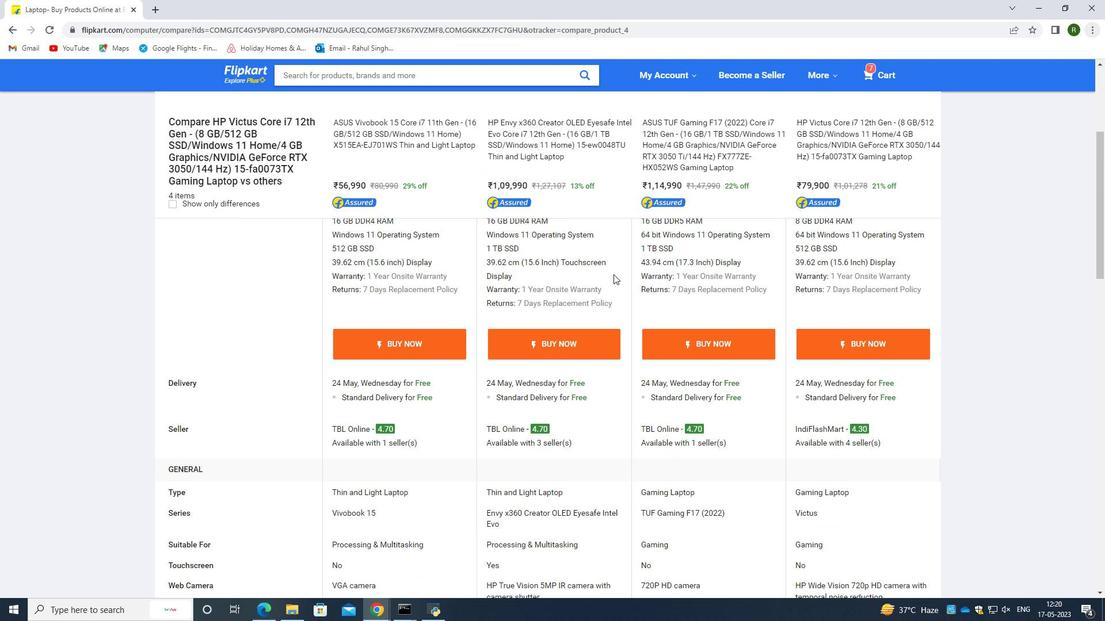 
Action: Mouse scrolled (613, 274) with delta (0, 0)
Screenshot: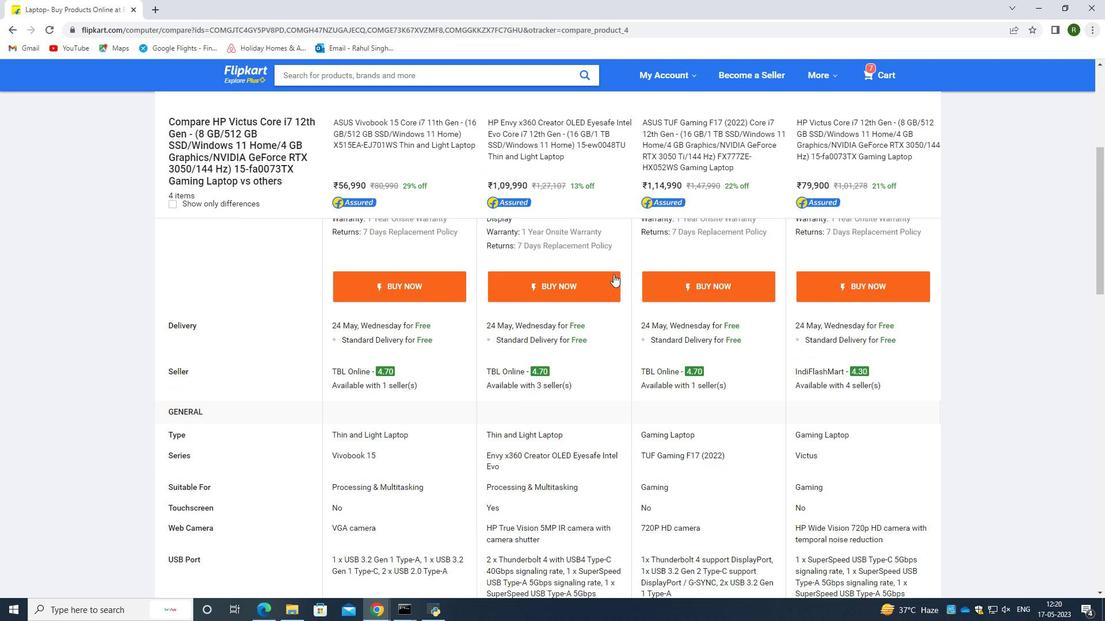 
Action: Mouse scrolled (613, 274) with delta (0, 0)
Screenshot: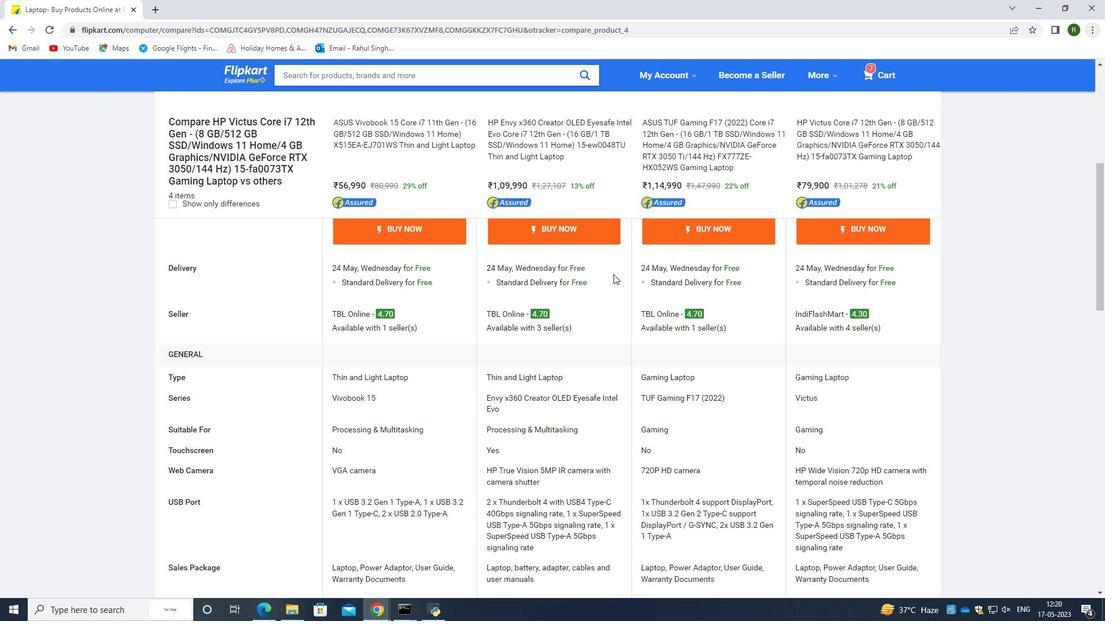 
Action: Mouse scrolled (613, 274) with delta (0, 0)
Screenshot: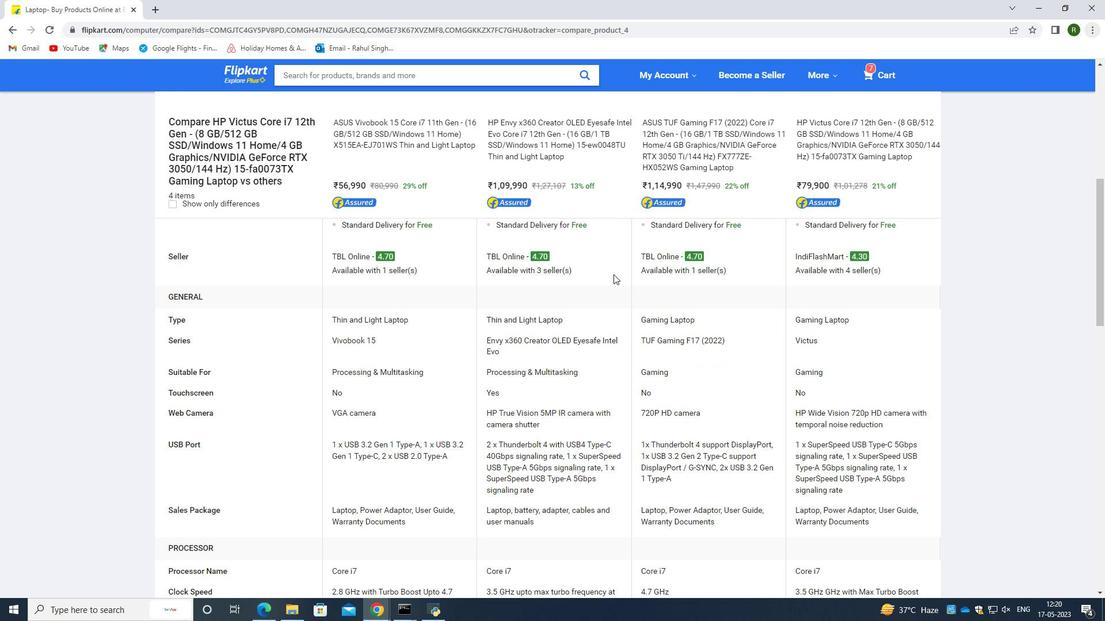 
Action: Mouse scrolled (613, 274) with delta (0, 0)
Screenshot: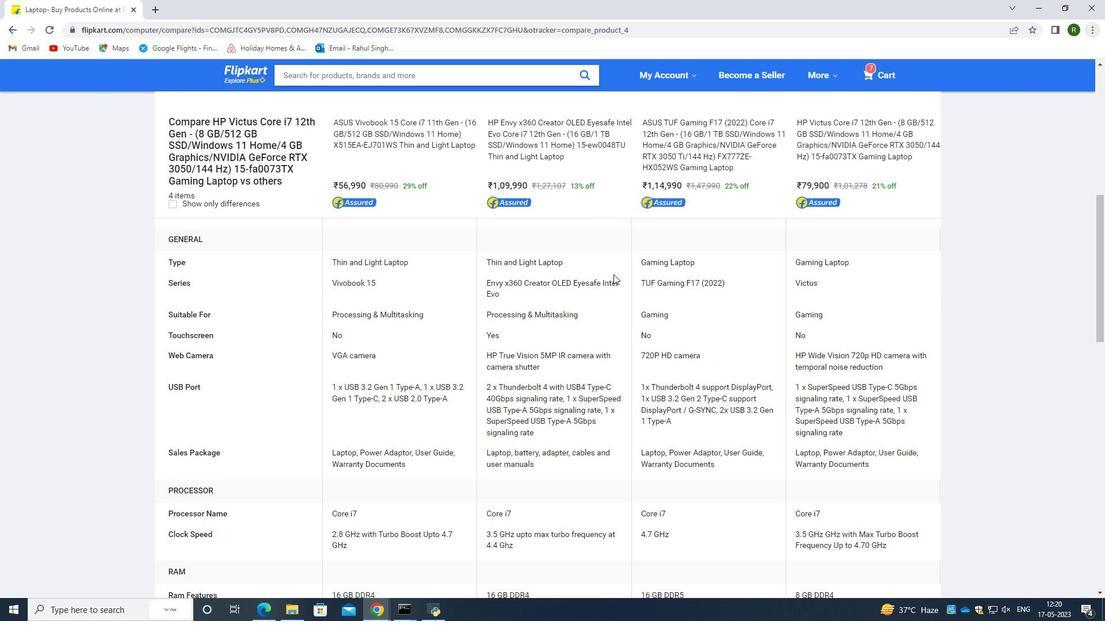 
Action: Mouse scrolled (613, 274) with delta (0, 0)
Screenshot: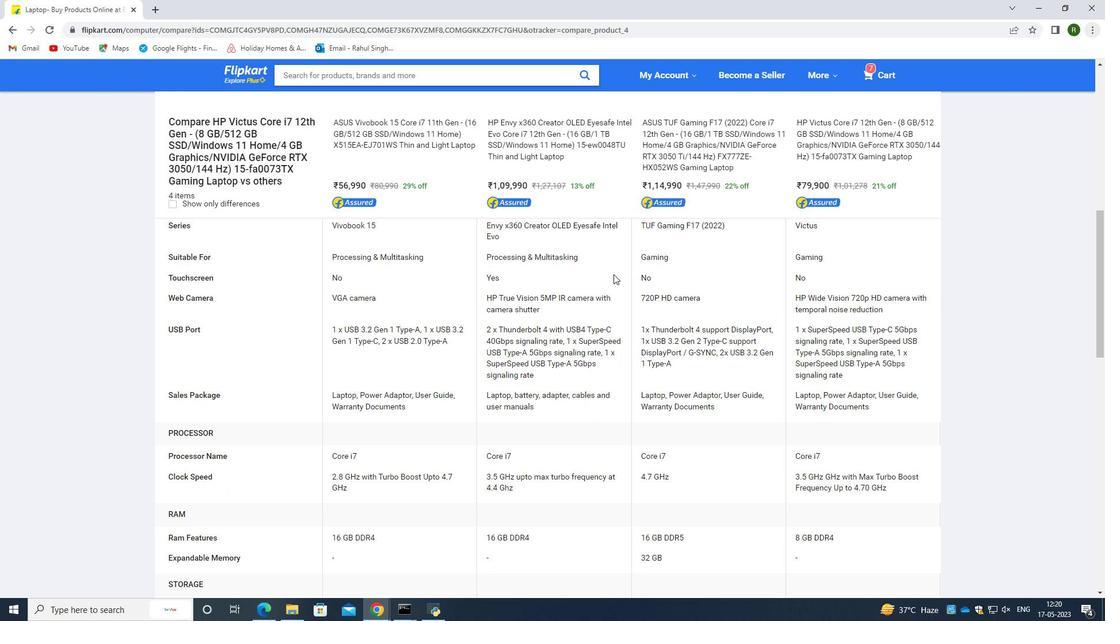 
Action: Mouse scrolled (613, 274) with delta (0, 0)
Screenshot: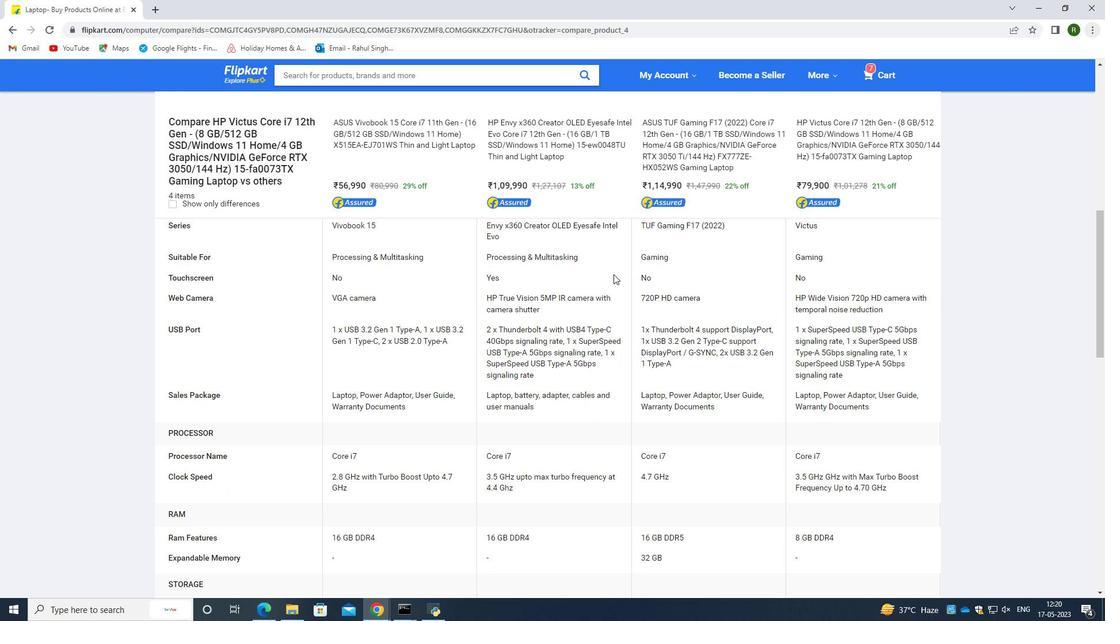 
Action: Mouse scrolled (613, 274) with delta (0, 0)
Screenshot: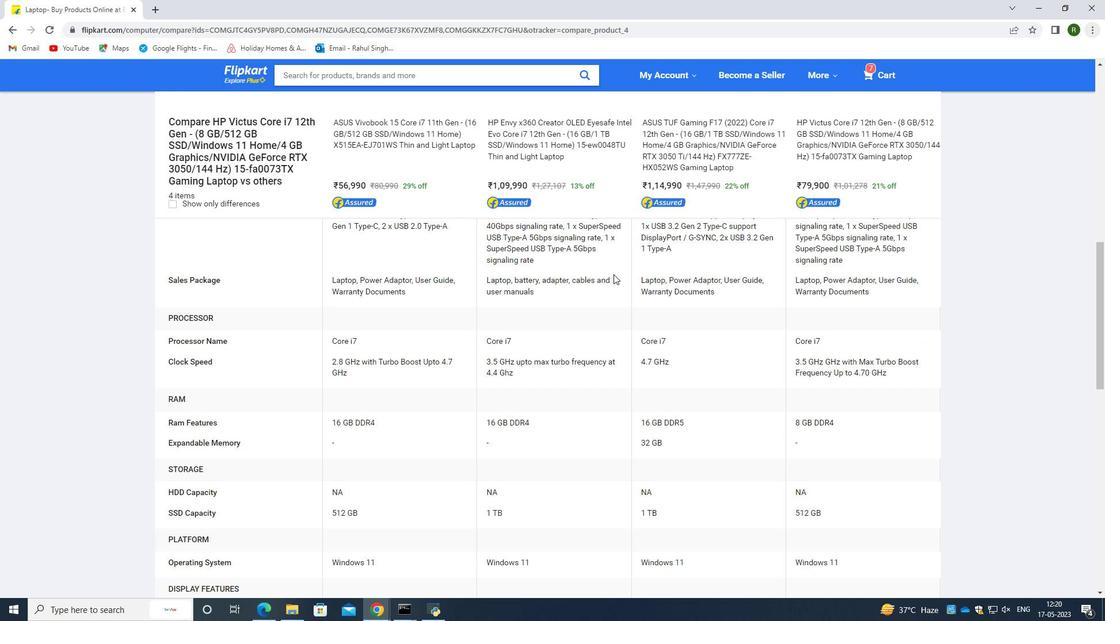 
Action: Mouse scrolled (613, 274) with delta (0, 0)
Screenshot: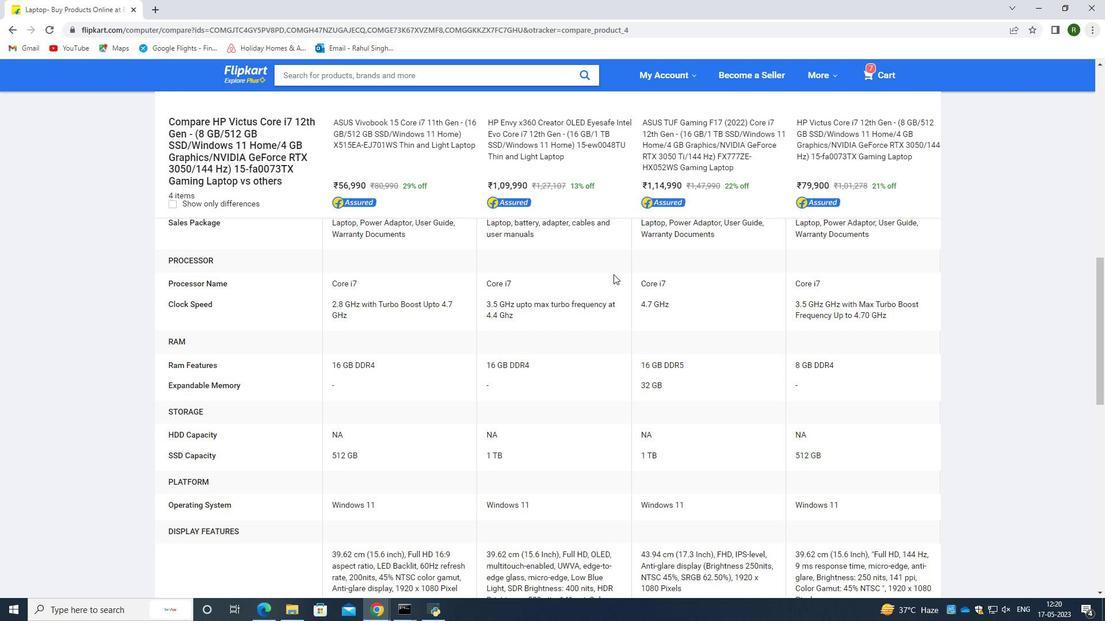 
Action: Mouse scrolled (613, 274) with delta (0, 0)
Screenshot: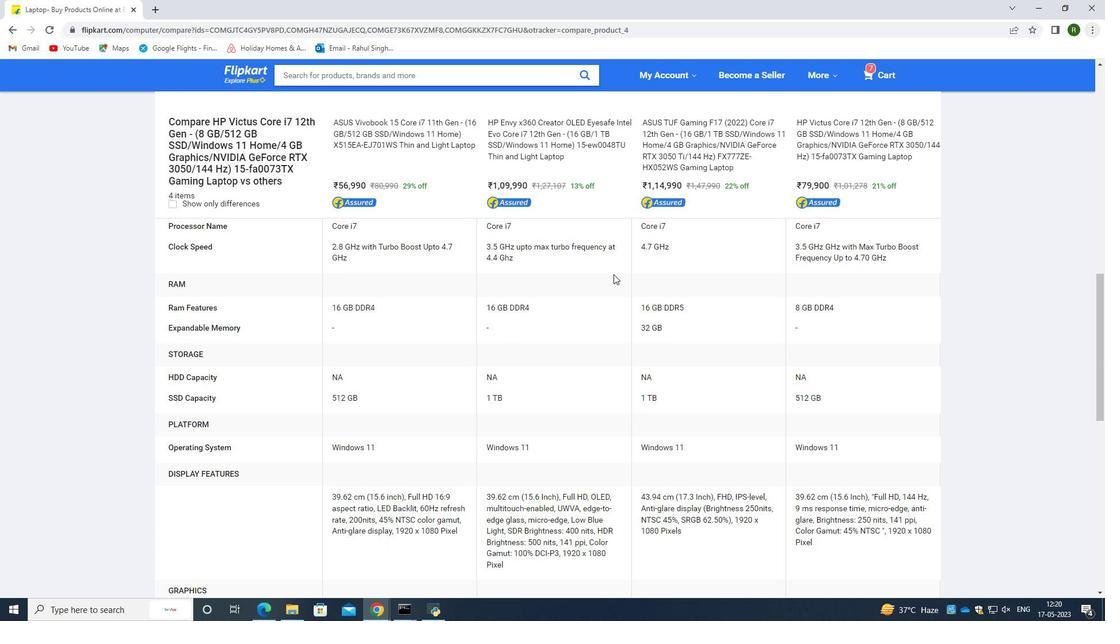 
Action: Mouse scrolled (613, 274) with delta (0, 0)
Screenshot: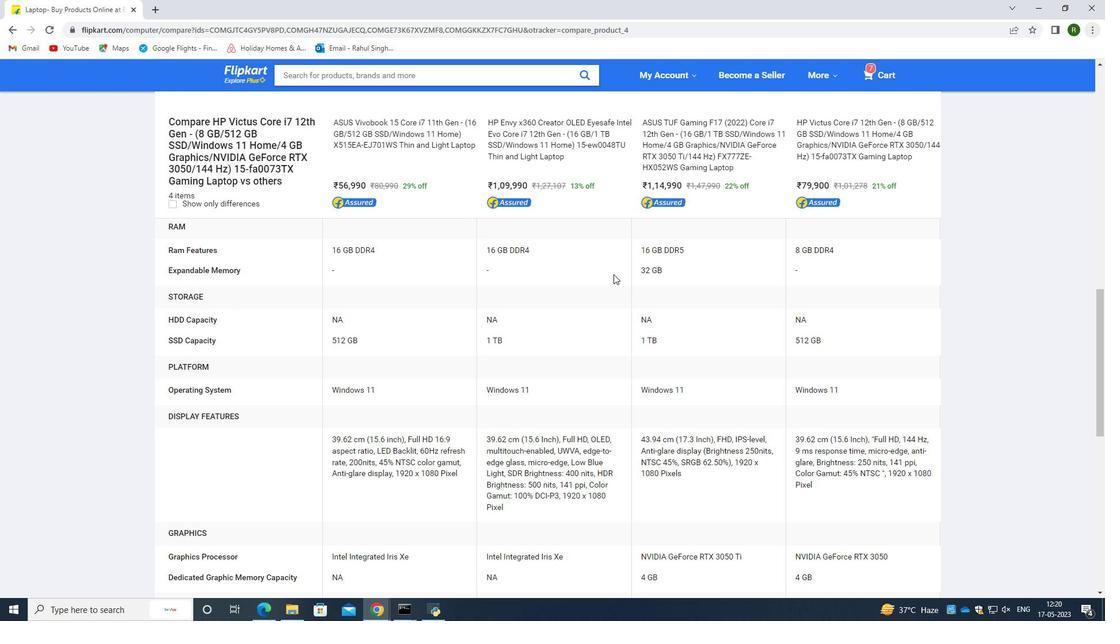 
Action: Mouse scrolled (613, 274) with delta (0, 0)
Screenshot: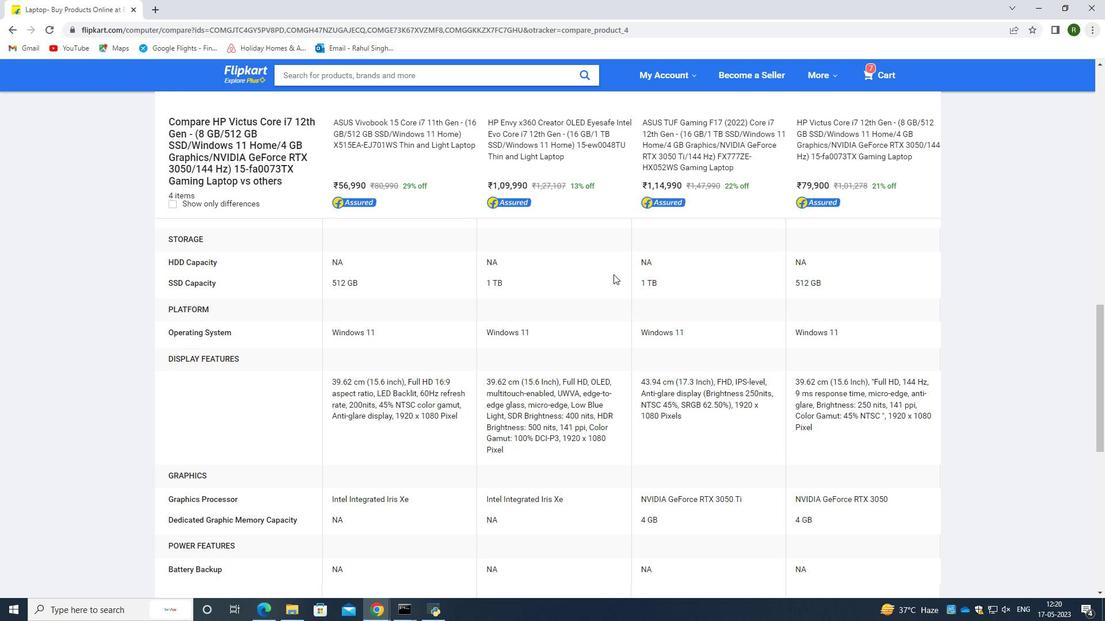 
Action: Mouse scrolled (613, 274) with delta (0, 0)
Screenshot: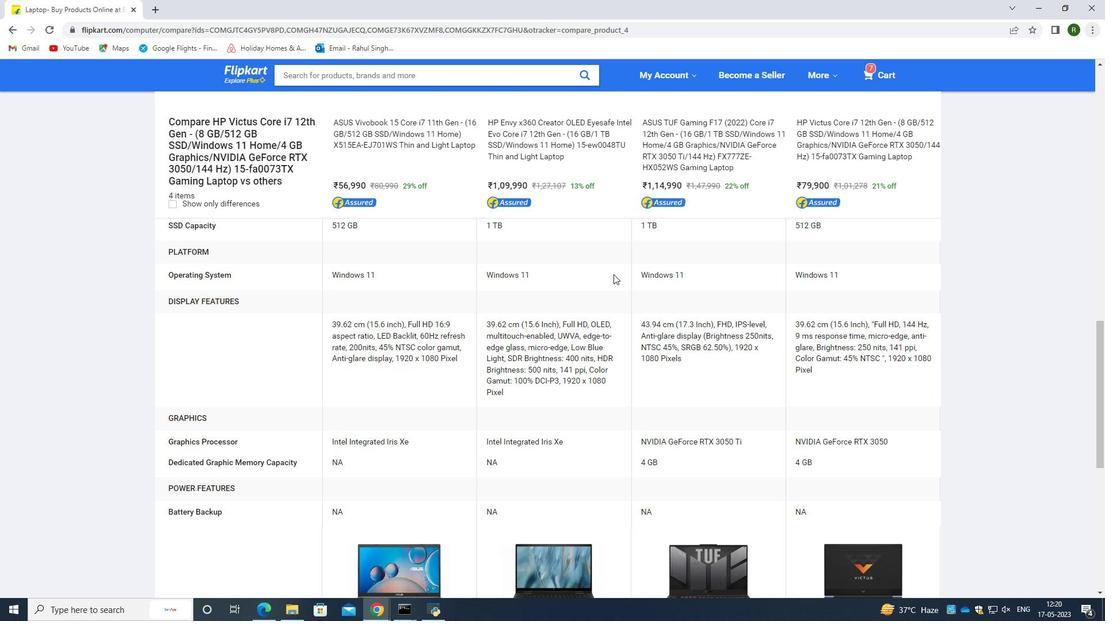 
Action: Mouse scrolled (613, 274) with delta (0, 0)
Screenshot: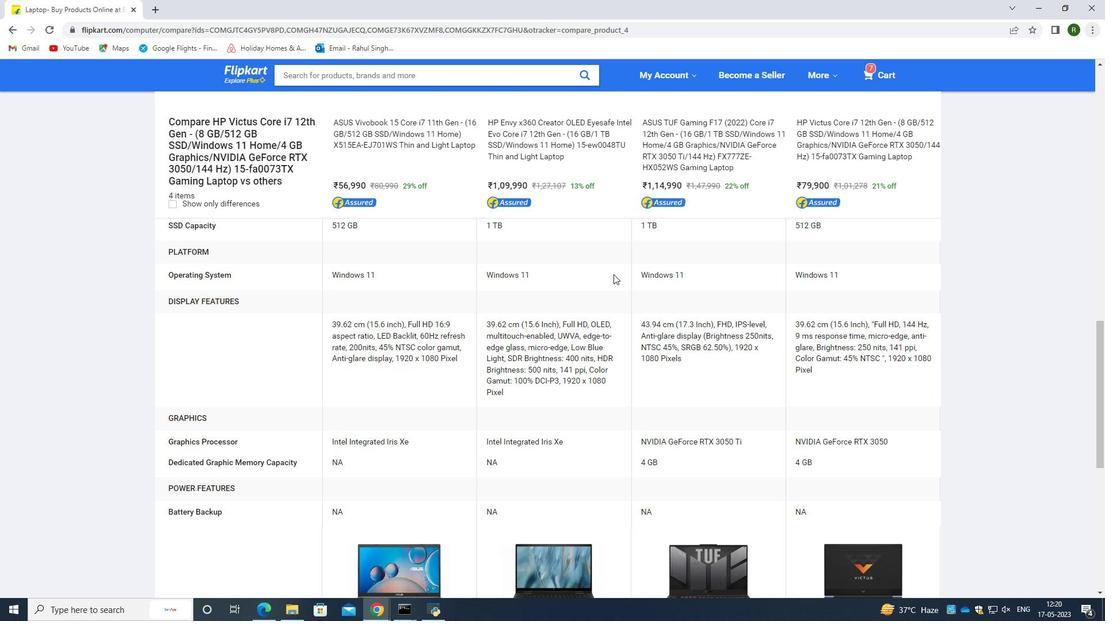 
Action: Mouse scrolled (613, 274) with delta (0, 0)
Screenshot: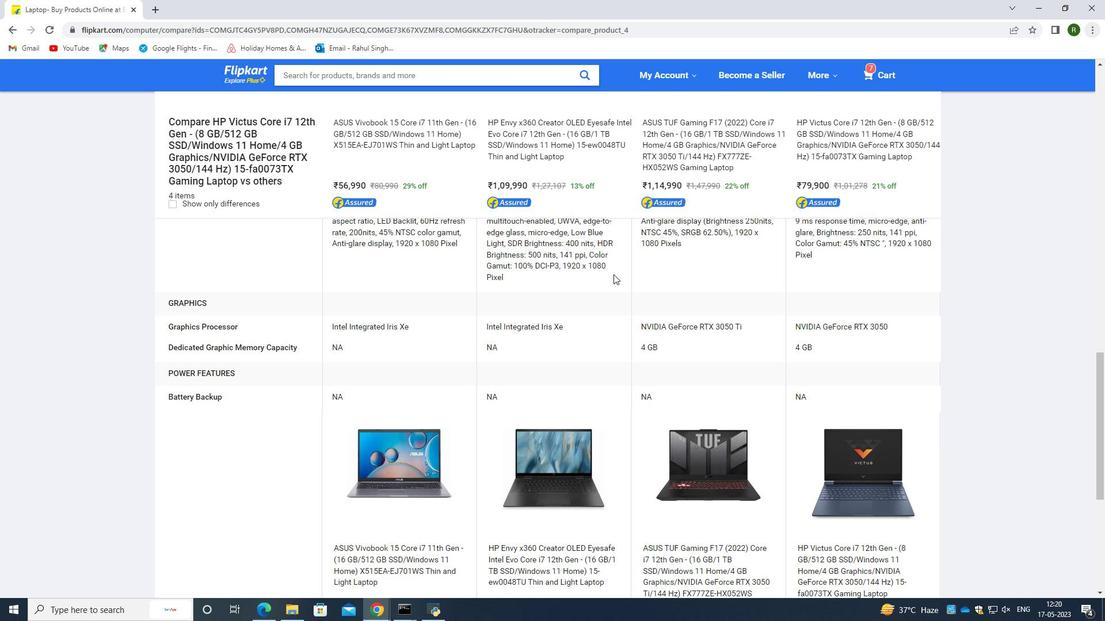 
Action: Mouse scrolled (613, 274) with delta (0, 0)
Screenshot: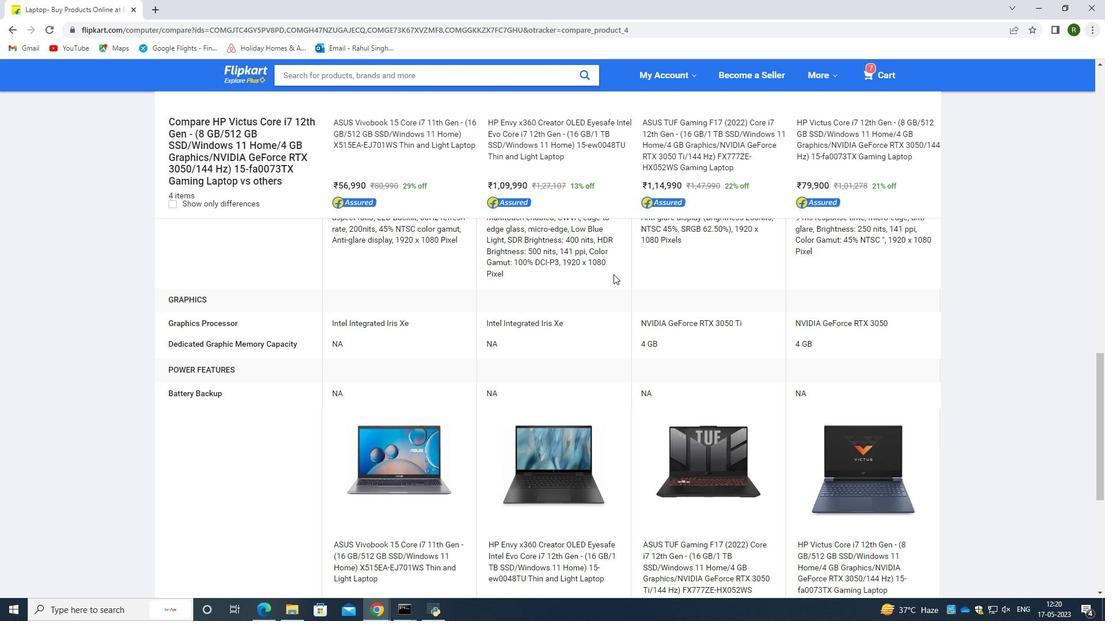 
Action: Mouse scrolled (613, 274) with delta (0, 0)
Screenshot: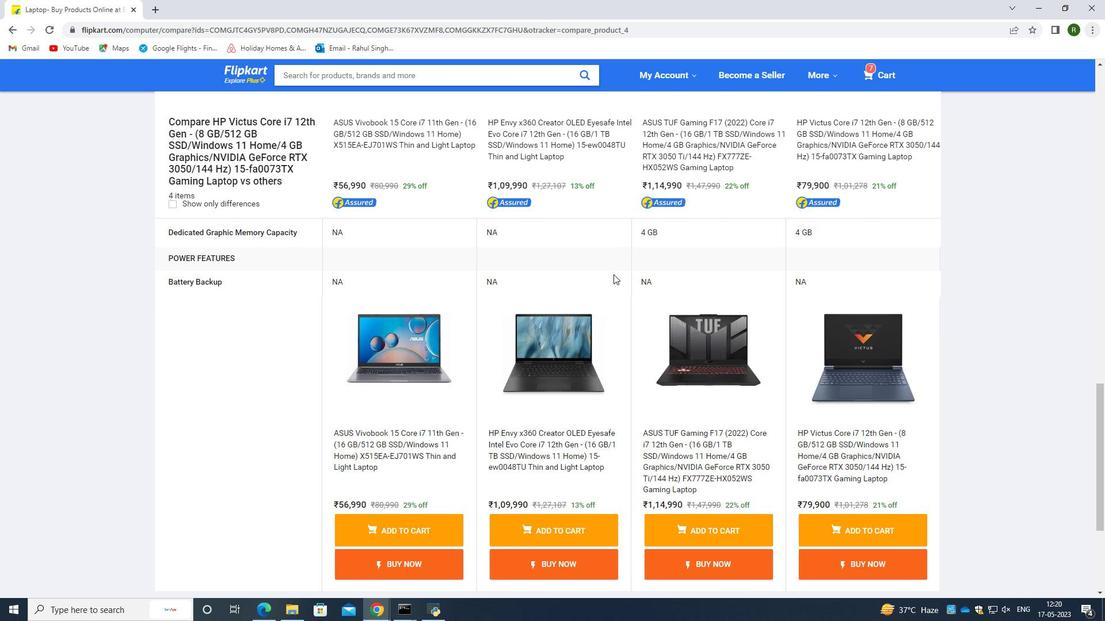 
Action: Mouse scrolled (613, 274) with delta (0, 0)
Screenshot: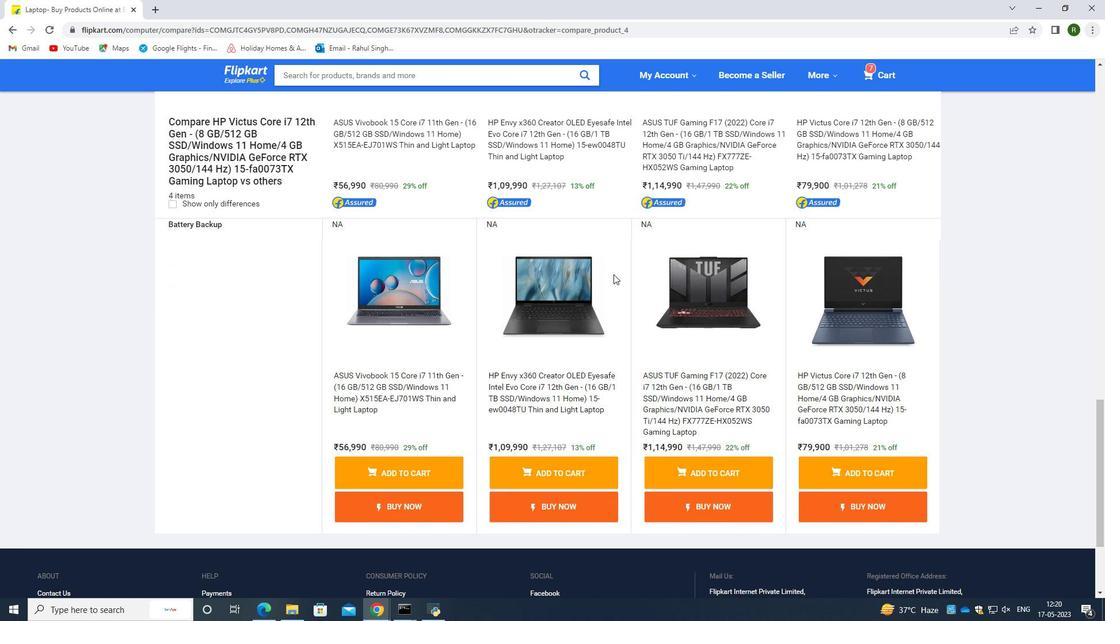 
Action: Mouse scrolled (613, 275) with delta (0, 0)
Screenshot: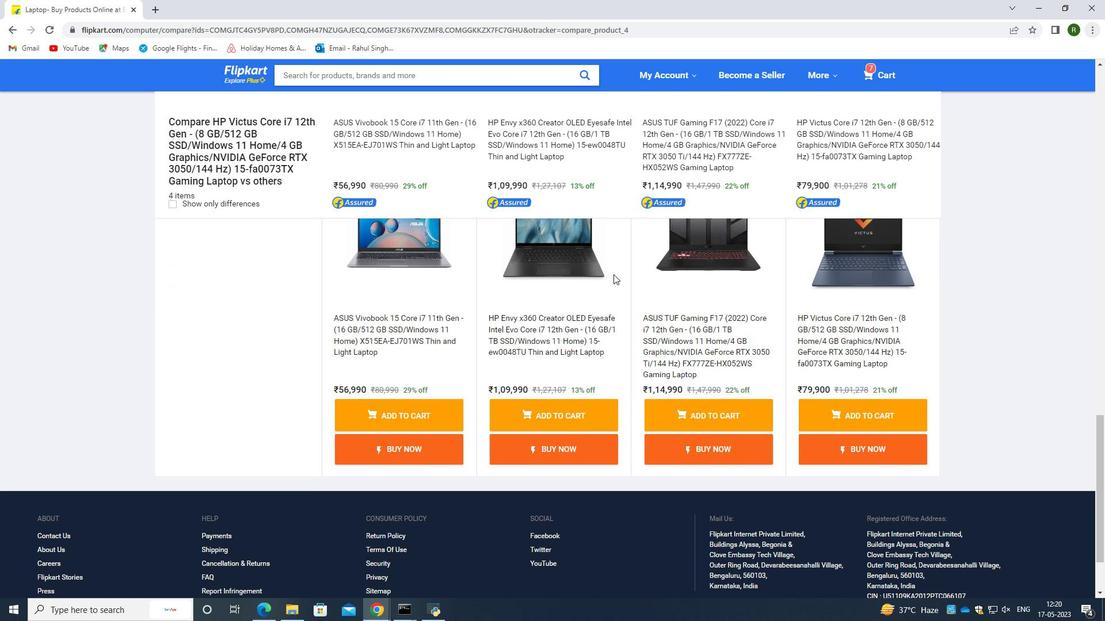 
Action: Mouse scrolled (613, 275) with delta (0, 0)
Screenshot: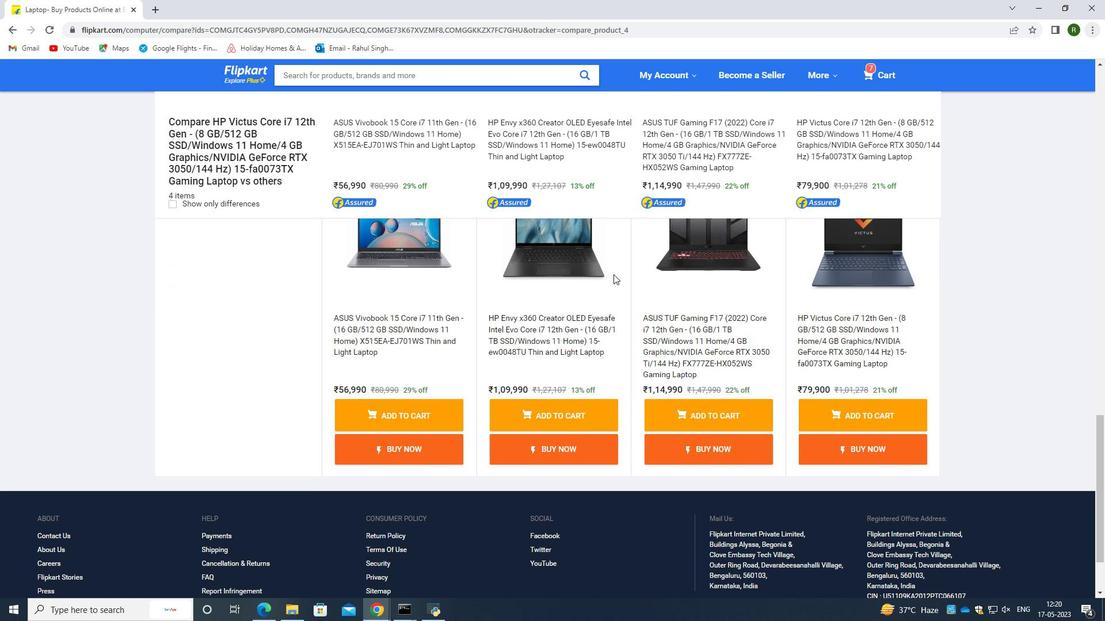 
Action: Mouse scrolled (613, 275) with delta (0, 0)
Screenshot: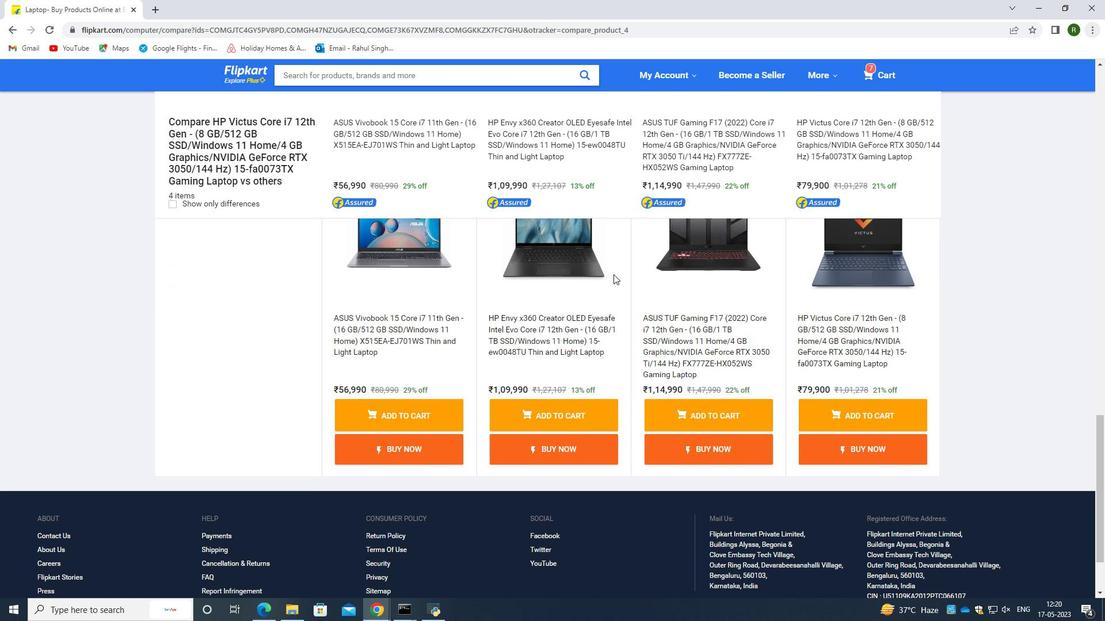 
Action: Mouse scrolled (613, 275) with delta (0, 0)
Screenshot: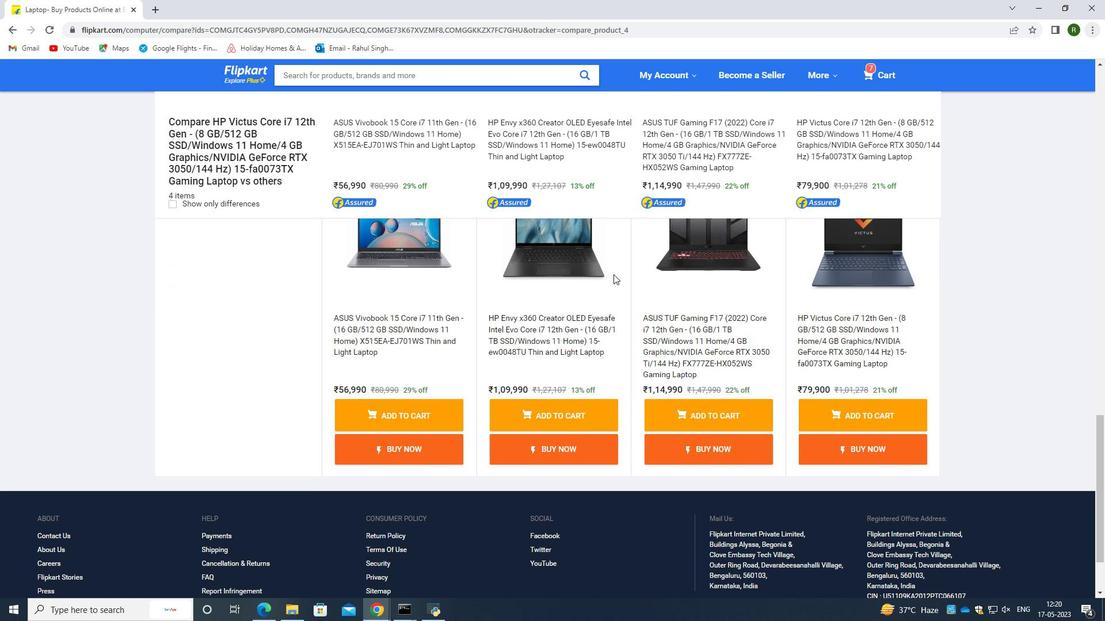 
Action: Mouse scrolled (613, 275) with delta (0, 0)
Screenshot: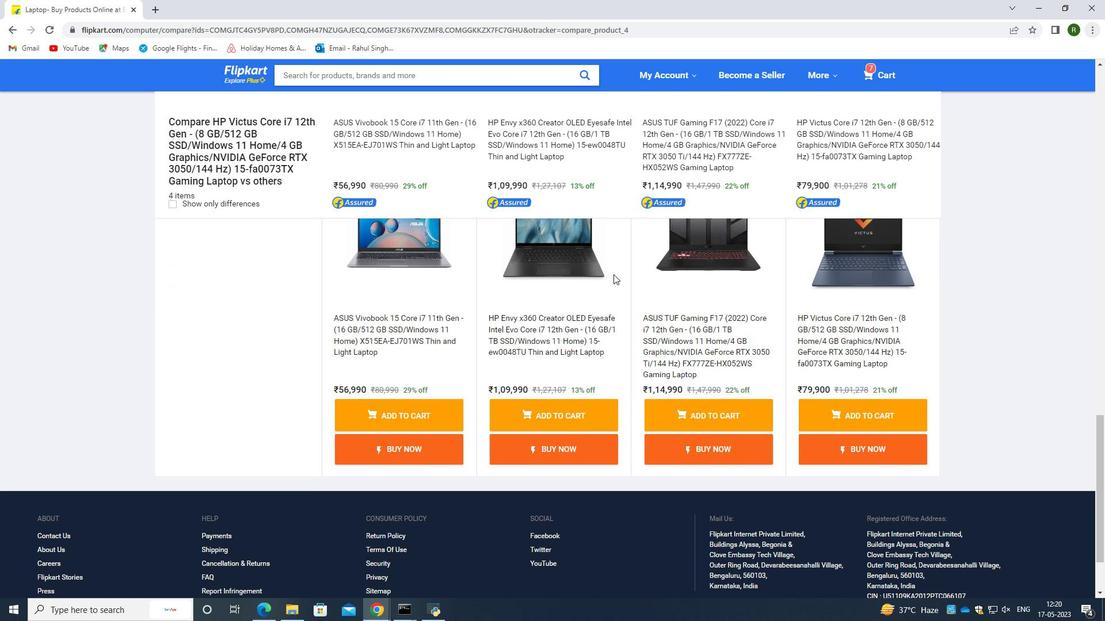 
Action: Mouse scrolled (613, 275) with delta (0, 0)
Screenshot: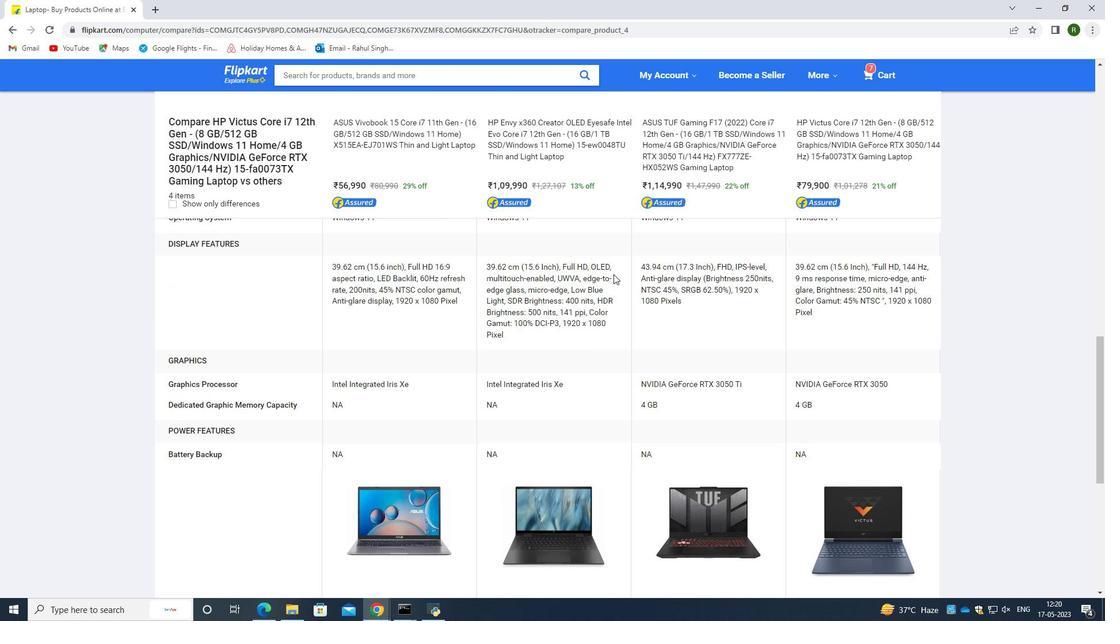 
Action: Mouse scrolled (613, 275) with delta (0, 0)
Screenshot: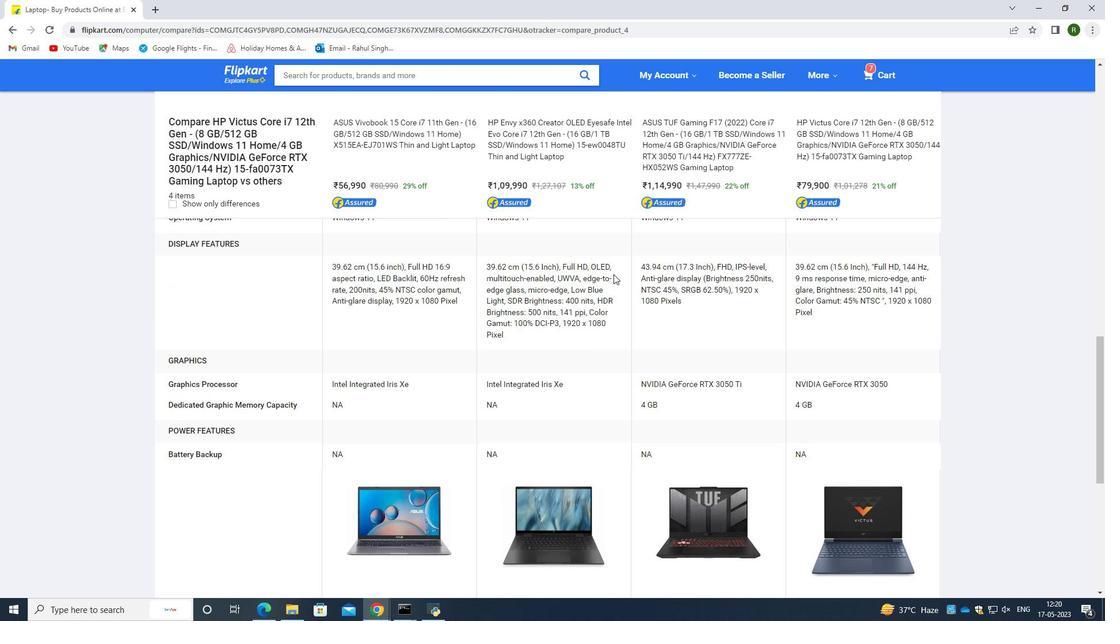 
Action: Mouse scrolled (613, 275) with delta (0, 0)
Screenshot: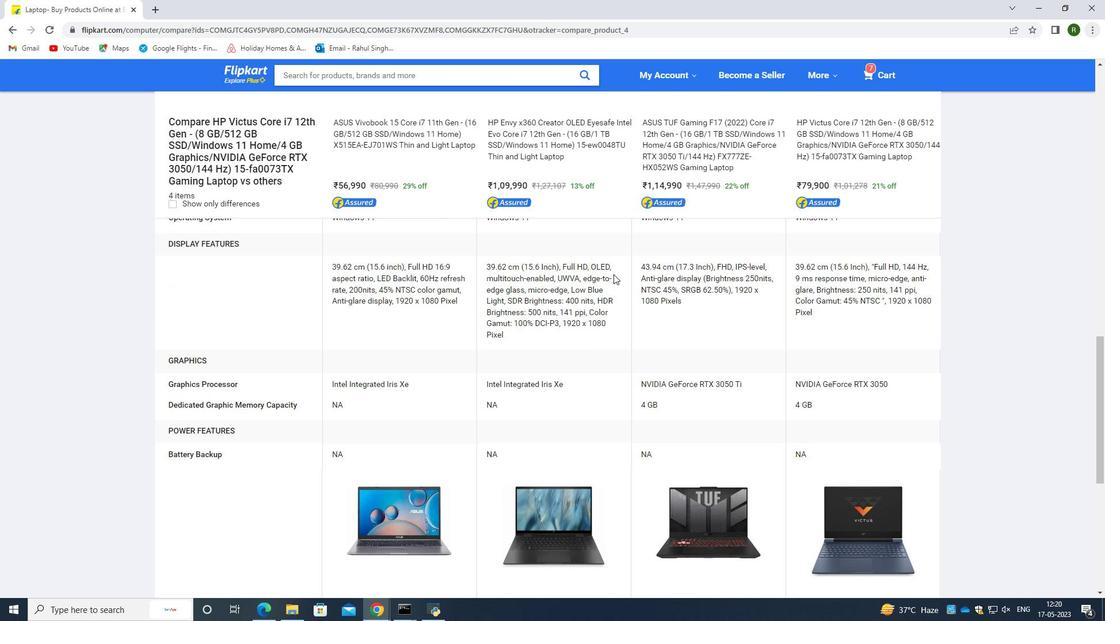 
Action: Mouse scrolled (613, 275) with delta (0, 0)
Screenshot: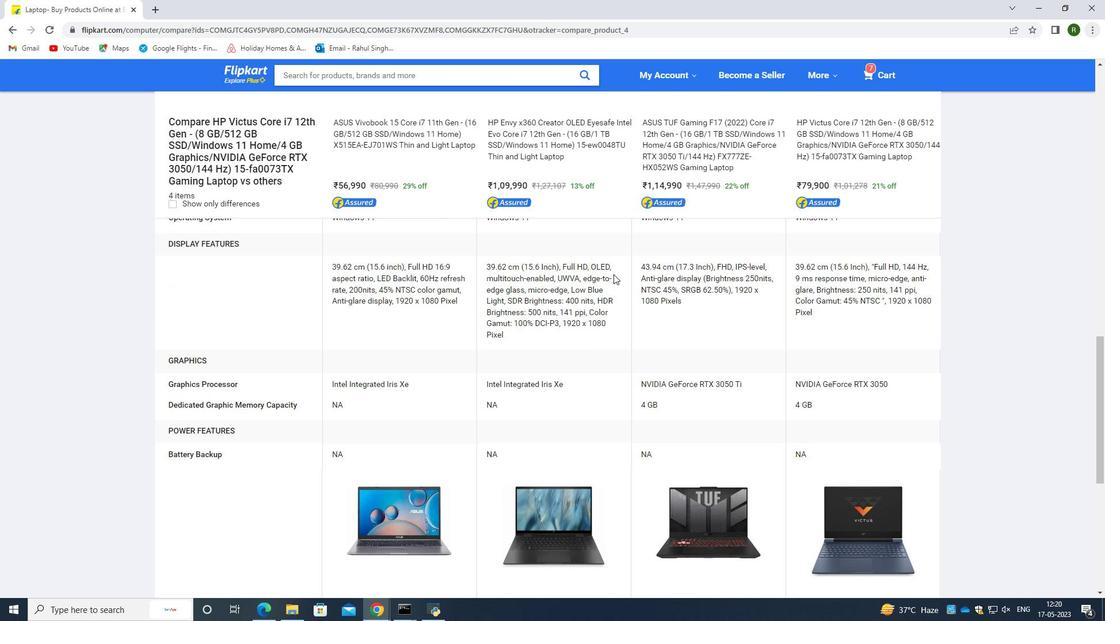 
Action: Mouse scrolled (613, 275) with delta (0, 0)
Screenshot: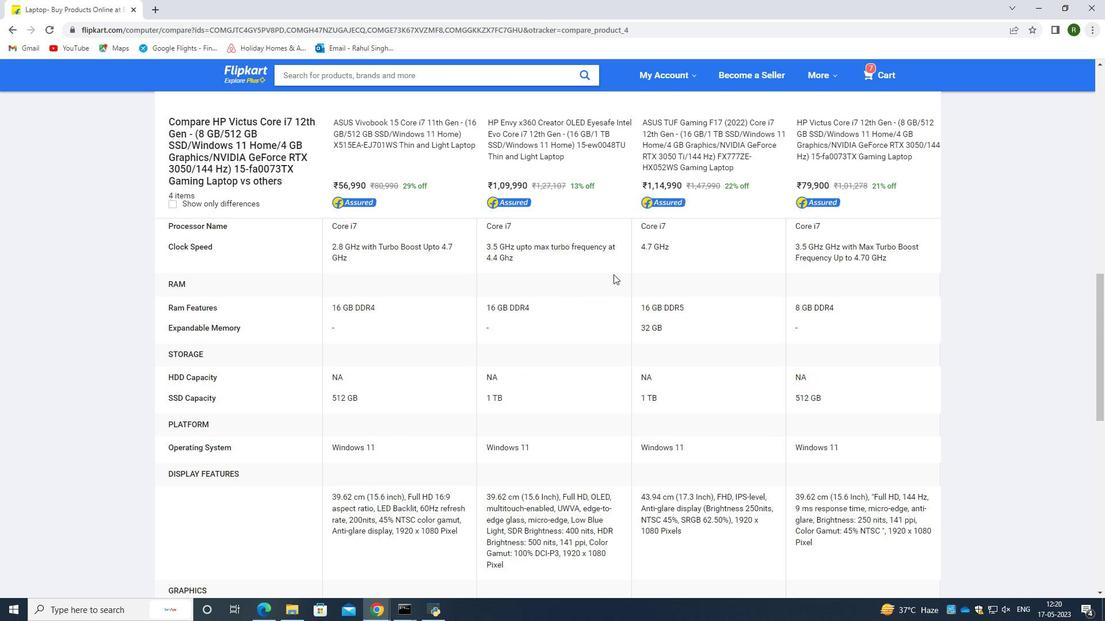 
Action: Mouse scrolled (613, 275) with delta (0, 0)
Screenshot: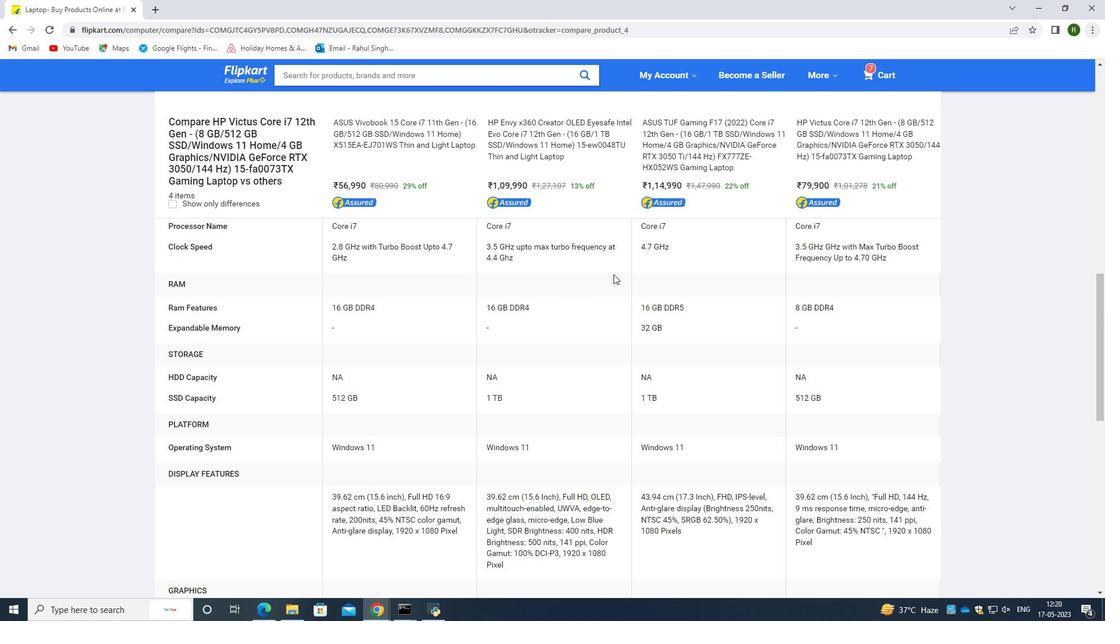 
Action: Mouse scrolled (613, 275) with delta (0, 0)
Screenshot: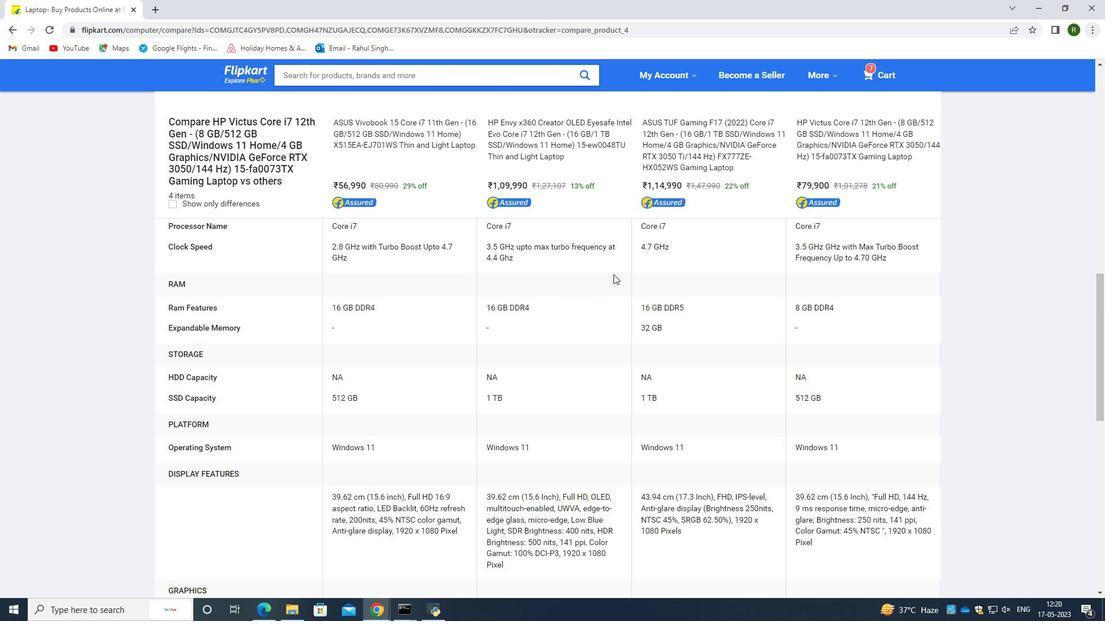 
Action: Mouse scrolled (613, 275) with delta (0, 0)
Screenshot: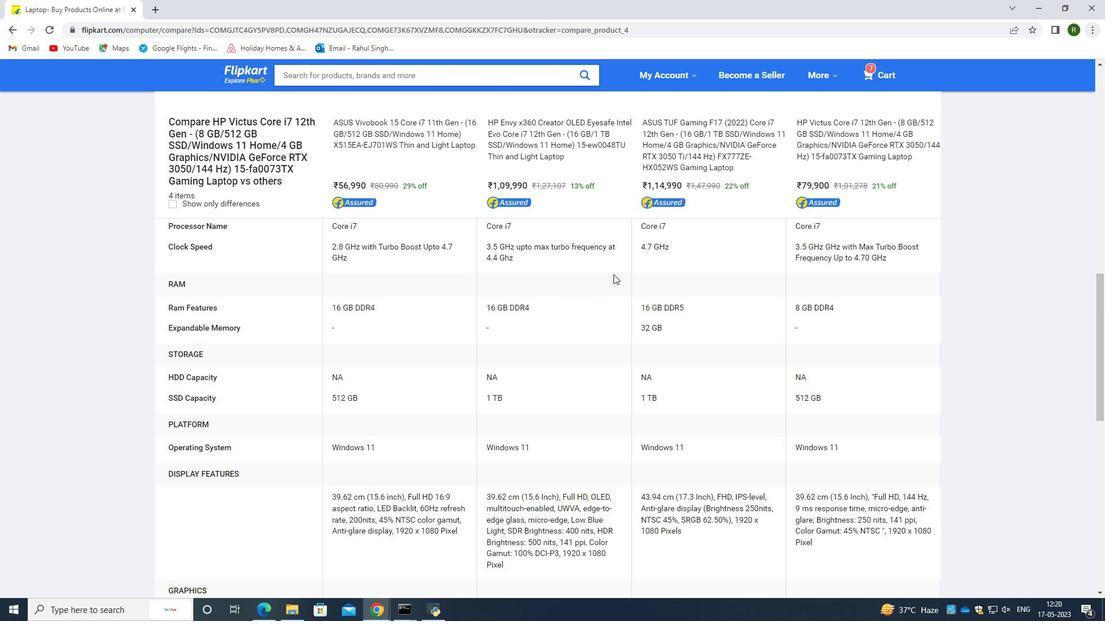
Action: Mouse scrolled (613, 275) with delta (0, 0)
Screenshot: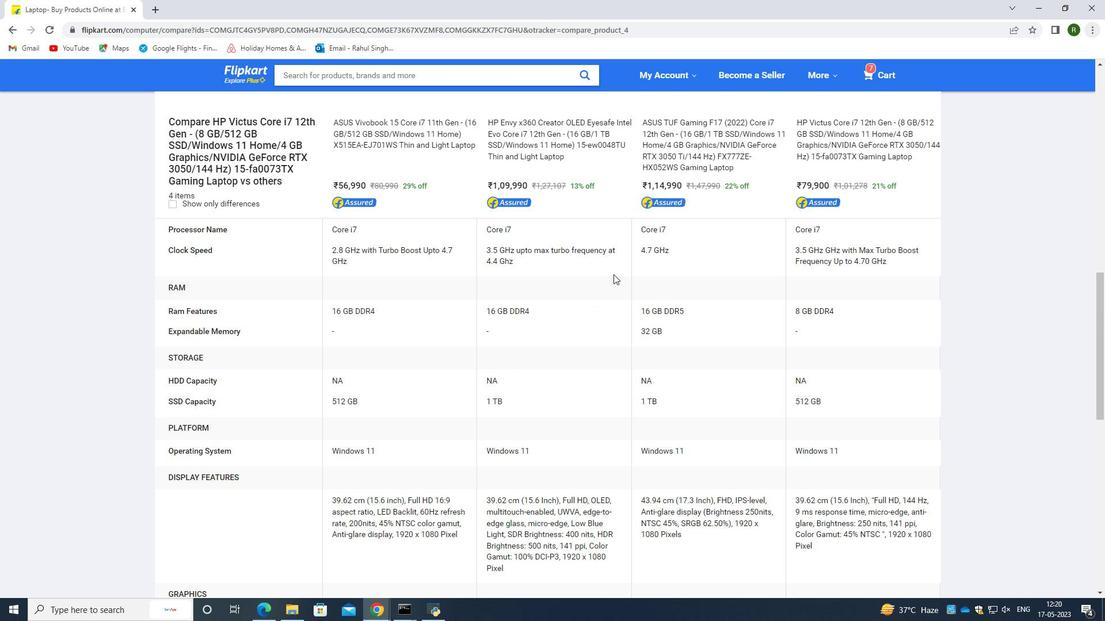 
Action: Mouse scrolled (613, 275) with delta (0, 0)
Screenshot: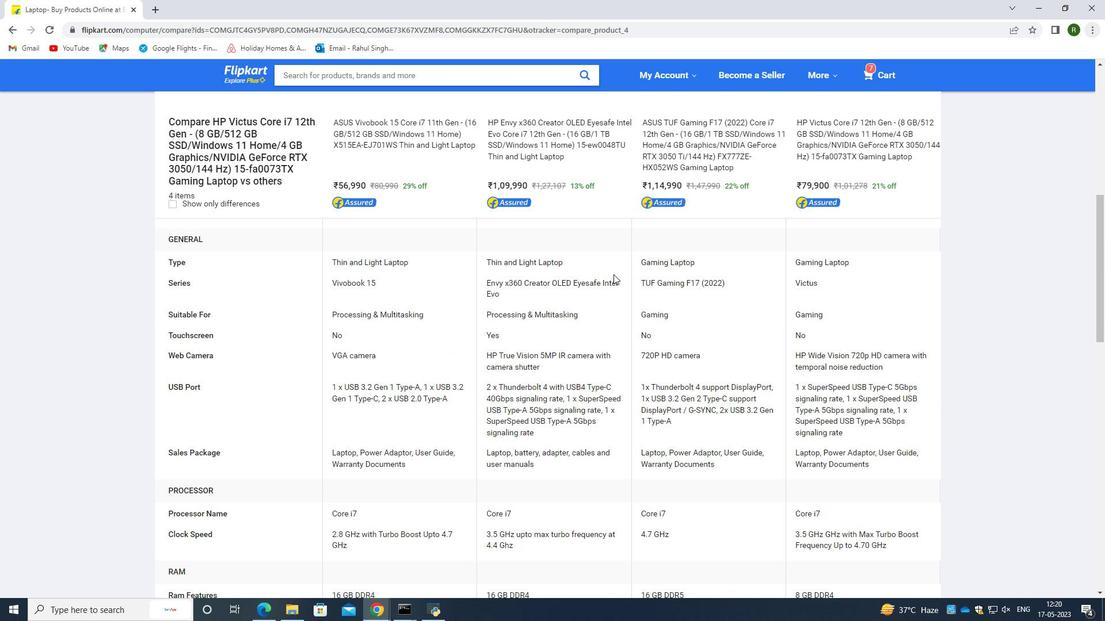 
Action: Mouse scrolled (613, 275) with delta (0, 0)
Screenshot: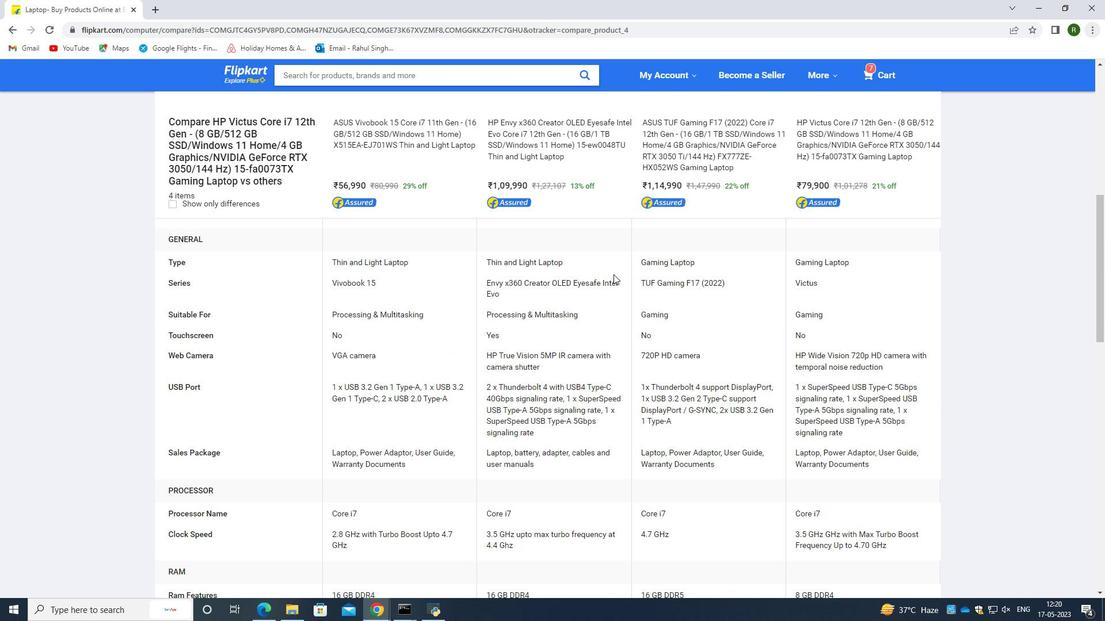 
Action: Mouse scrolled (613, 275) with delta (0, 0)
Screenshot: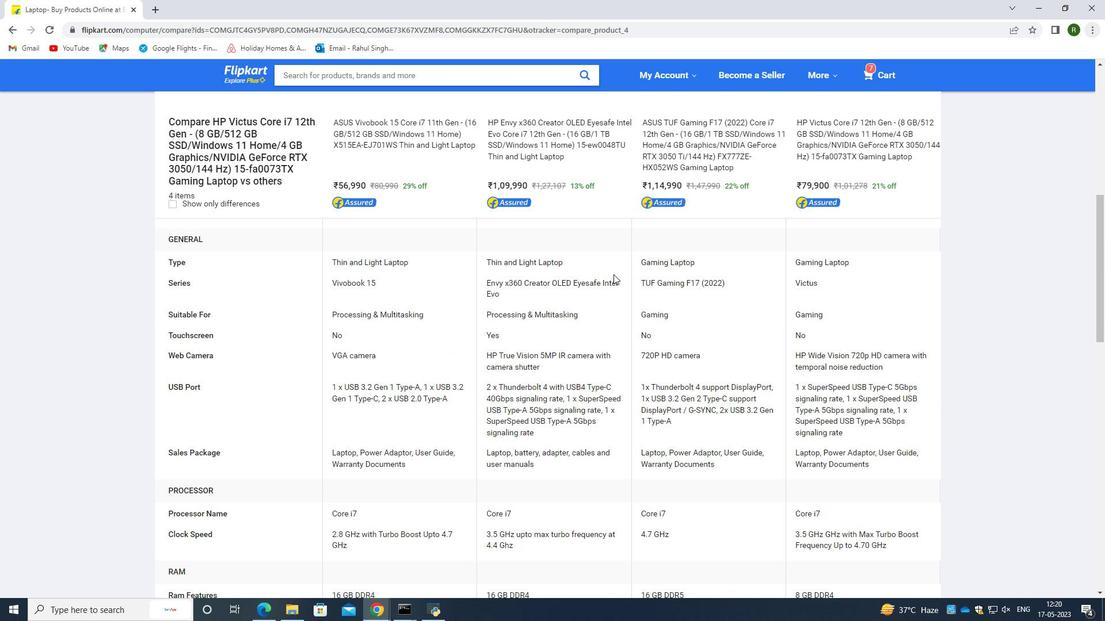 
Action: Mouse scrolled (613, 275) with delta (0, 0)
Screenshot: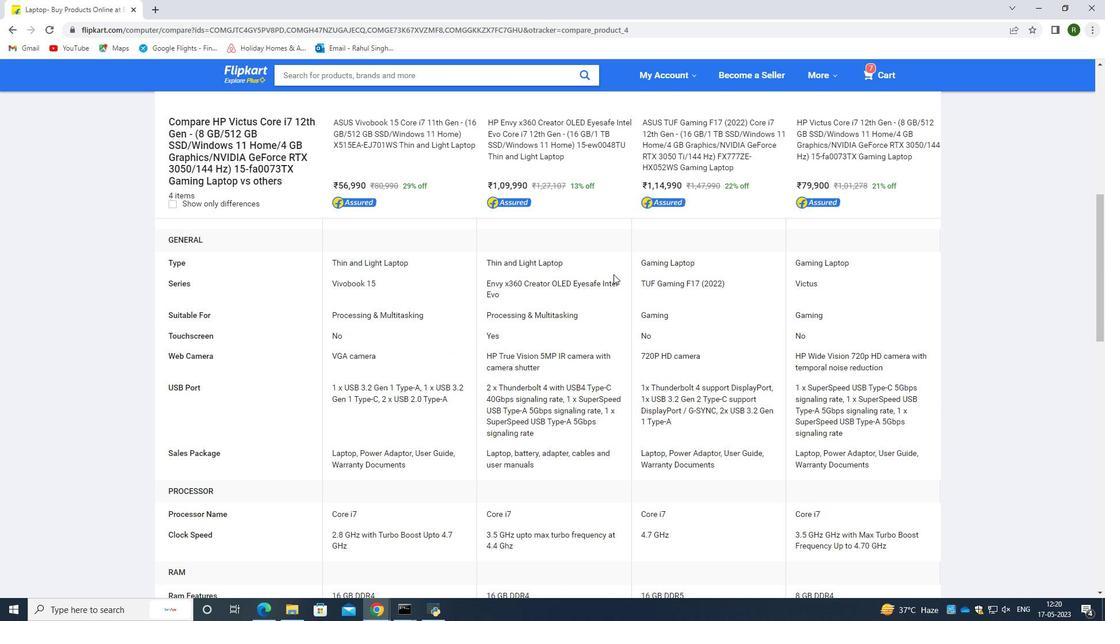 
Action: Mouse scrolled (613, 275) with delta (0, 0)
Screenshot: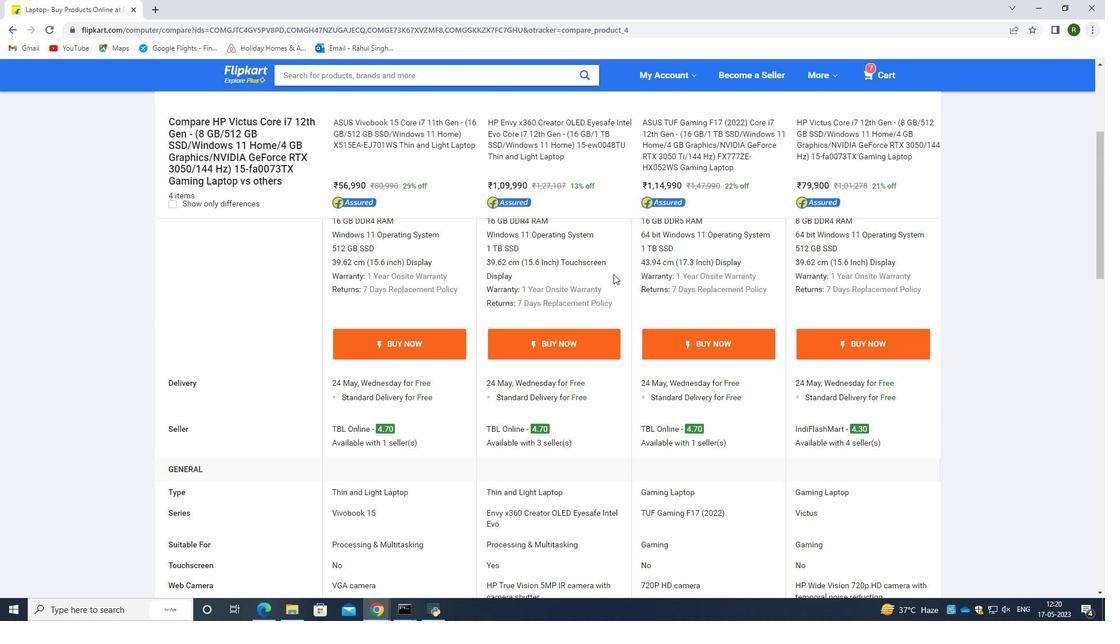 
Action: Mouse scrolled (613, 275) with delta (0, 0)
Screenshot: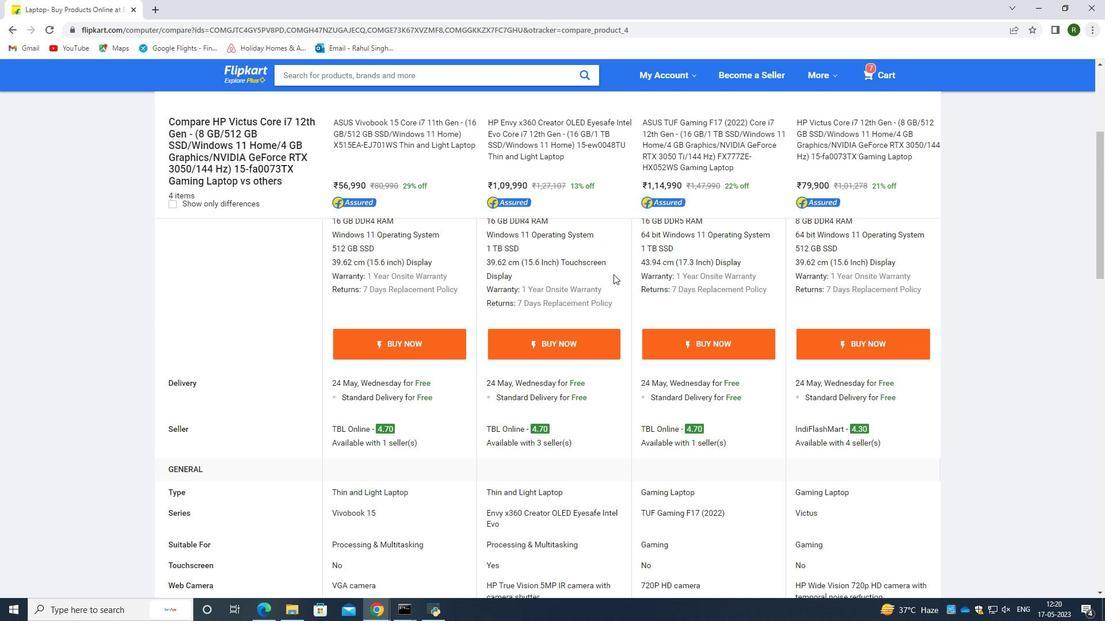 
Action: Mouse scrolled (613, 275) with delta (0, 0)
Screenshot: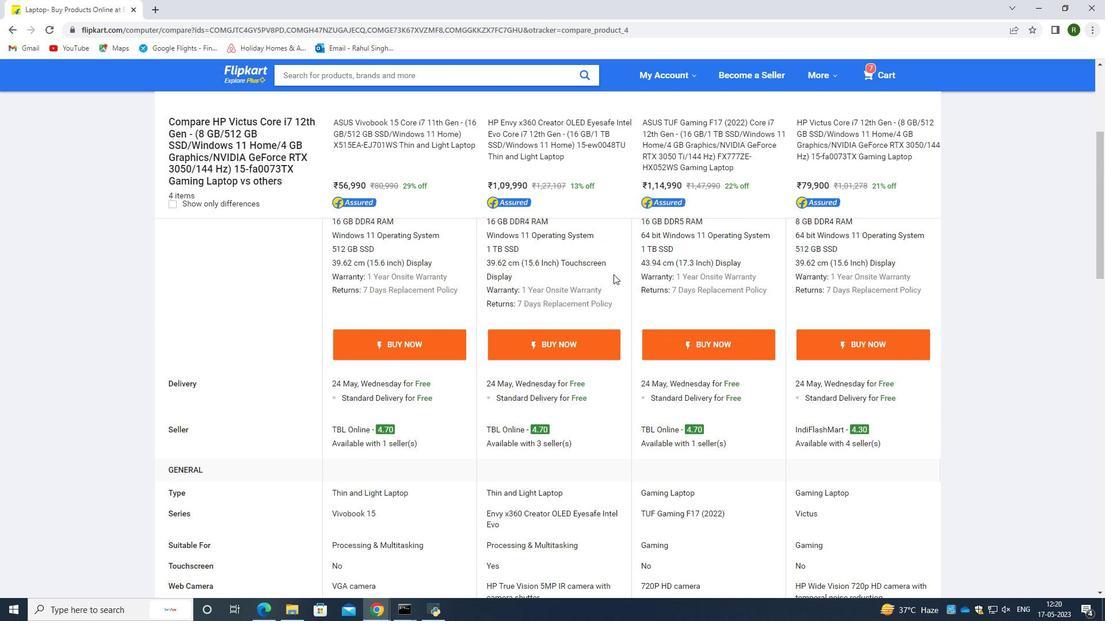 
Action: Mouse scrolled (613, 275) with delta (0, 0)
Screenshot: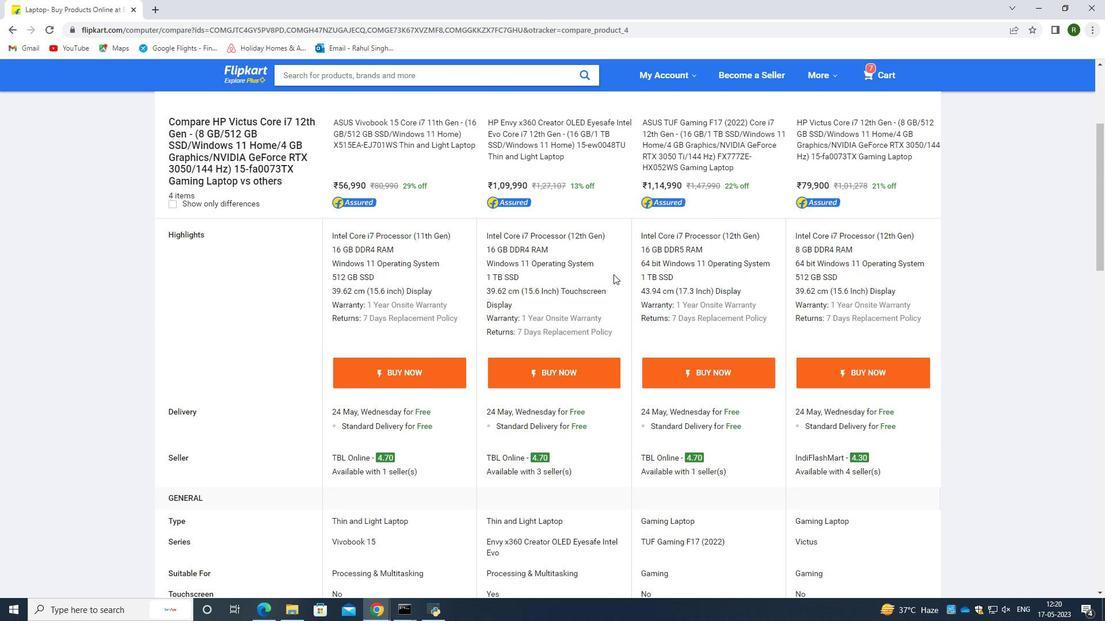 
Action: Mouse scrolled (613, 275) with delta (0, 0)
Screenshot: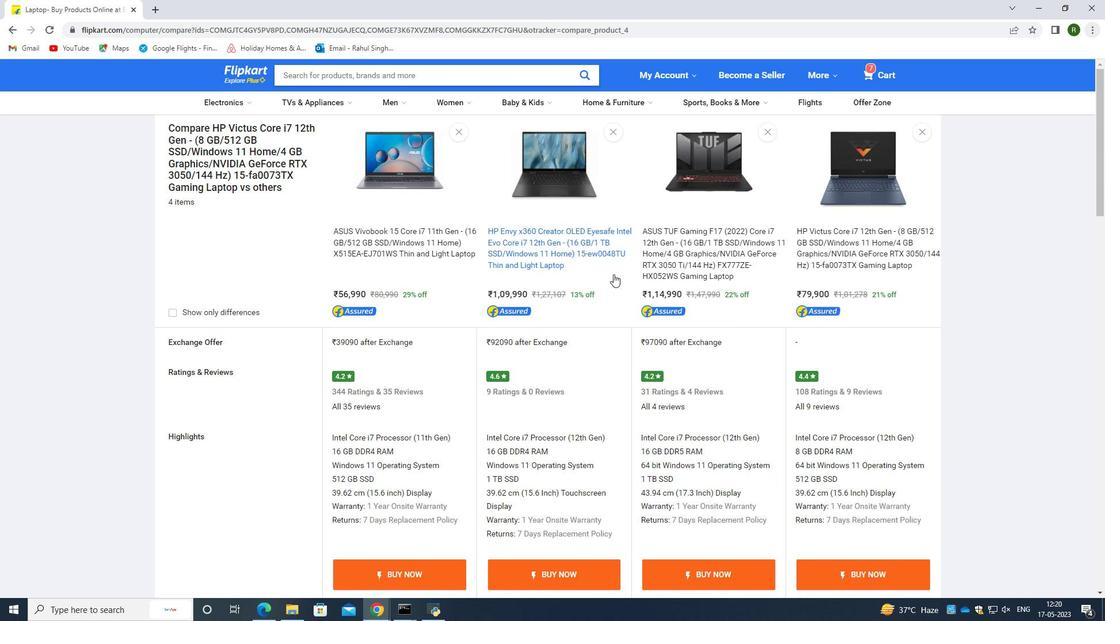 
Action: Mouse scrolled (613, 275) with delta (0, 0)
Screenshot: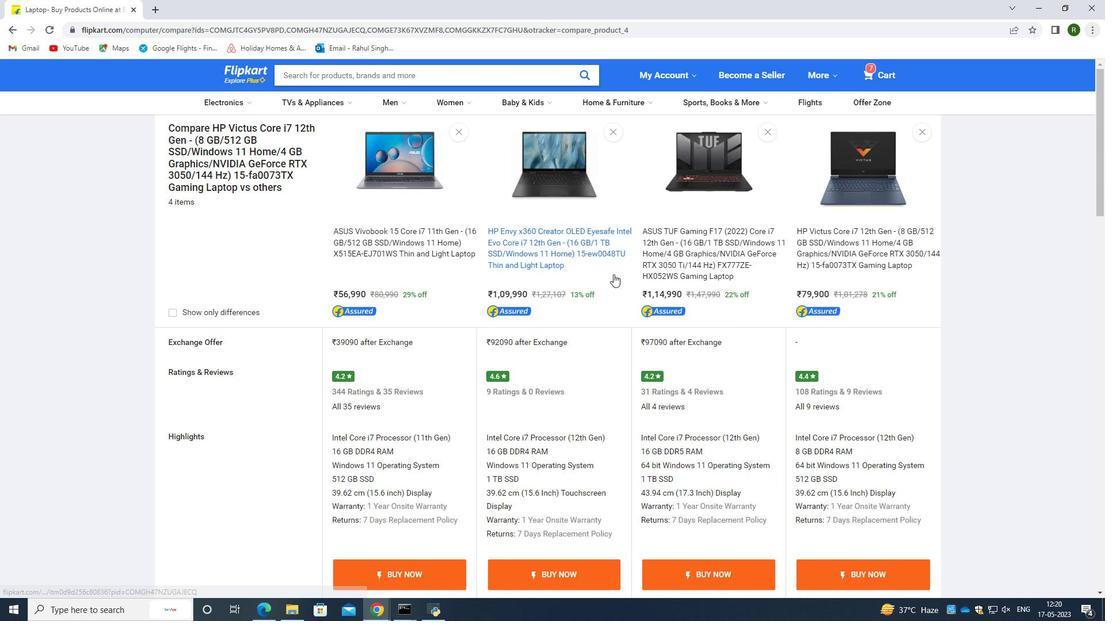 
Action: Mouse scrolled (613, 275) with delta (0, 0)
Screenshot: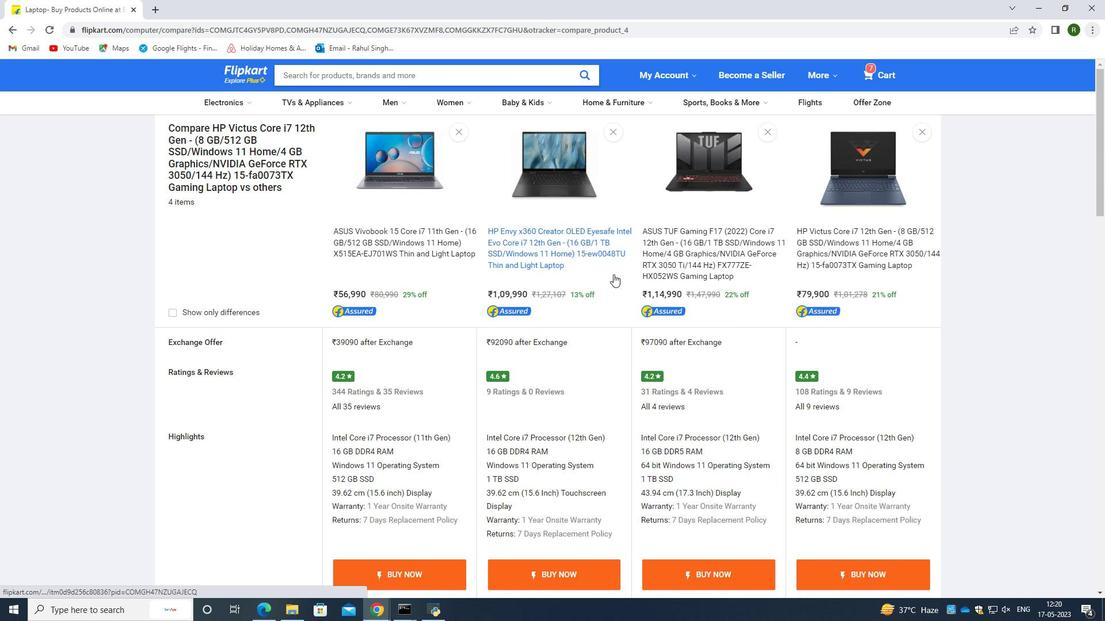 
Action: Mouse moved to (613, 273)
Screenshot: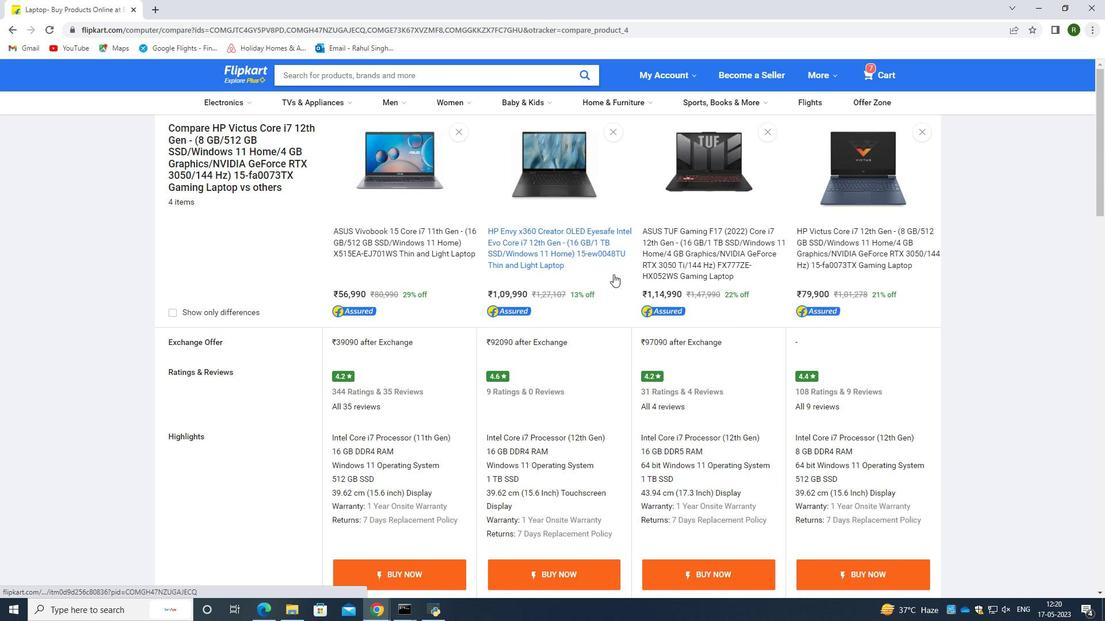 
Action: Mouse scrolled (613, 272) with delta (0, 0)
Screenshot: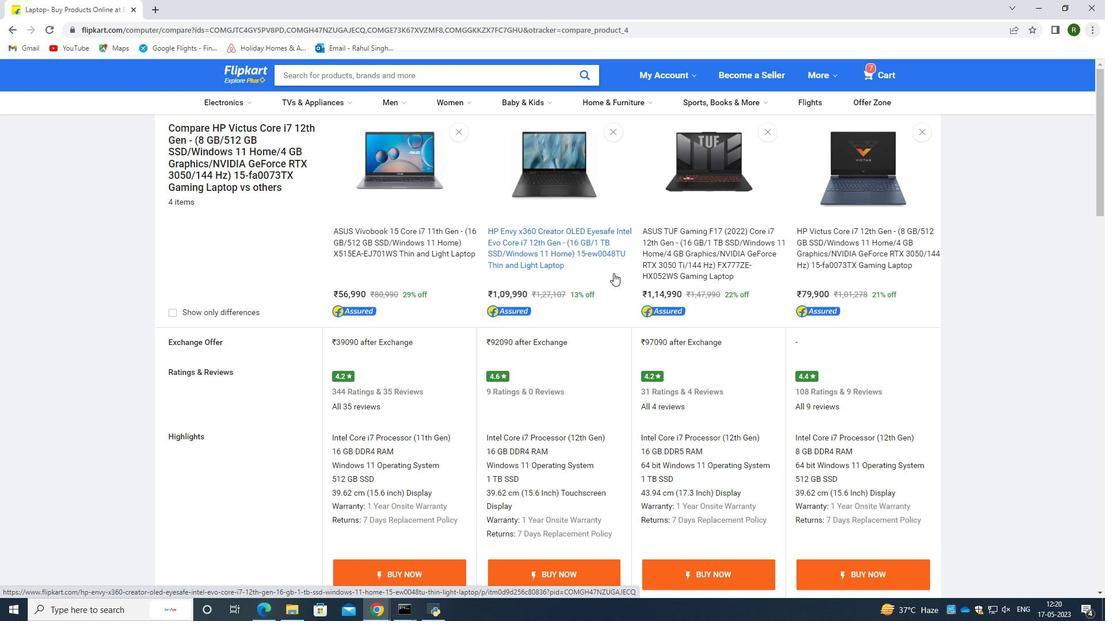 
Action: Mouse moved to (616, 297)
Screenshot: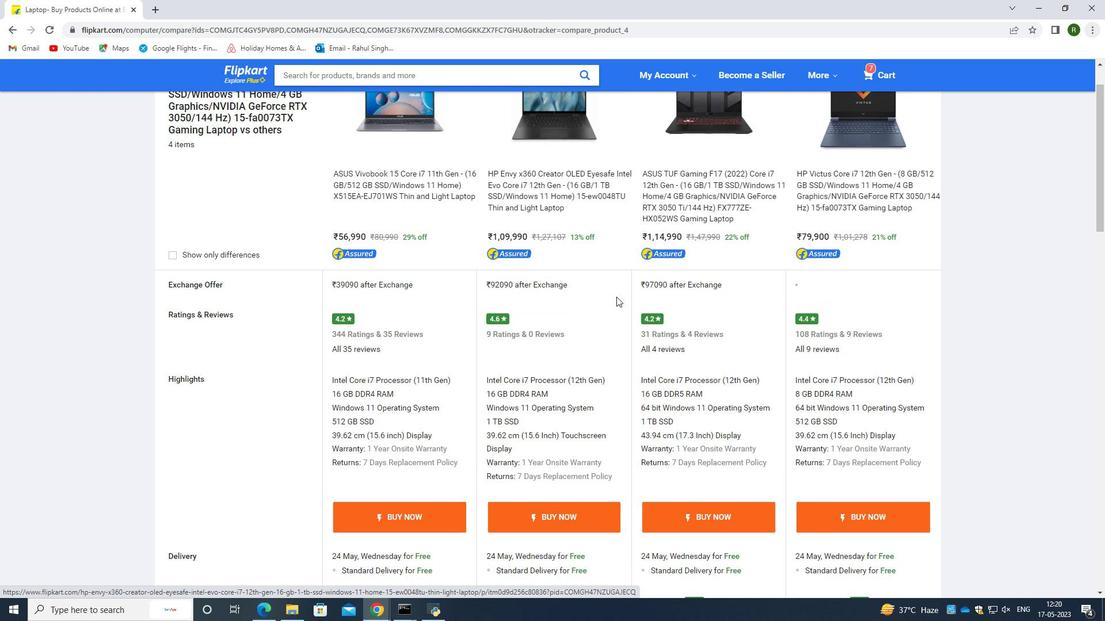 
Action: Mouse scrolled (616, 297) with delta (0, 0)
Screenshot: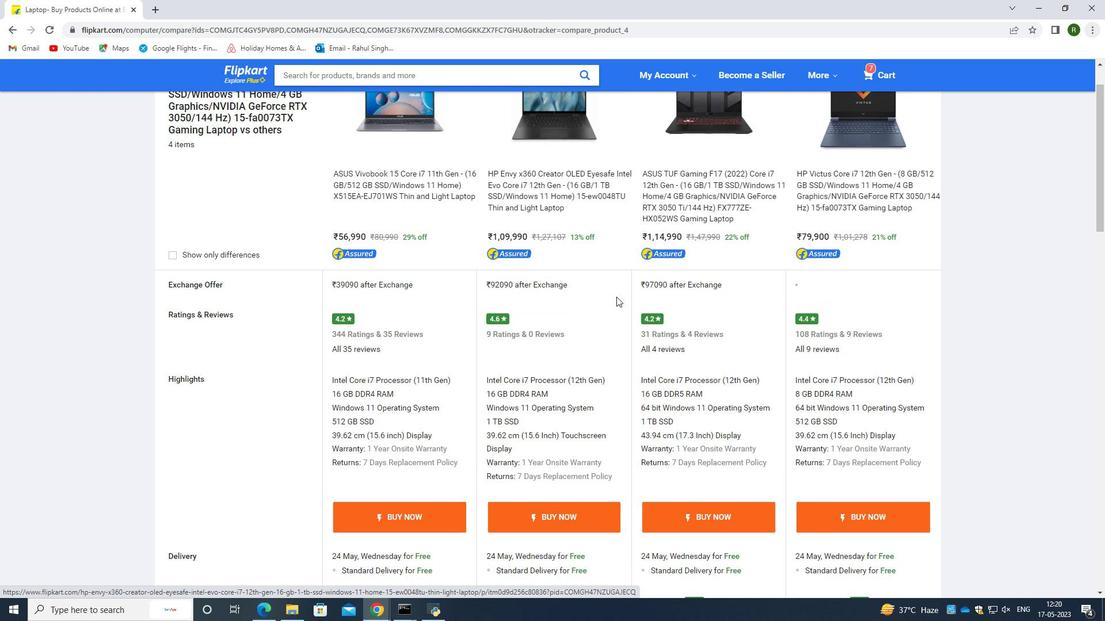 
Action: Mouse scrolled (616, 297) with delta (0, 0)
Screenshot: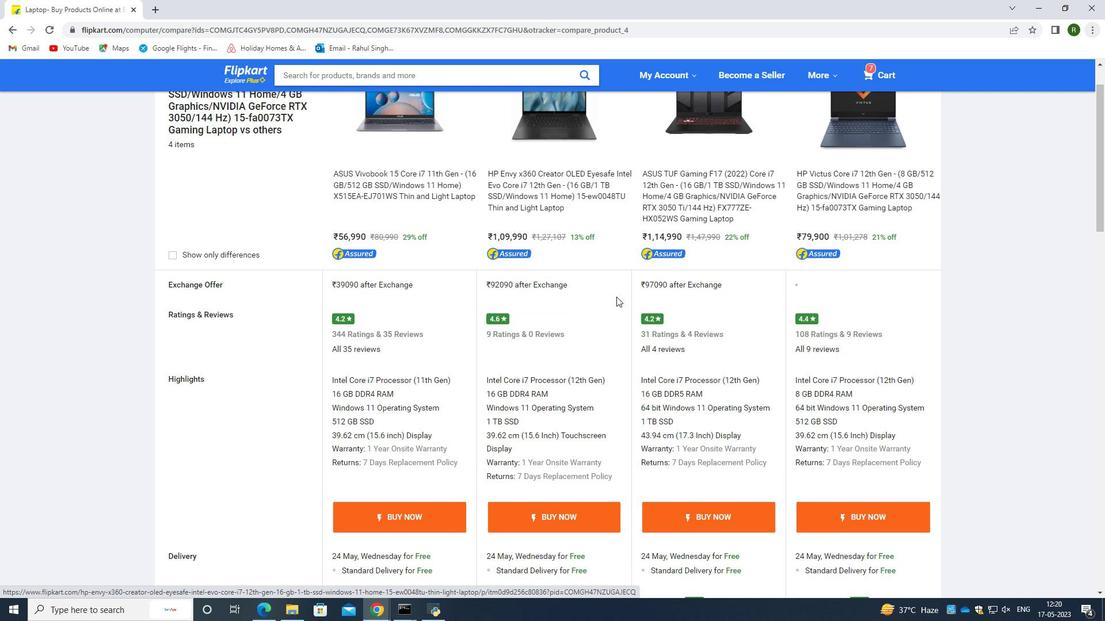 
Action: Mouse scrolled (616, 297) with delta (0, 0)
Screenshot: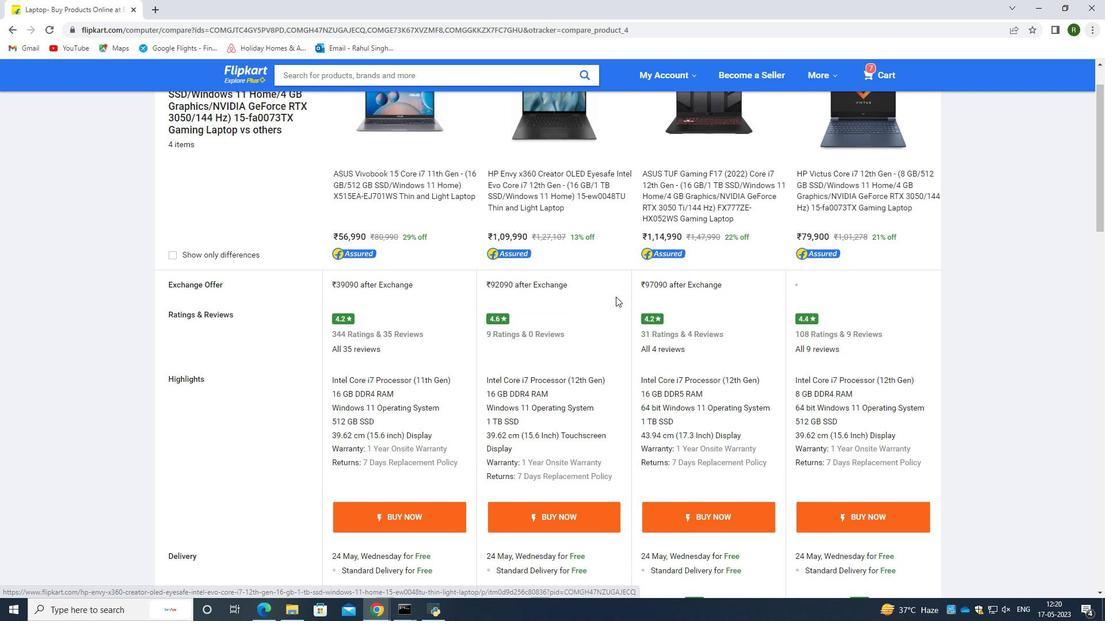 
Action: Mouse moved to (616, 296)
Screenshot: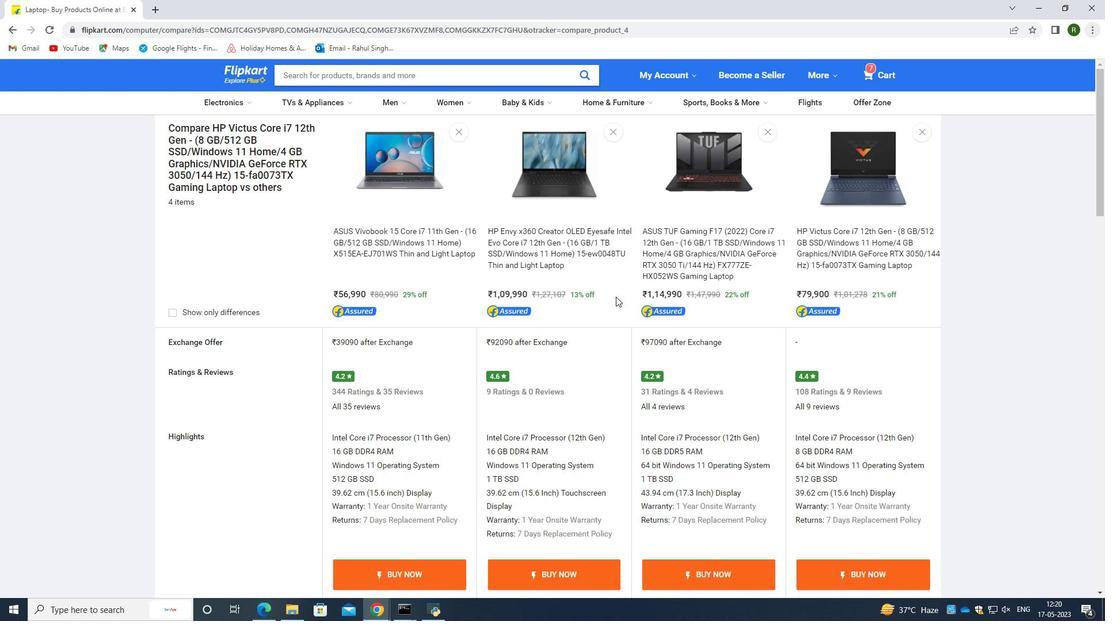 
